 Task: Look for space in Jāmpur, Pakistan from 5th July, 2023 to 15th July, 2023 for 9 adults in price range Rs.15000 to Rs.25000. Place can be entire place with 5 bedrooms having 5 beds and 5 bathrooms. Property type can be house, flat, guest house. Booking option can be shelf check-in. Required host language is English.
Action: Mouse moved to (493, 79)
Screenshot: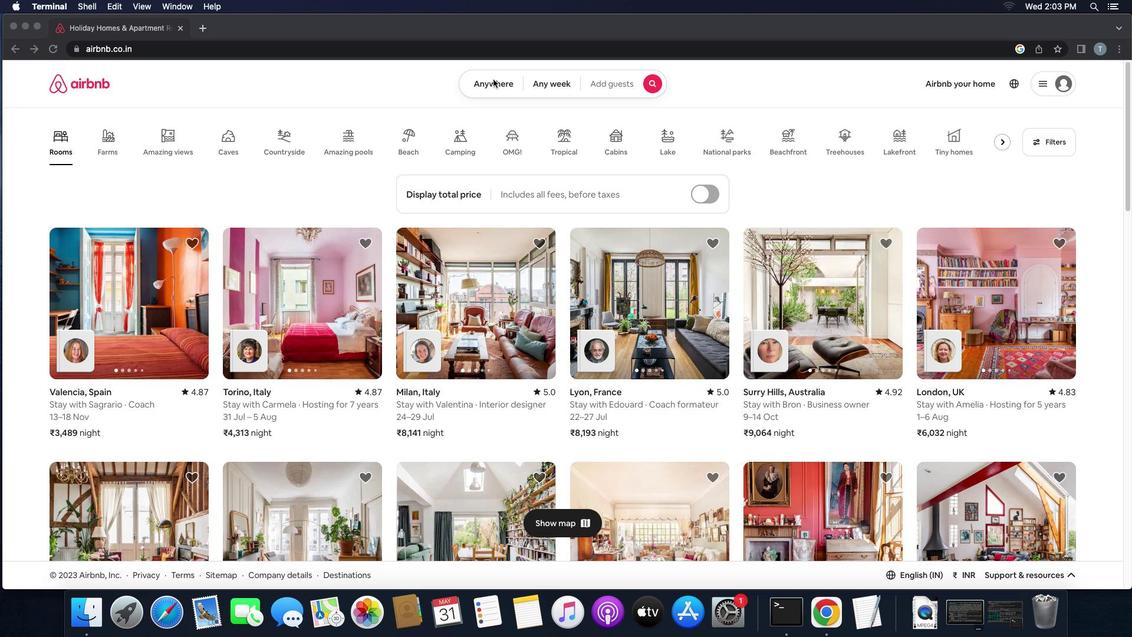 
Action: Mouse pressed left at (493, 79)
Screenshot: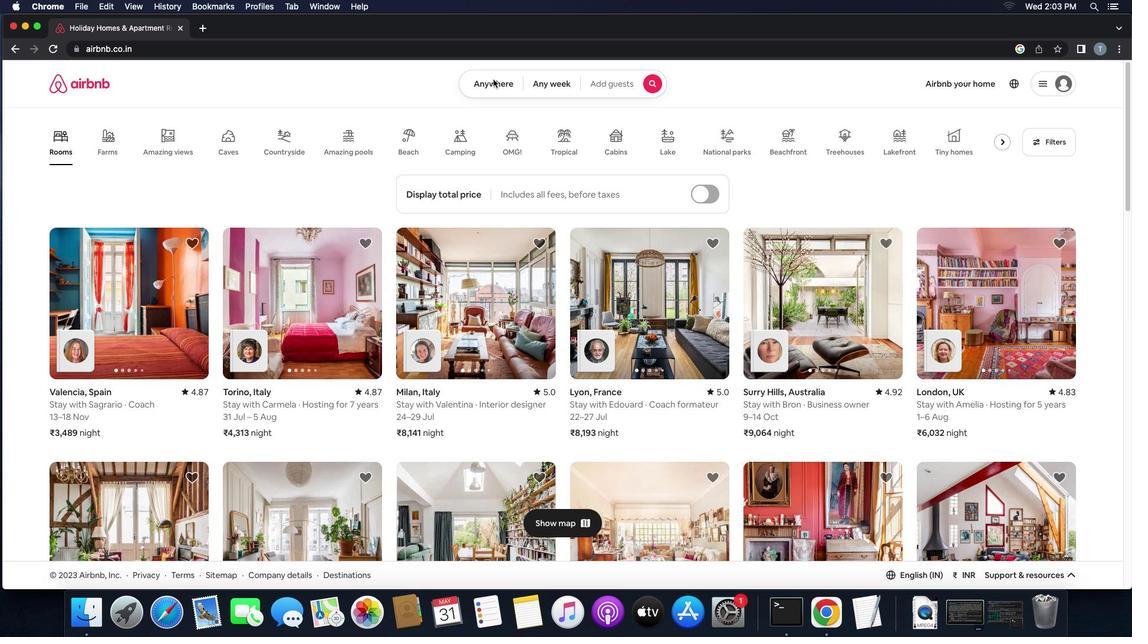 
Action: Mouse pressed left at (493, 79)
Screenshot: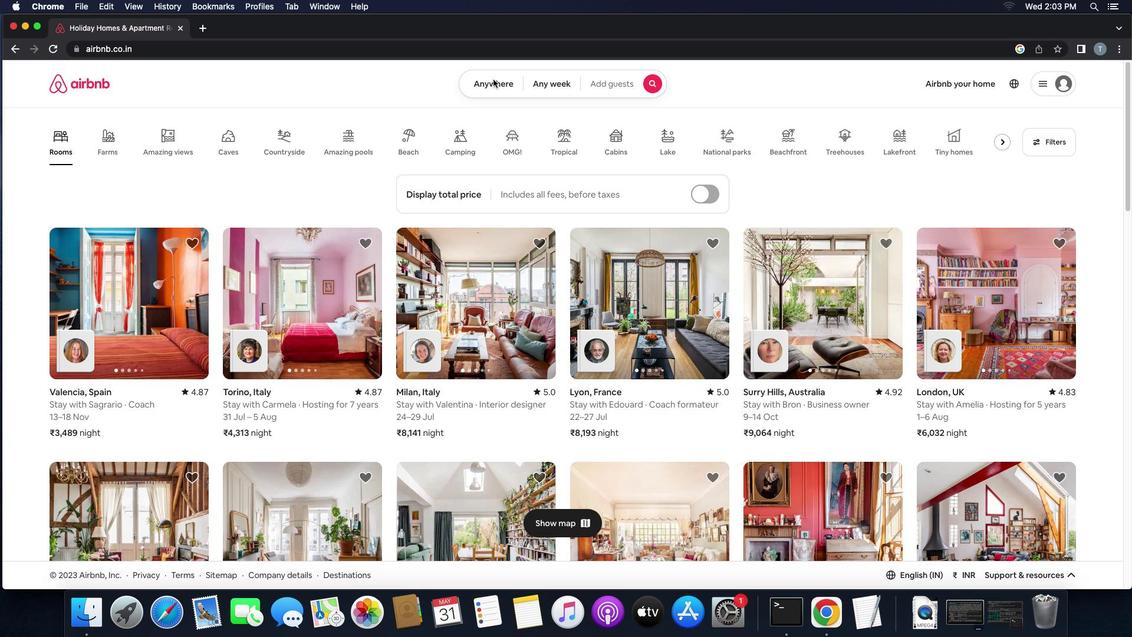 
Action: Mouse moved to (422, 133)
Screenshot: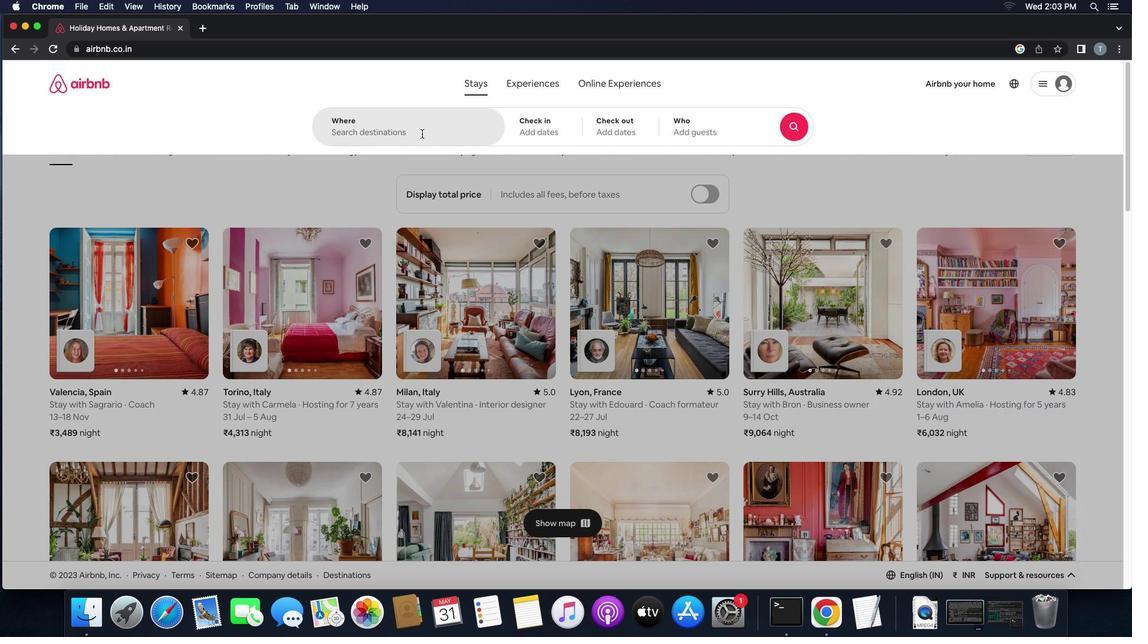 
Action: Mouse pressed left at (422, 133)
Screenshot: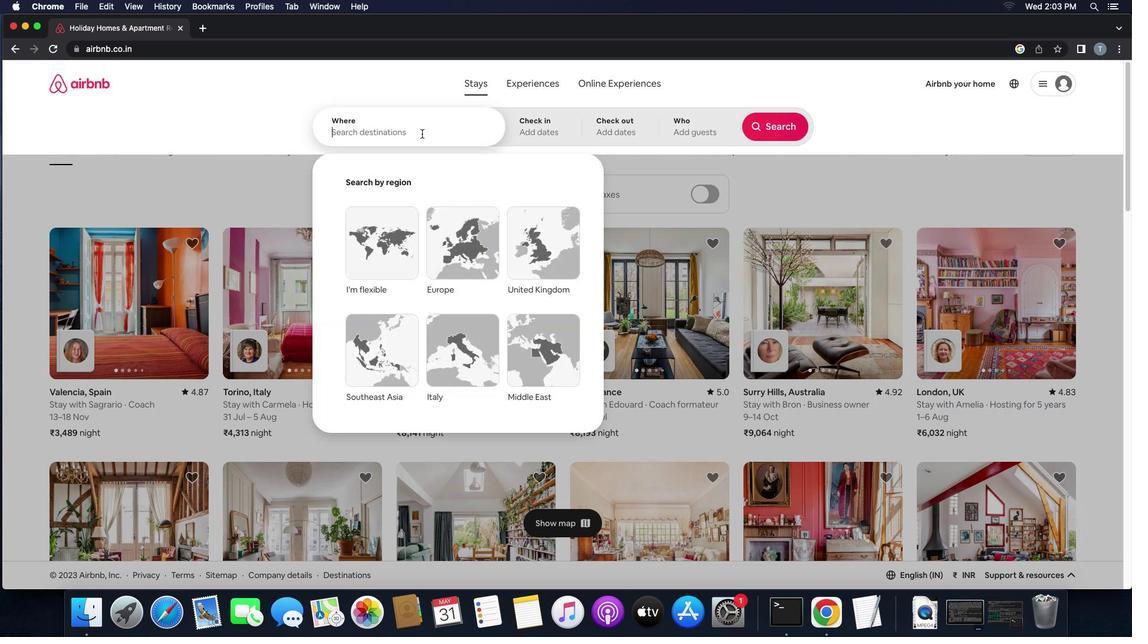 
Action: Mouse moved to (423, 132)
Screenshot: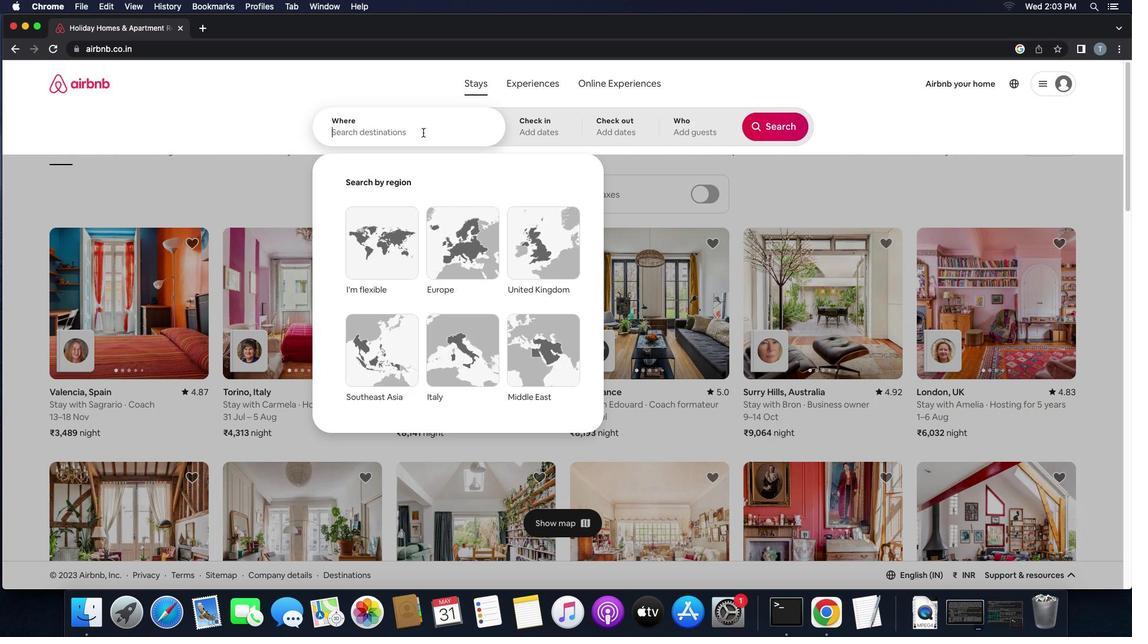 
Action: Key pressed 'j''a''m''p''u''r'','Key.space'p''a''k''i''s''t''a''n'
Screenshot: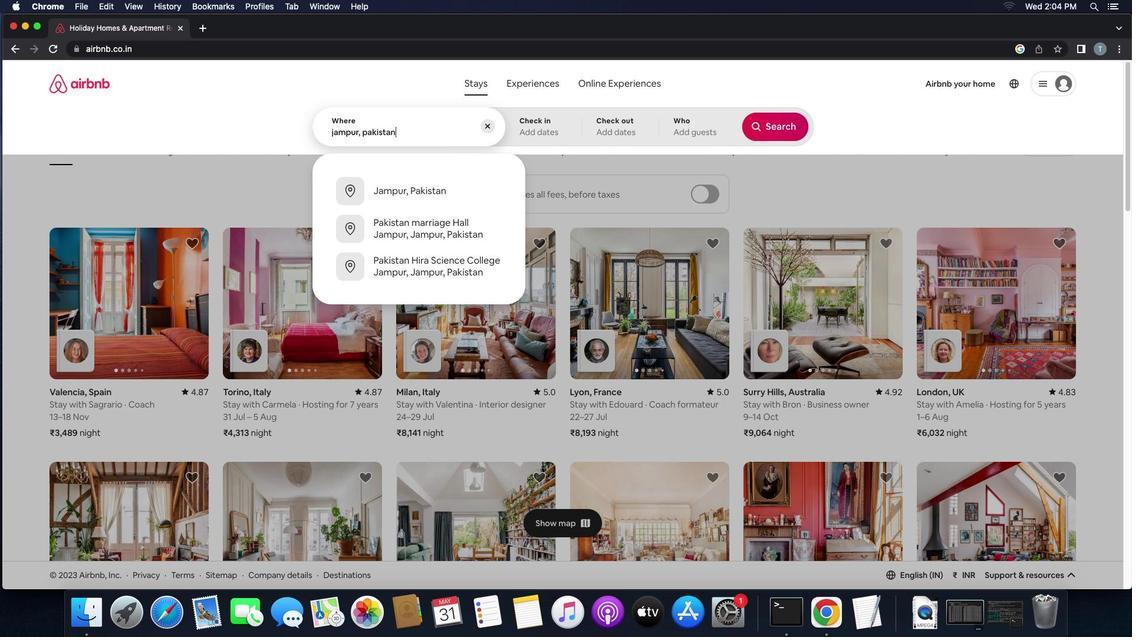 
Action: Mouse moved to (405, 191)
Screenshot: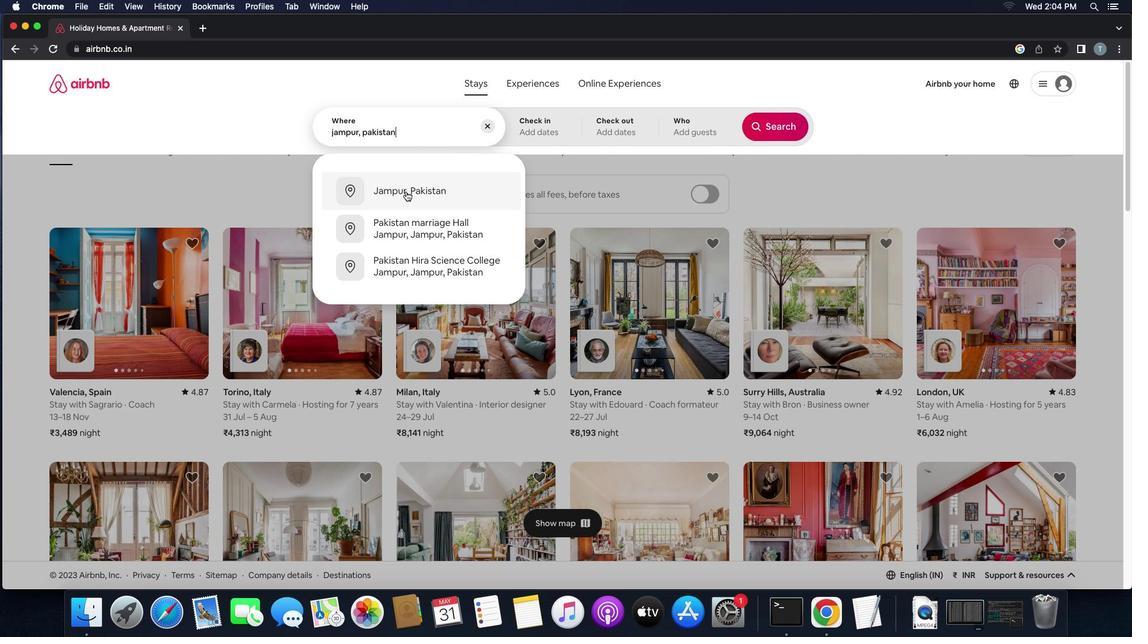 
Action: Mouse pressed left at (405, 191)
Screenshot: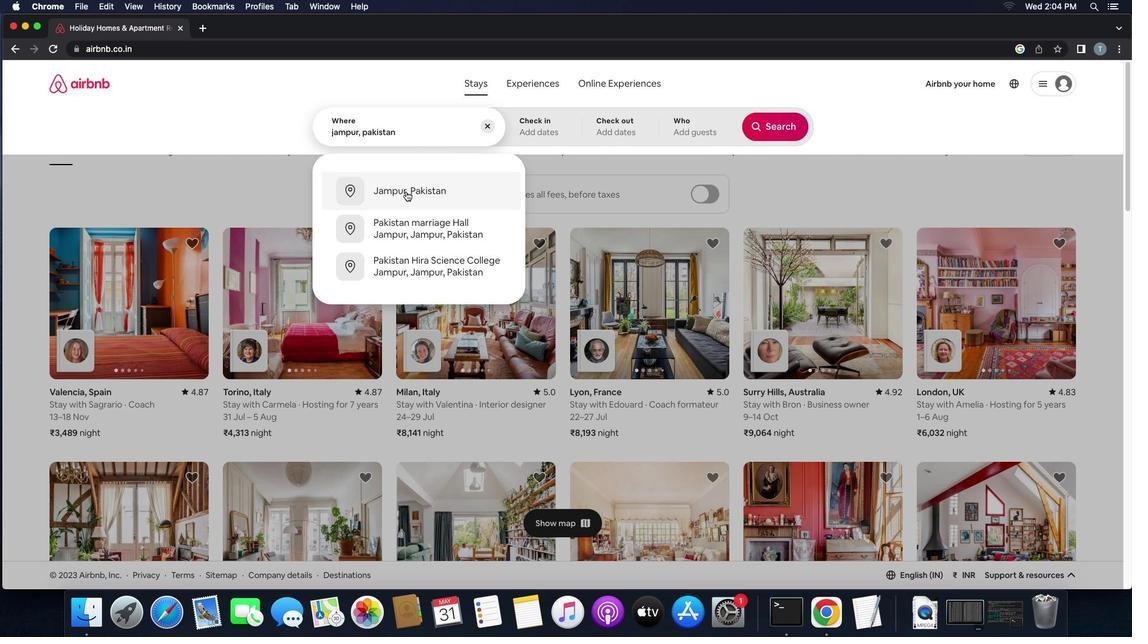 
Action: Mouse moved to (775, 226)
Screenshot: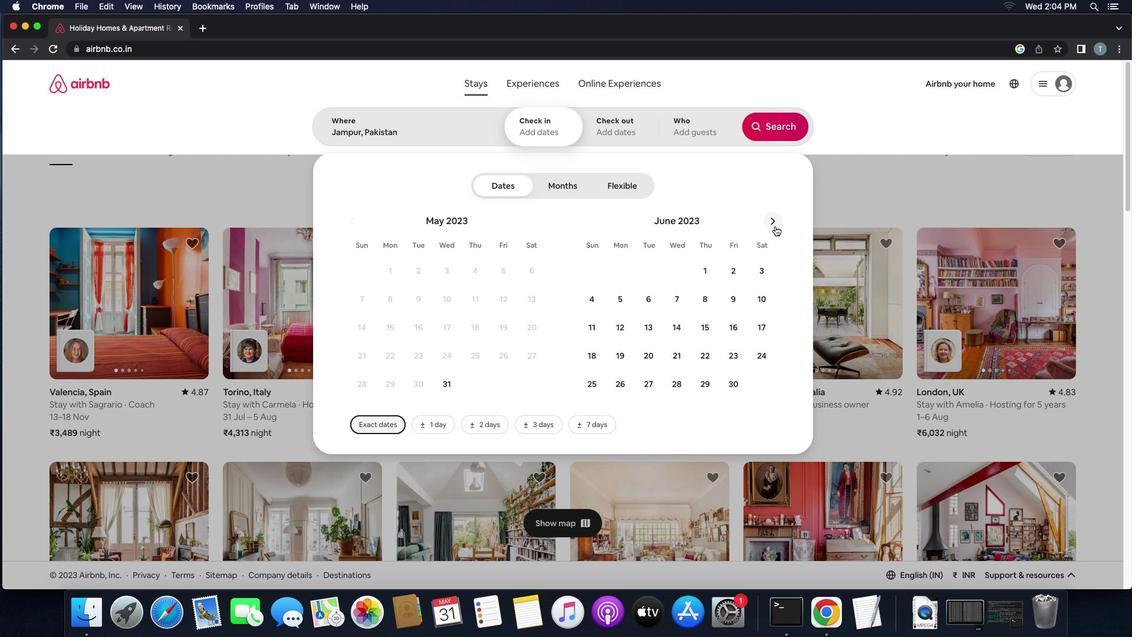 
Action: Mouse pressed left at (775, 226)
Screenshot: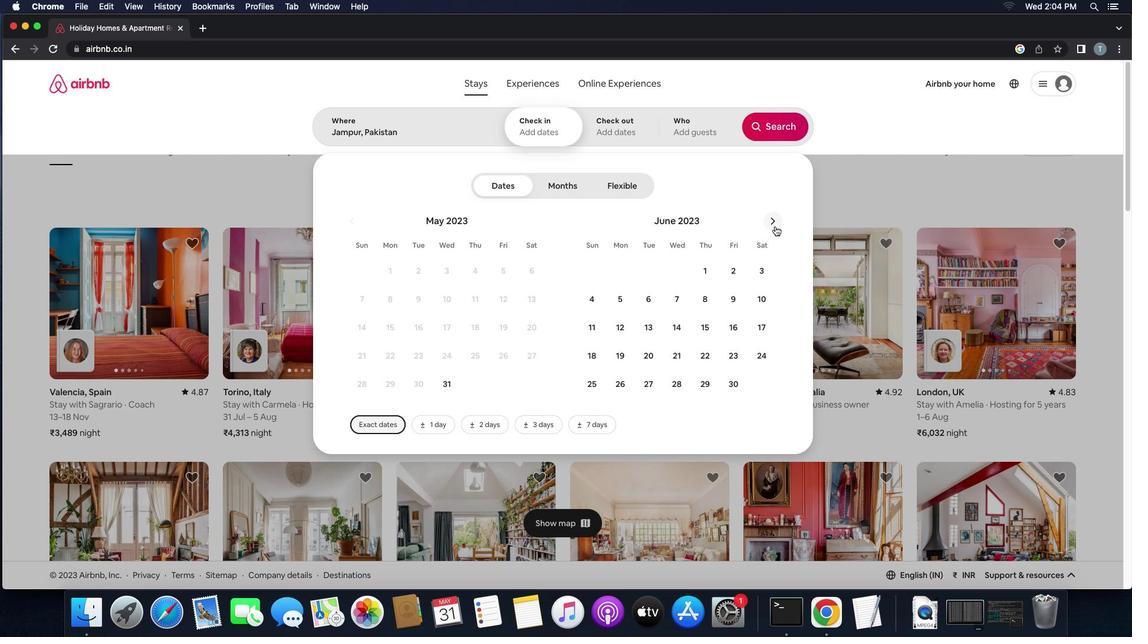 
Action: Mouse moved to (681, 297)
Screenshot: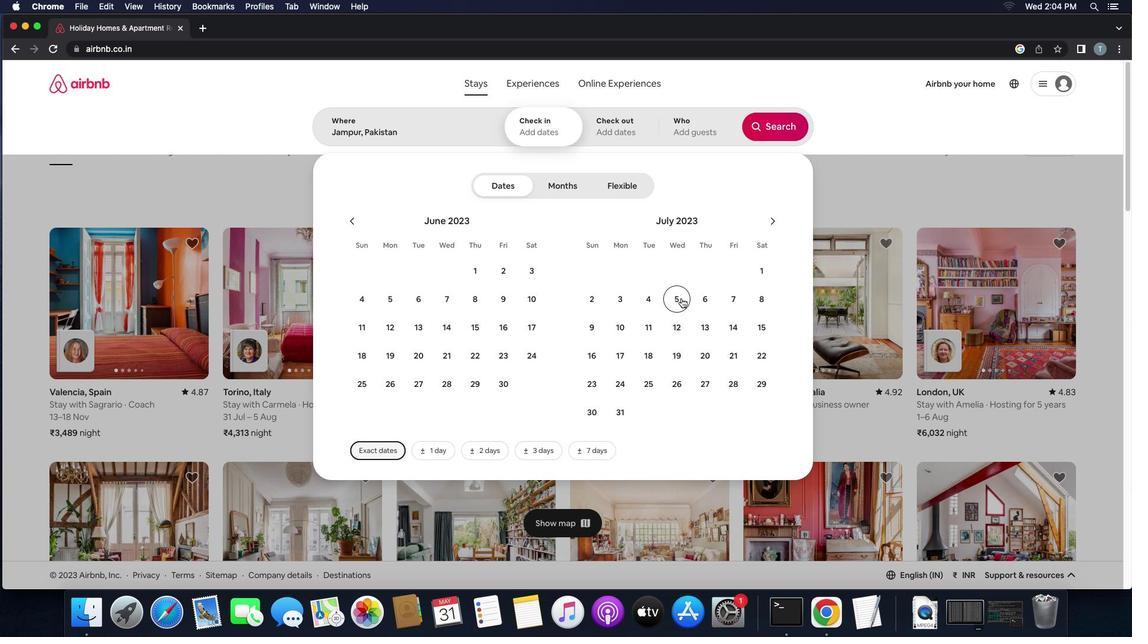 
Action: Mouse pressed left at (681, 297)
Screenshot: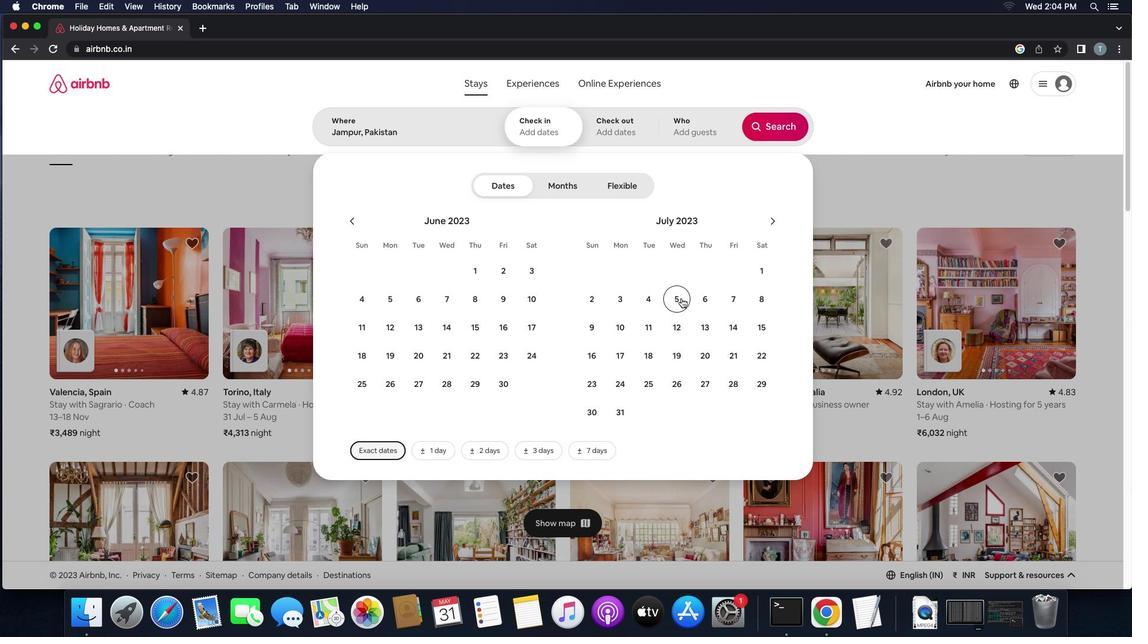 
Action: Mouse moved to (759, 327)
Screenshot: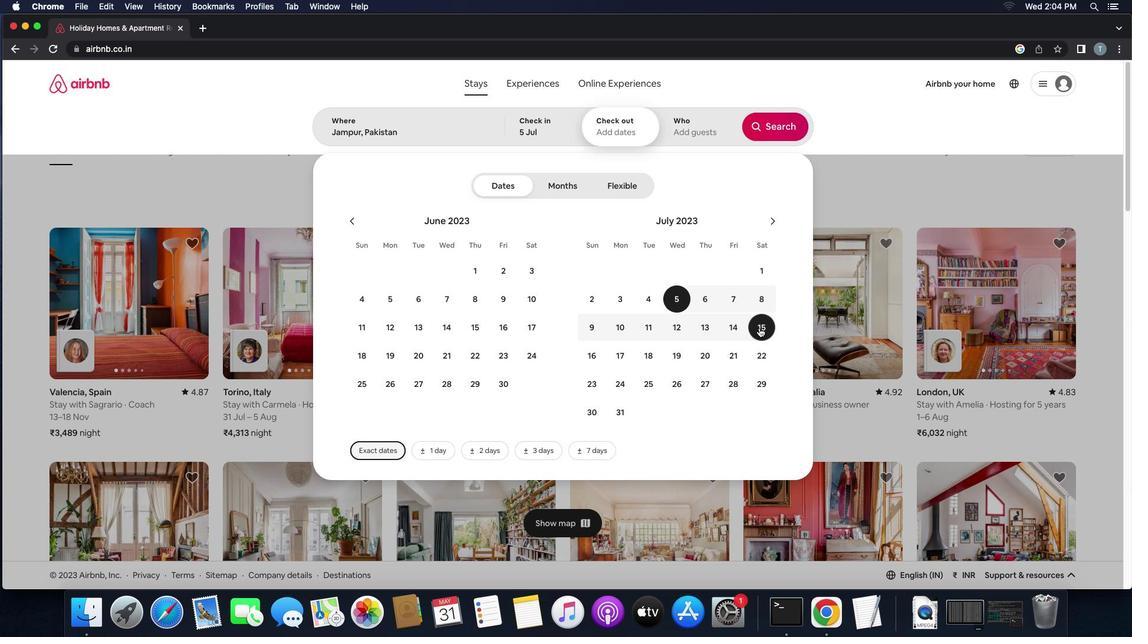 
Action: Mouse pressed left at (759, 327)
Screenshot: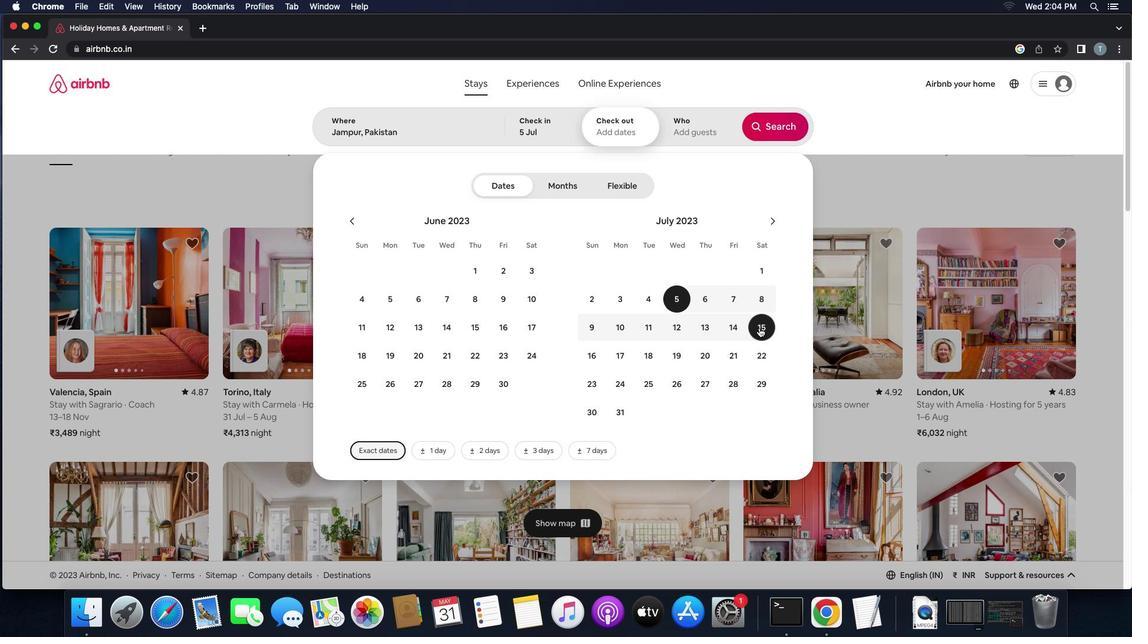 
Action: Mouse moved to (703, 115)
Screenshot: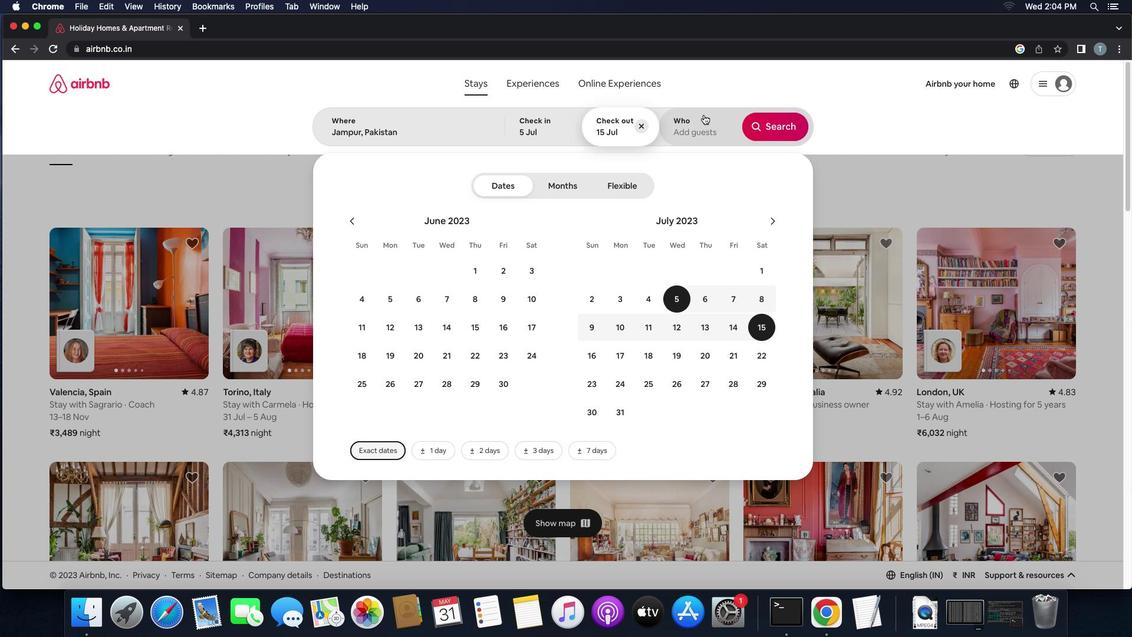 
Action: Mouse pressed left at (703, 115)
Screenshot: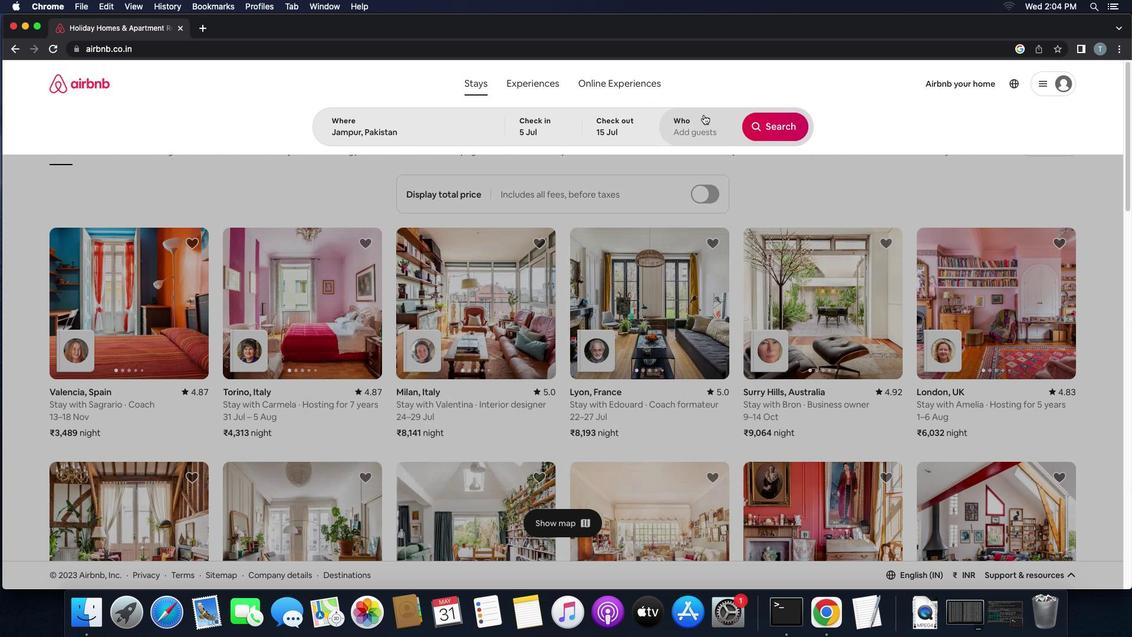 
Action: Mouse moved to (782, 184)
Screenshot: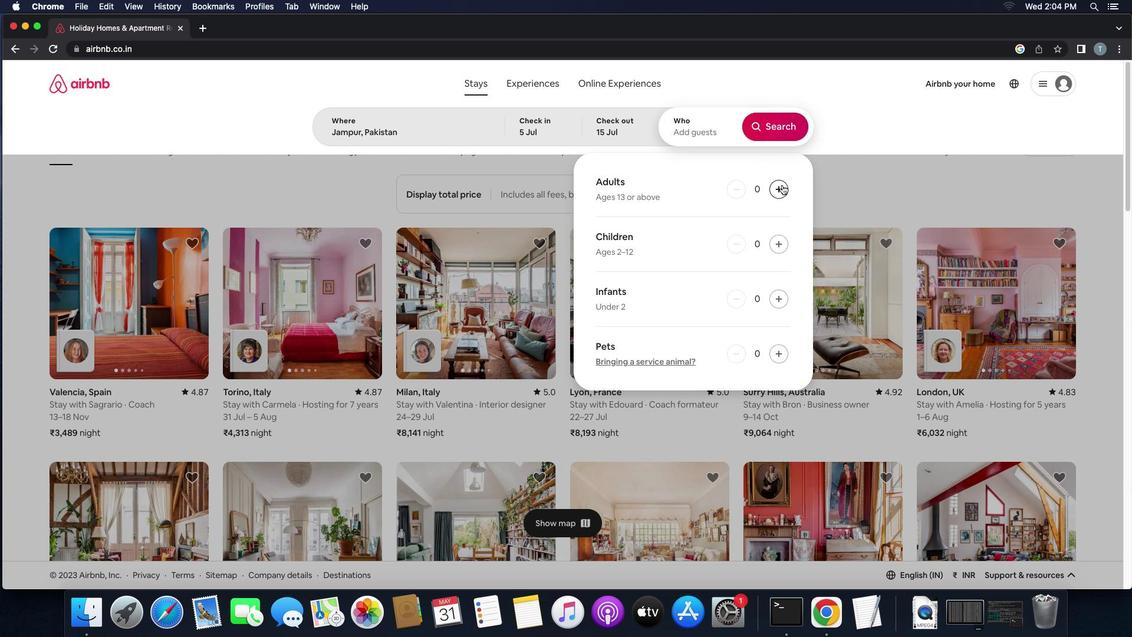 
Action: Mouse pressed left at (782, 184)
Screenshot: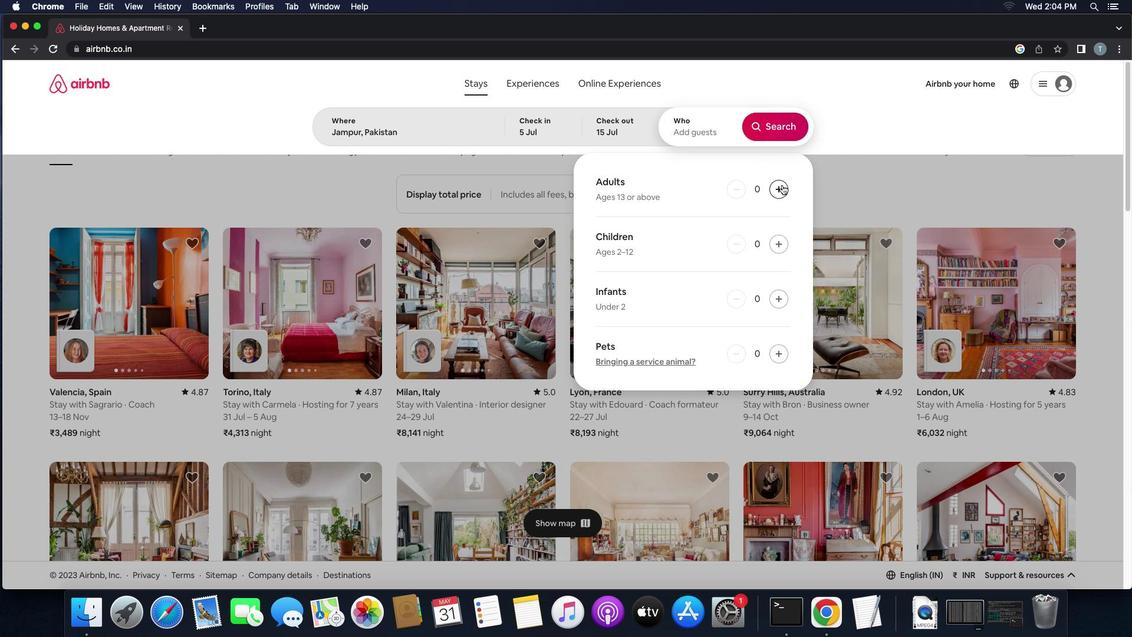 
Action: Mouse pressed left at (782, 184)
Screenshot: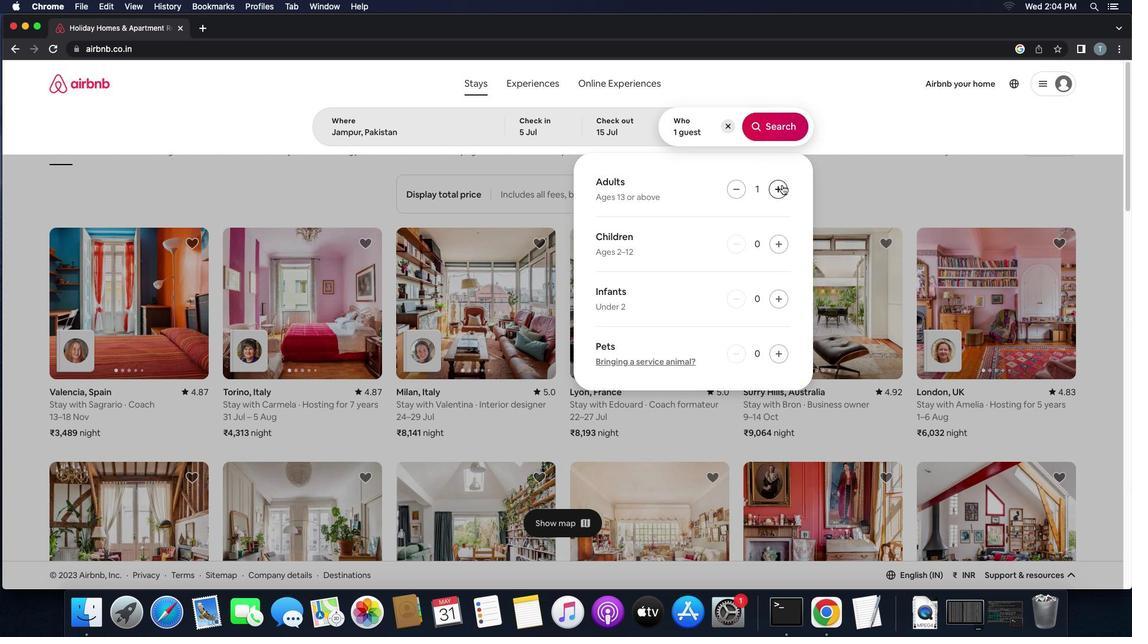 
Action: Mouse pressed left at (782, 184)
Screenshot: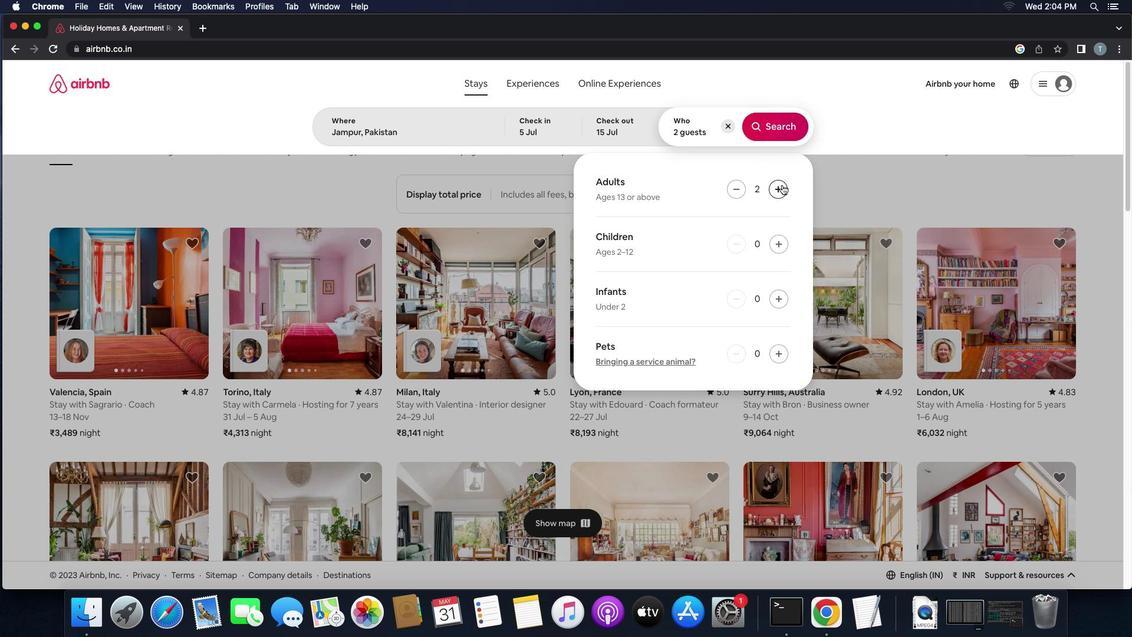 
Action: Mouse pressed left at (782, 184)
Screenshot: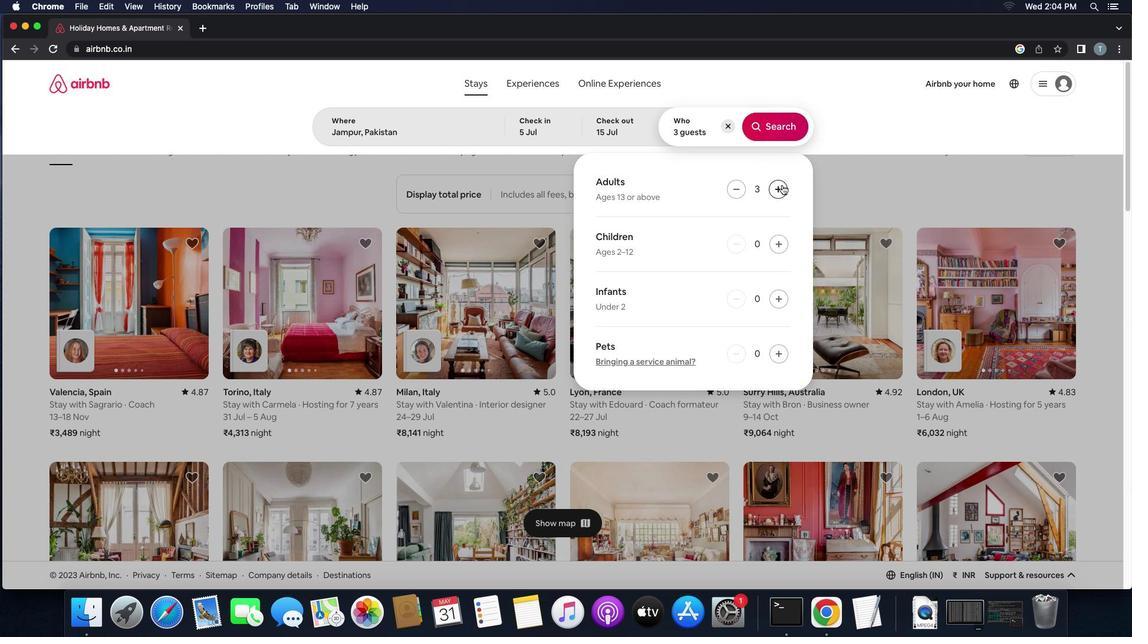 
Action: Mouse pressed left at (782, 184)
Screenshot: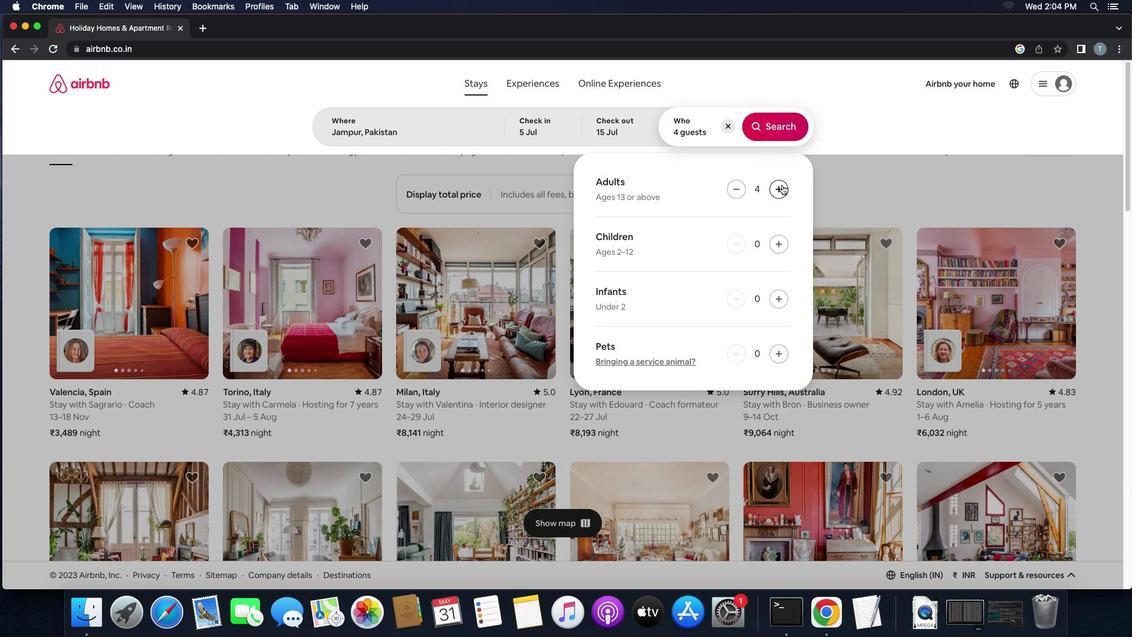 
Action: Mouse pressed left at (782, 184)
Screenshot: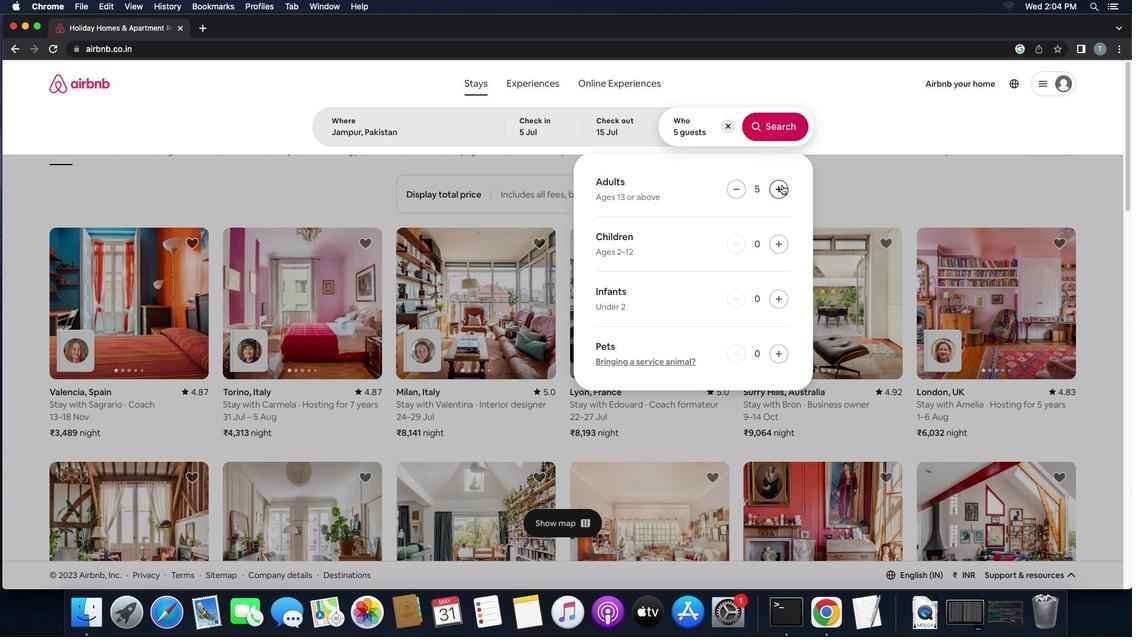 
Action: Mouse pressed left at (782, 184)
Screenshot: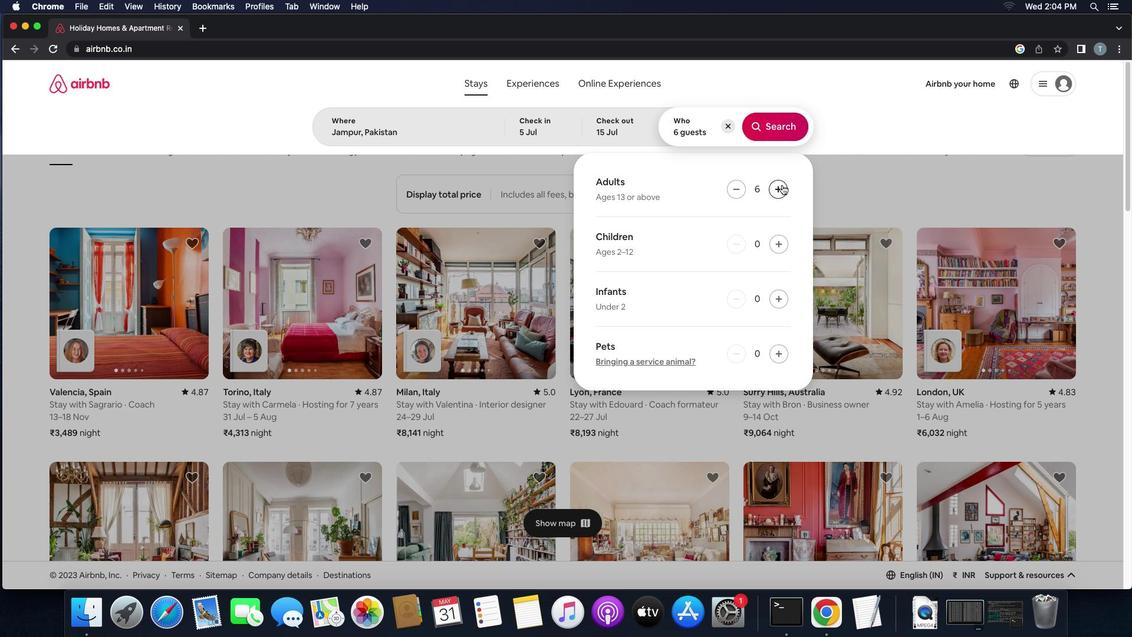 
Action: Mouse pressed left at (782, 184)
Screenshot: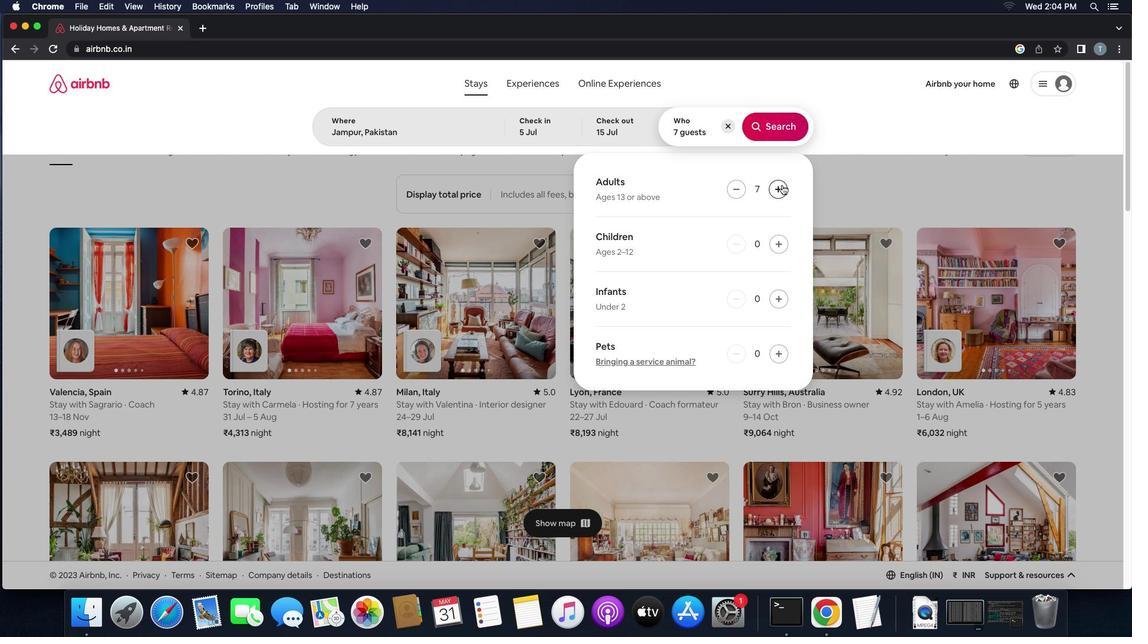 
Action: Mouse pressed left at (782, 184)
Screenshot: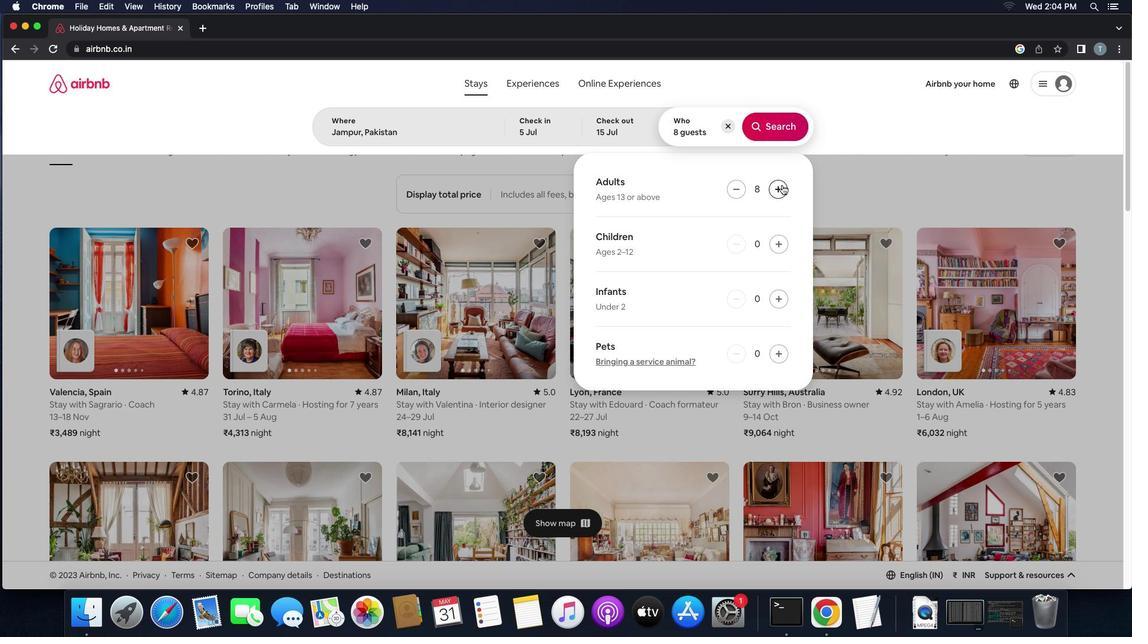 
Action: Mouse moved to (780, 129)
Screenshot: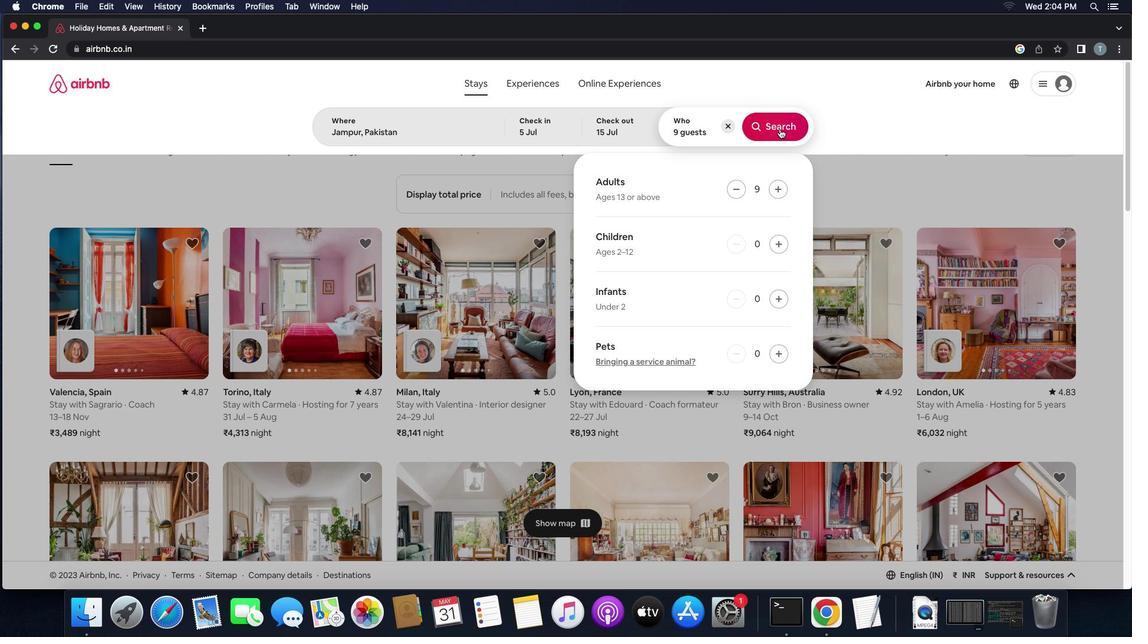 
Action: Mouse pressed left at (780, 129)
Screenshot: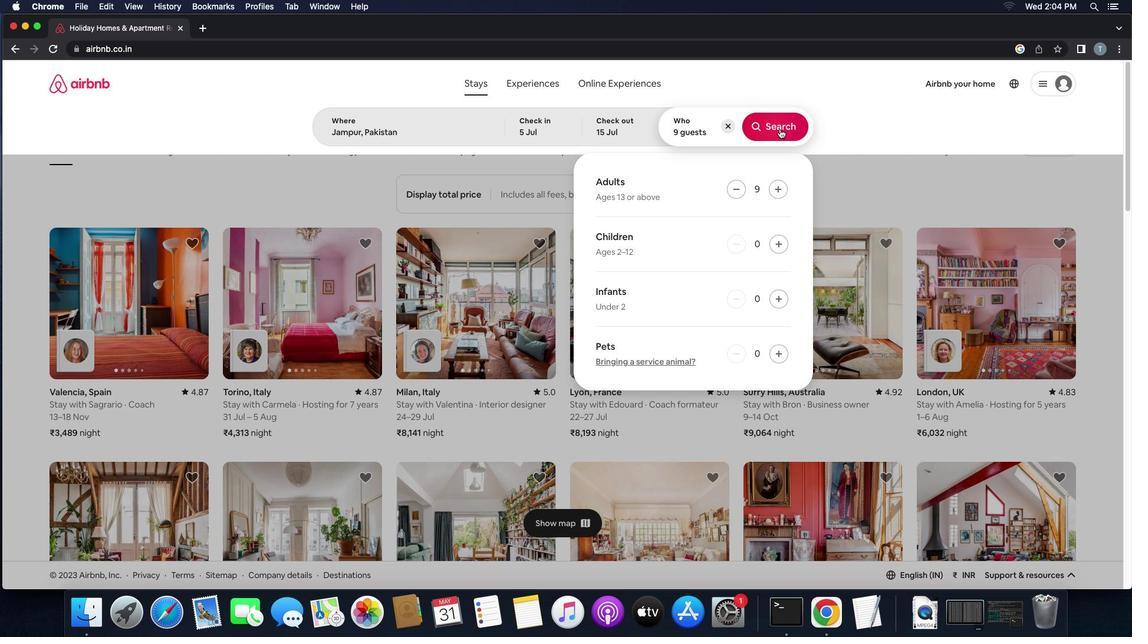 
Action: Mouse moved to (1092, 140)
Screenshot: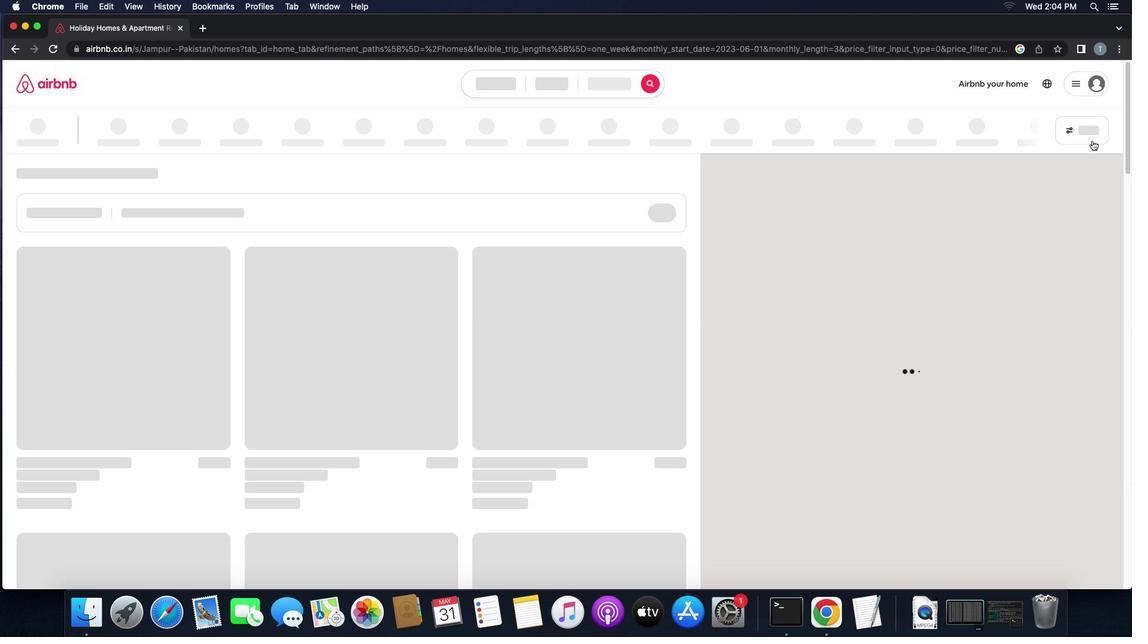 
Action: Mouse pressed left at (1092, 140)
Screenshot: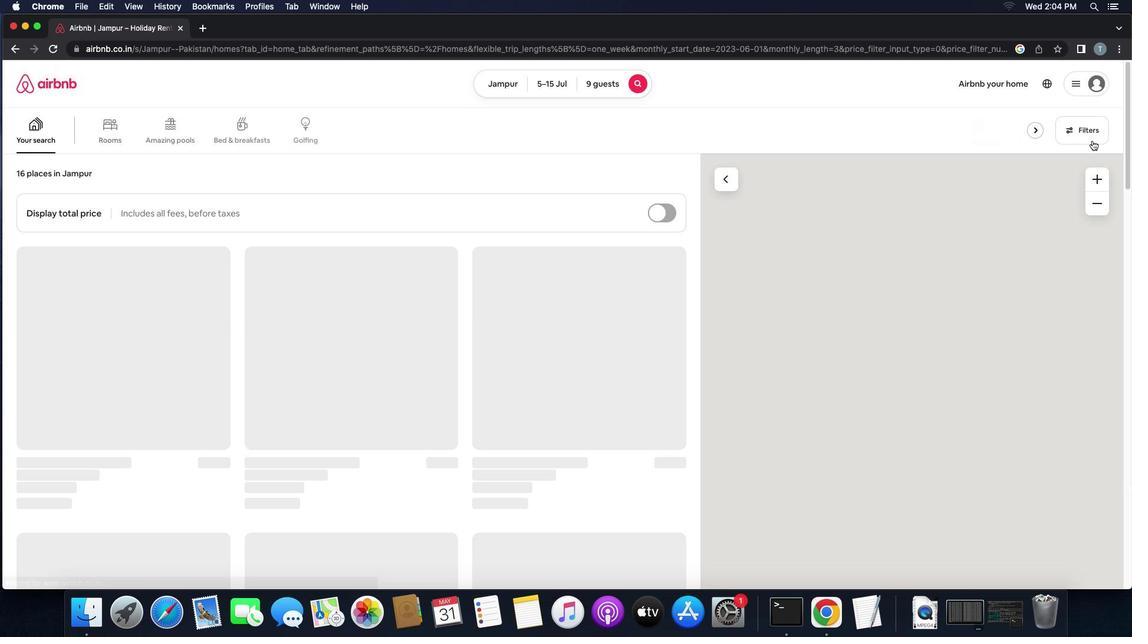 
Action: Mouse moved to (450, 280)
Screenshot: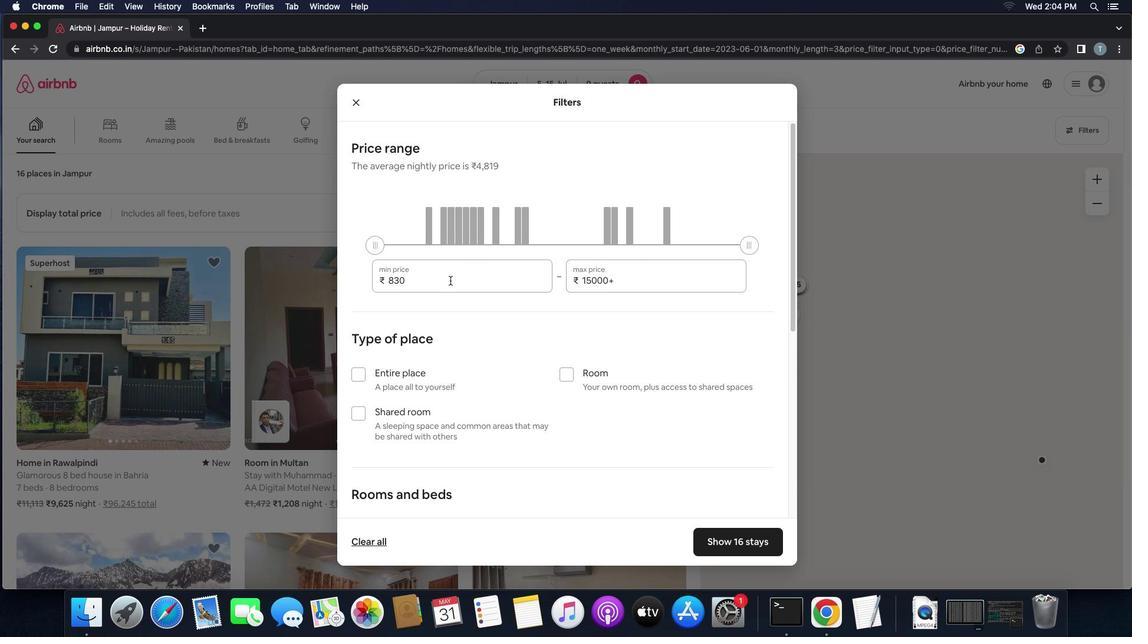 
Action: Mouse pressed left at (450, 280)
Screenshot: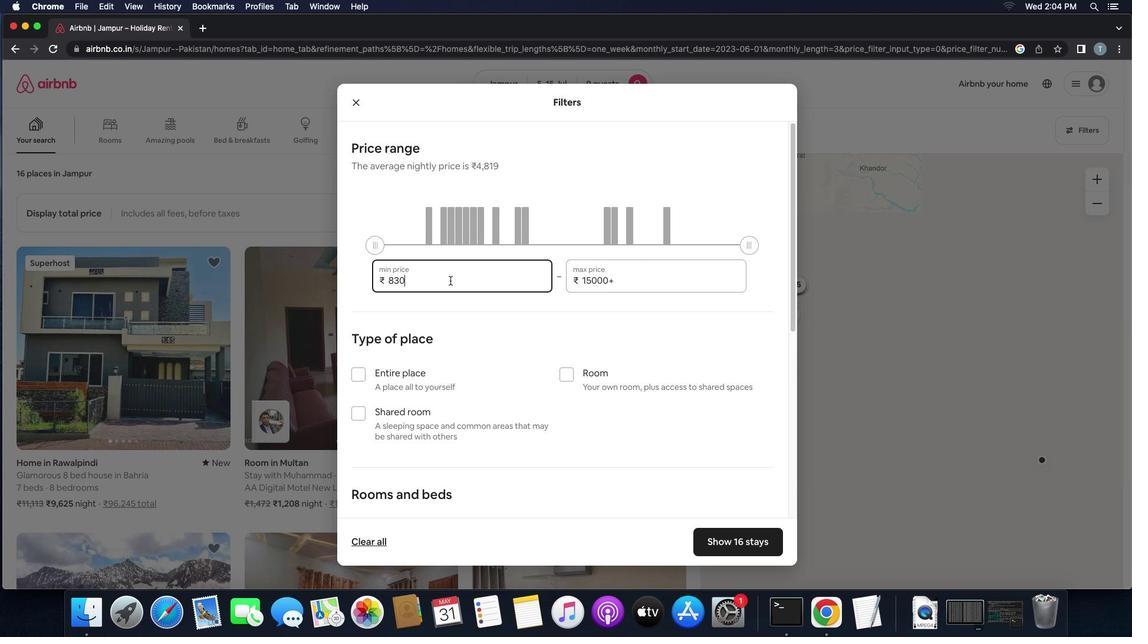 
Action: Key pressed Key.backspaceKey.backspaceKey.backspaceKey.backspace
Screenshot: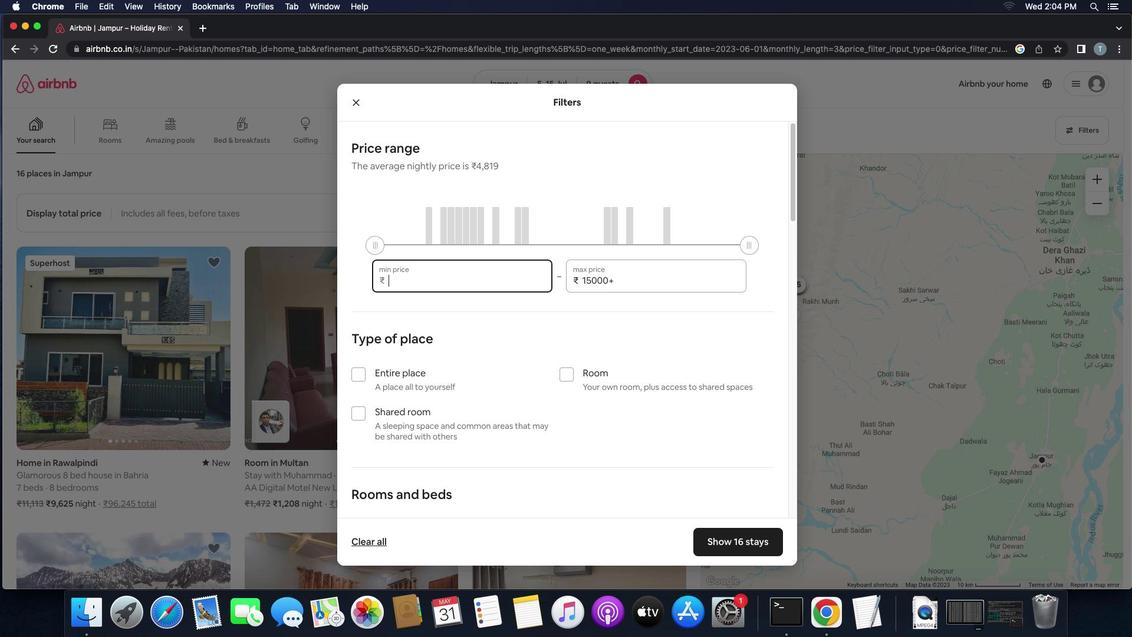 
Action: Mouse moved to (450, 280)
Screenshot: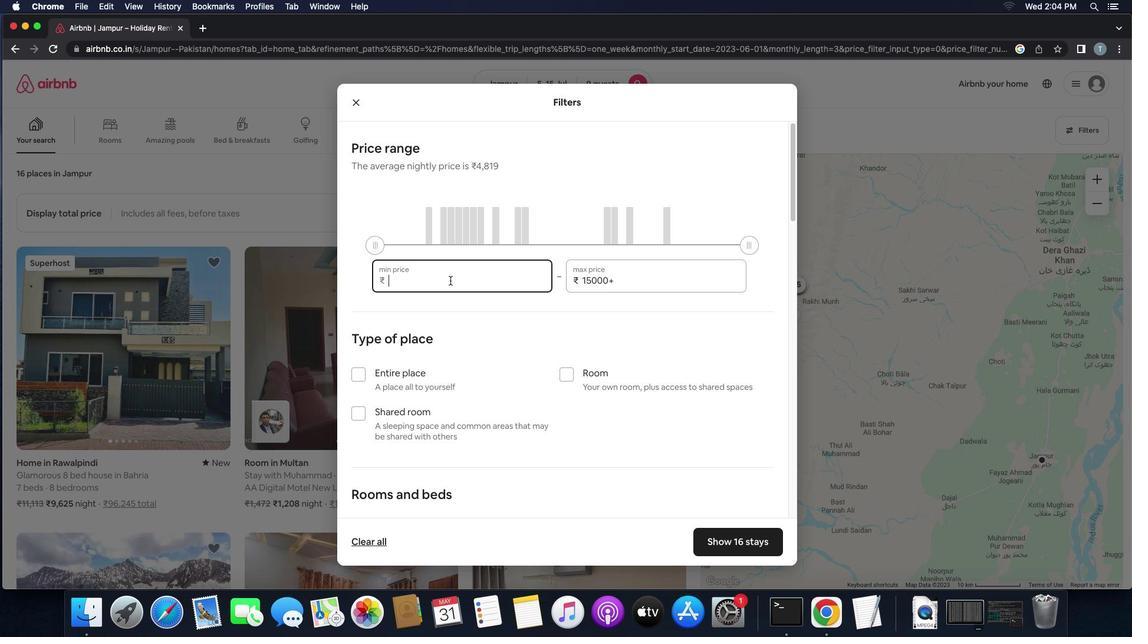 
Action: Key pressed '1''5''0''0''0'
Screenshot: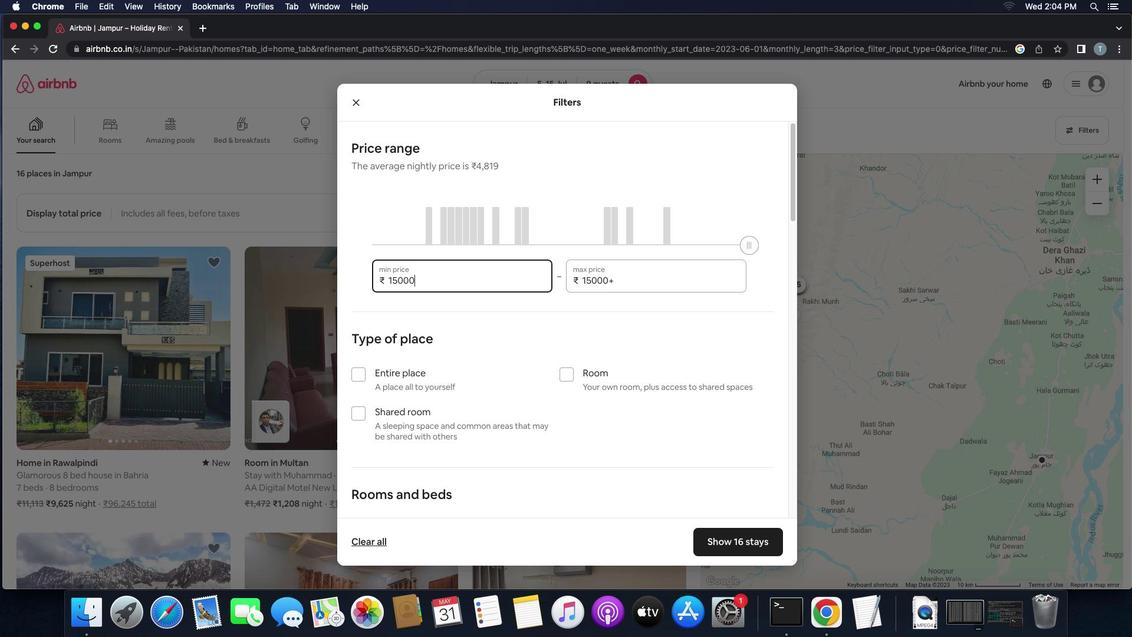 
Action: Mouse moved to (641, 285)
Screenshot: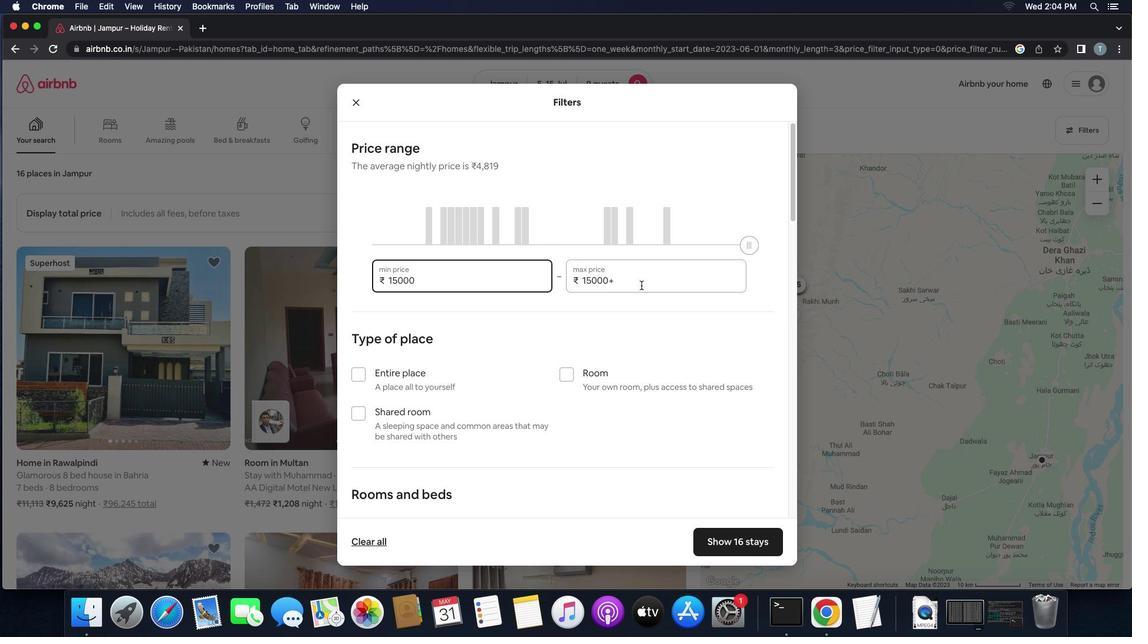
Action: Mouse pressed left at (641, 285)
Screenshot: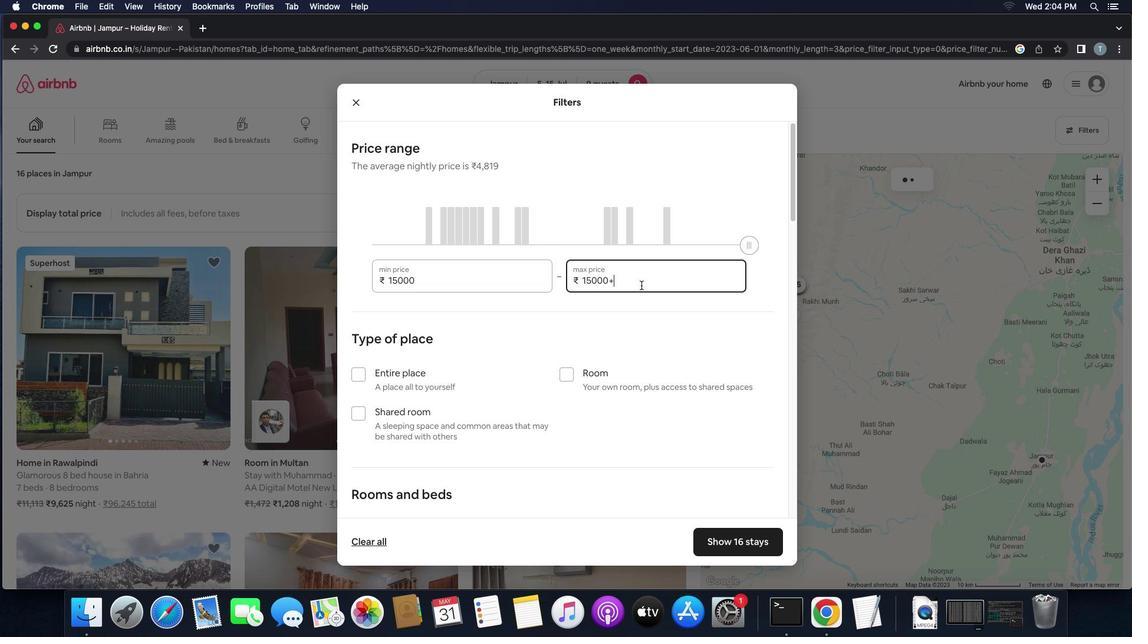 
Action: Mouse moved to (641, 284)
Screenshot: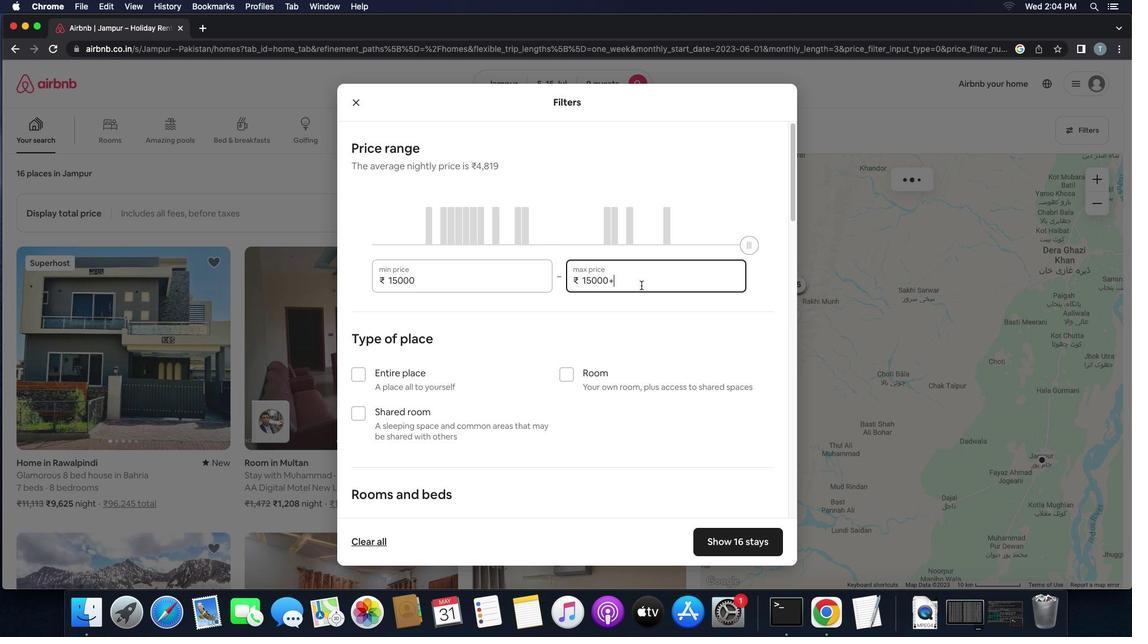 
Action: Key pressed Key.backspaceKey.backspaceKey.backspaceKey.backspaceKey.backspaceKey.backspaceKey.backspace'2''5''0''0''0'
Screenshot: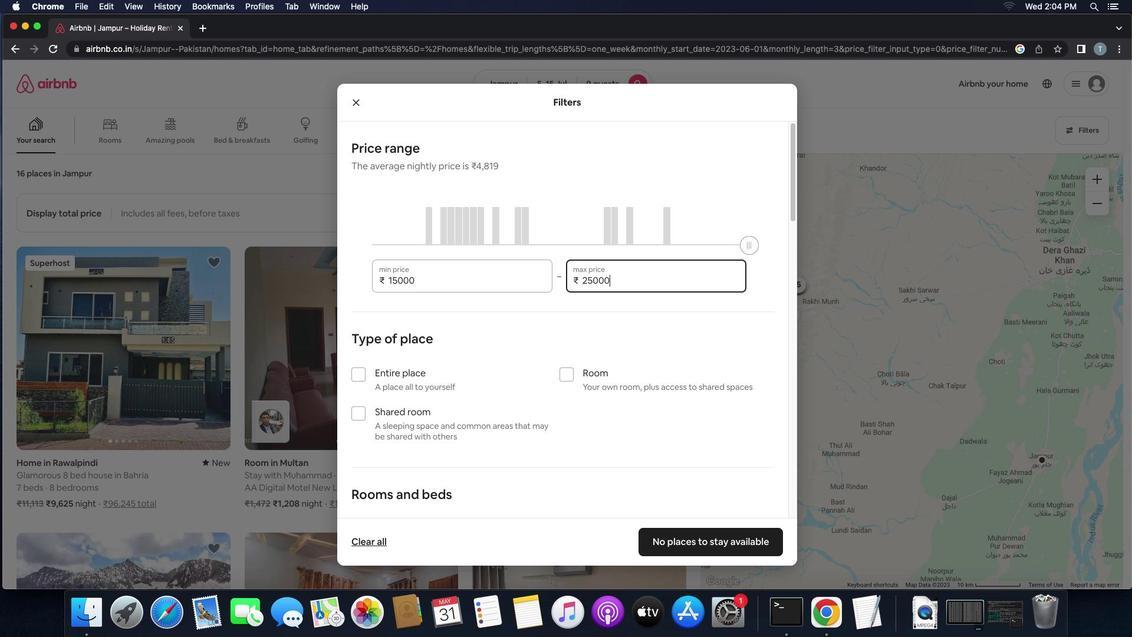 
Action: Mouse moved to (604, 289)
Screenshot: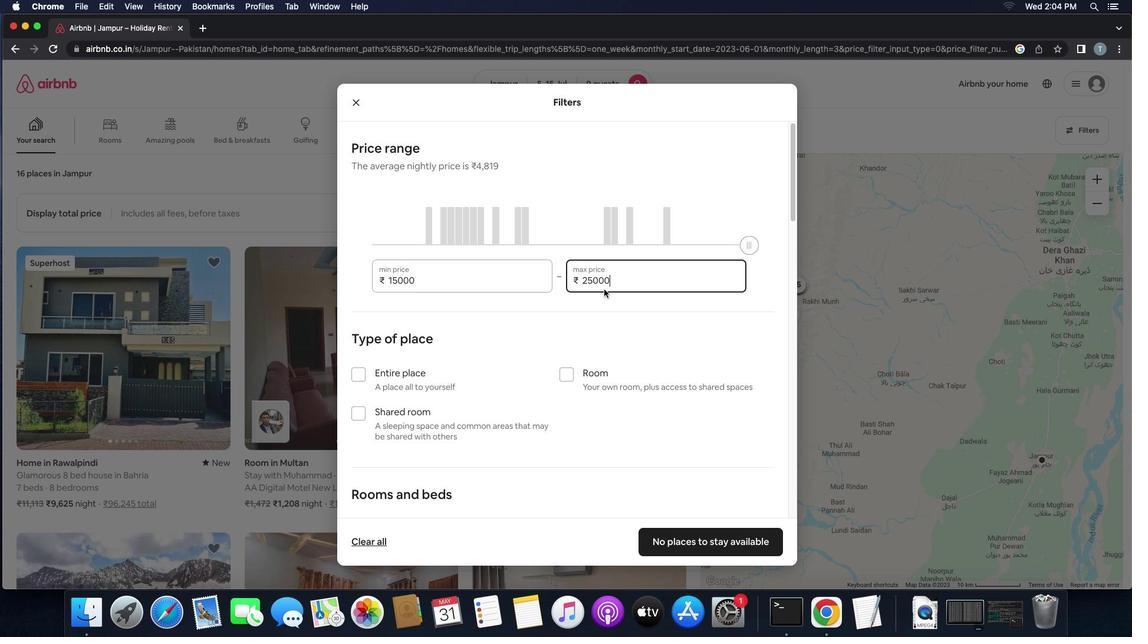 
Action: Mouse scrolled (604, 289) with delta (0, 0)
Screenshot: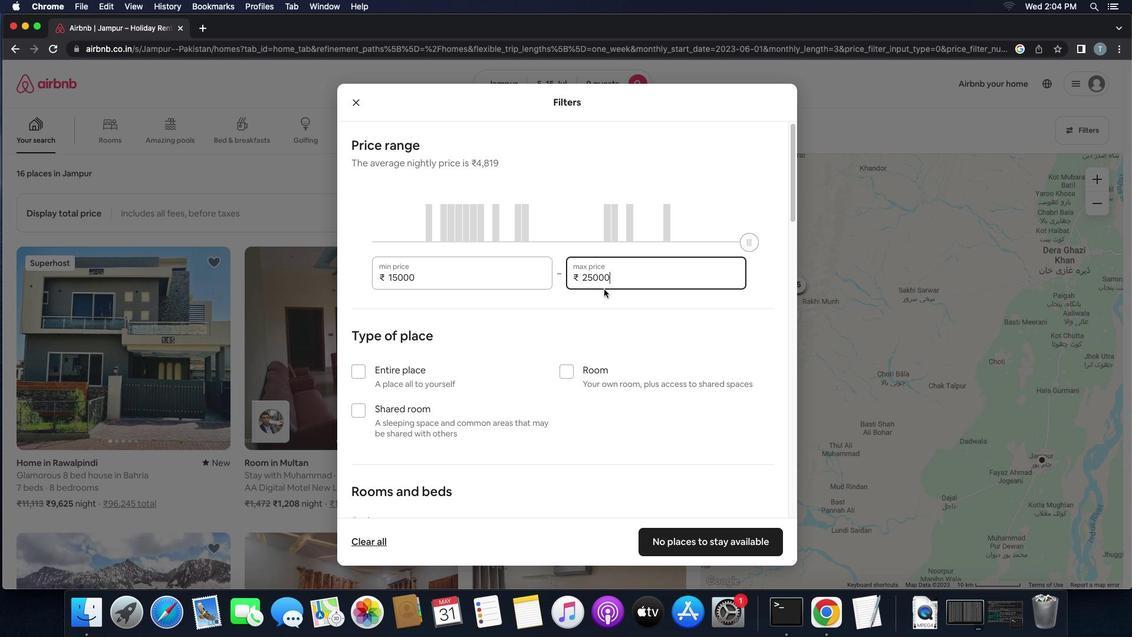 
Action: Mouse scrolled (604, 289) with delta (0, 0)
Screenshot: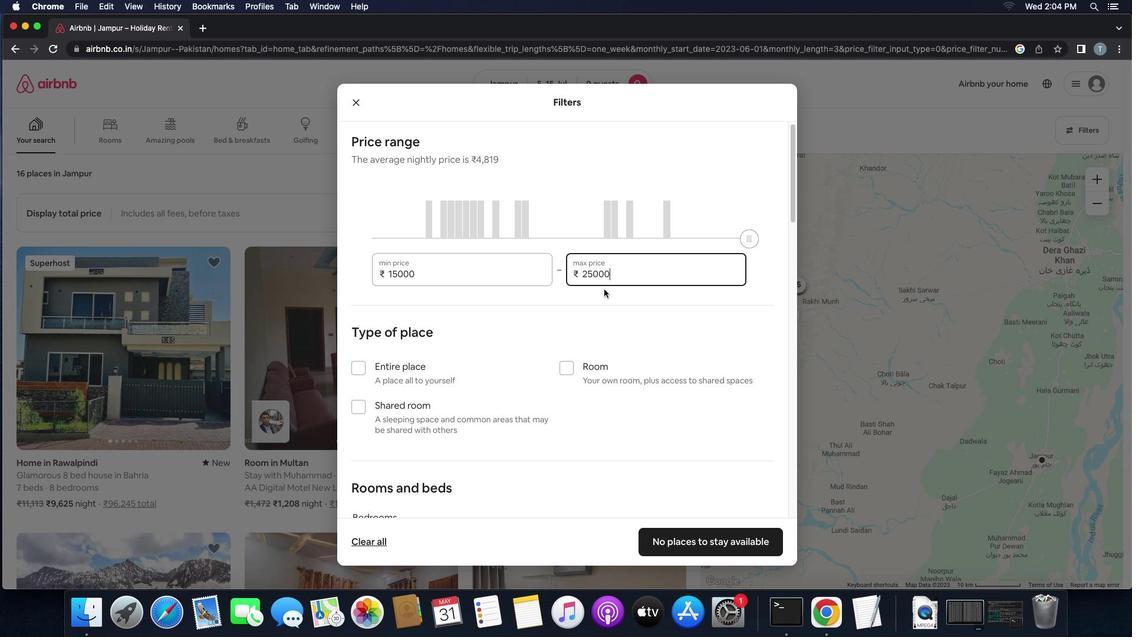 
Action: Mouse scrolled (604, 289) with delta (0, 0)
Screenshot: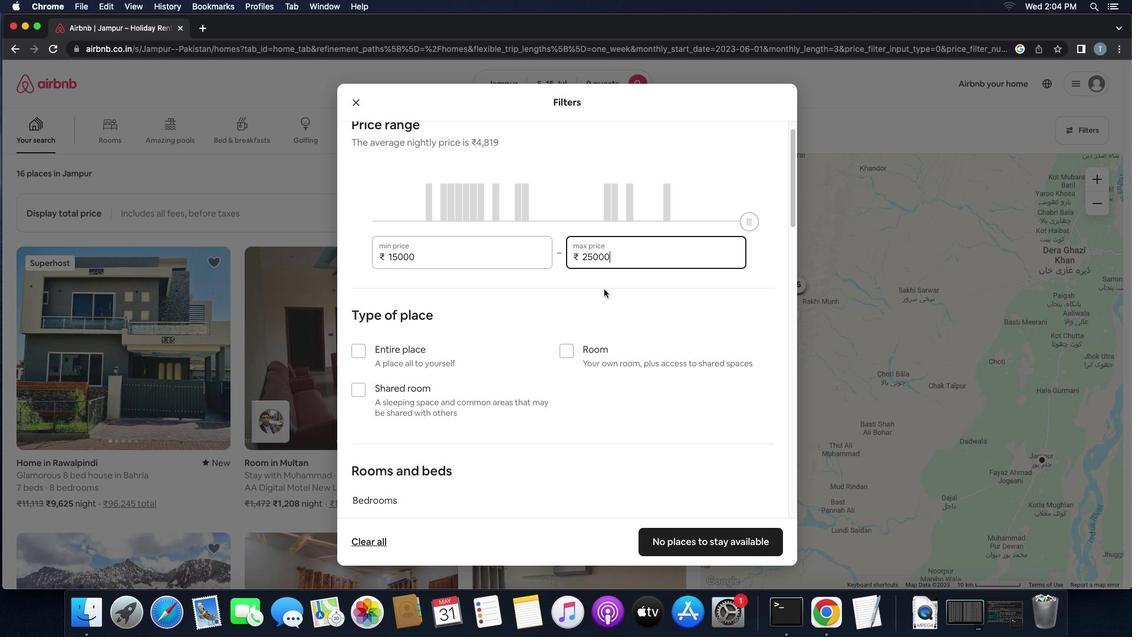 
Action: Mouse moved to (603, 289)
Screenshot: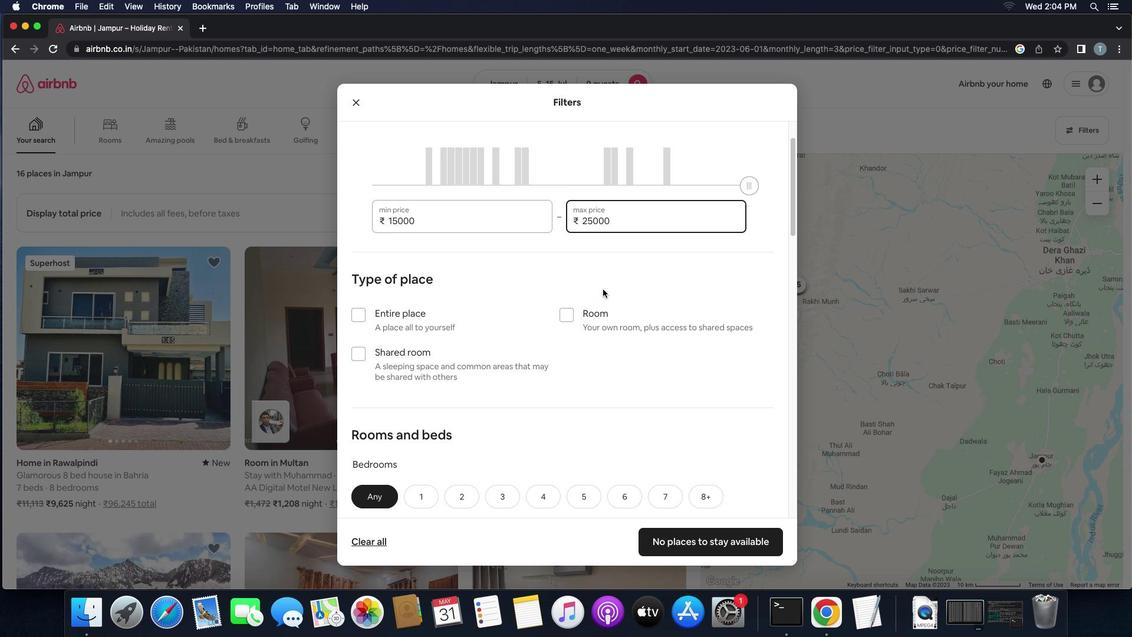
Action: Mouse scrolled (603, 289) with delta (0, 0)
Screenshot: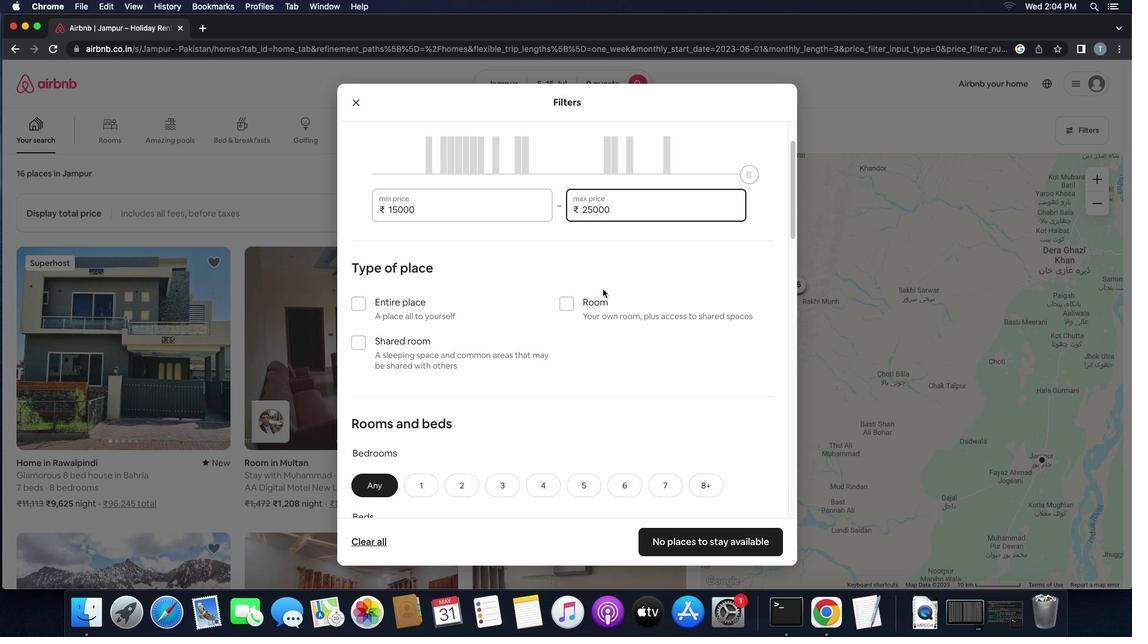 
Action: Mouse scrolled (603, 289) with delta (0, 0)
Screenshot: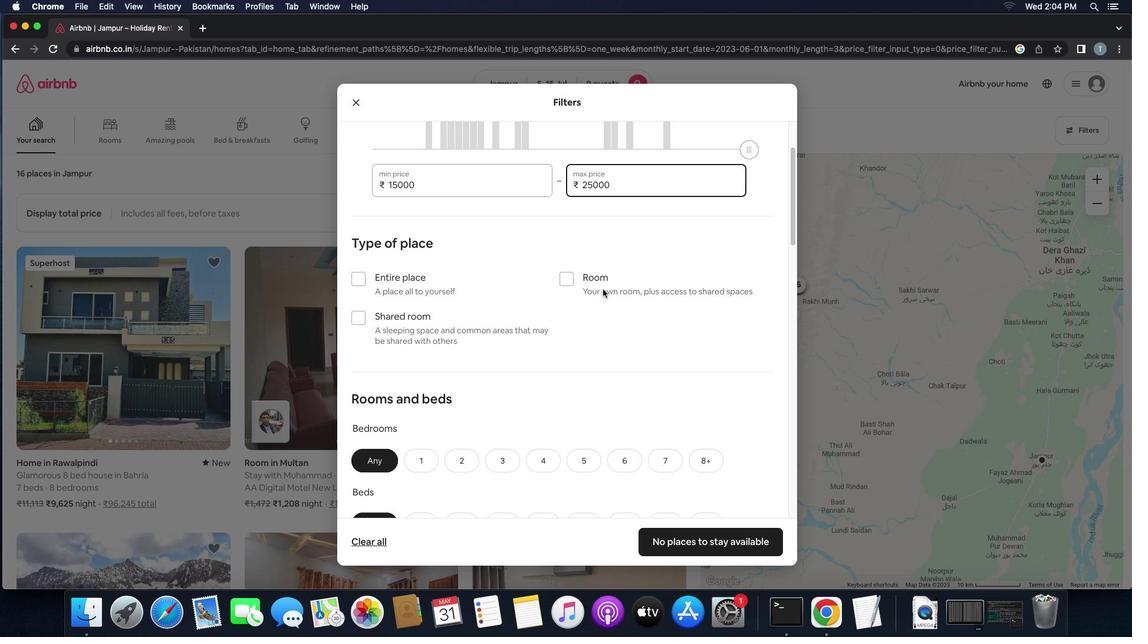 
Action: Mouse scrolled (603, 289) with delta (0, -1)
Screenshot: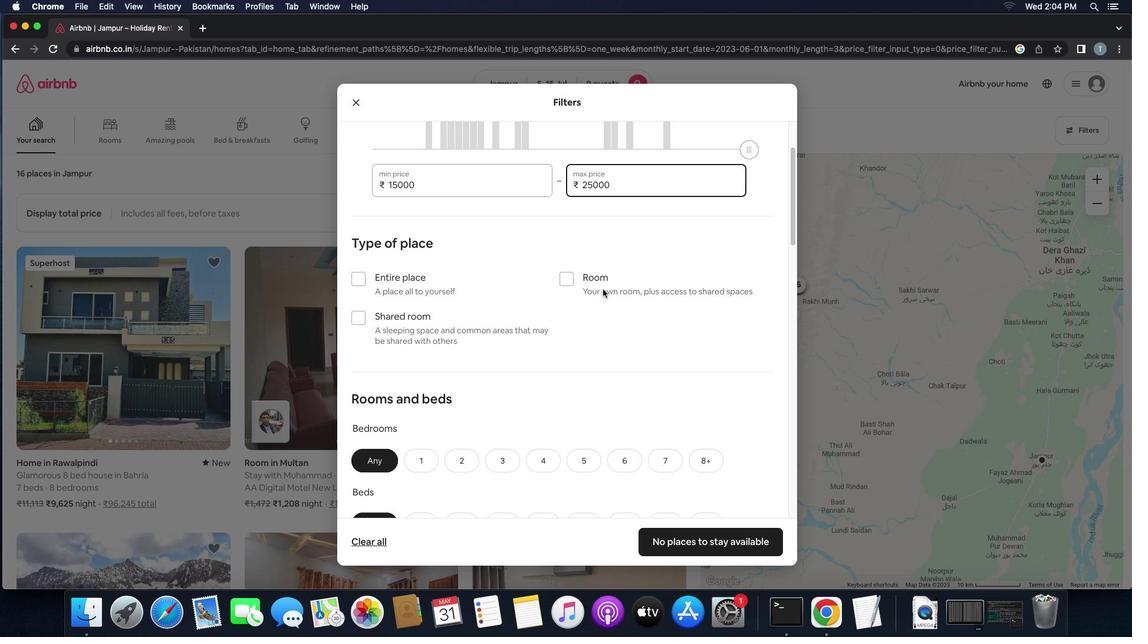 
Action: Mouse moved to (362, 205)
Screenshot: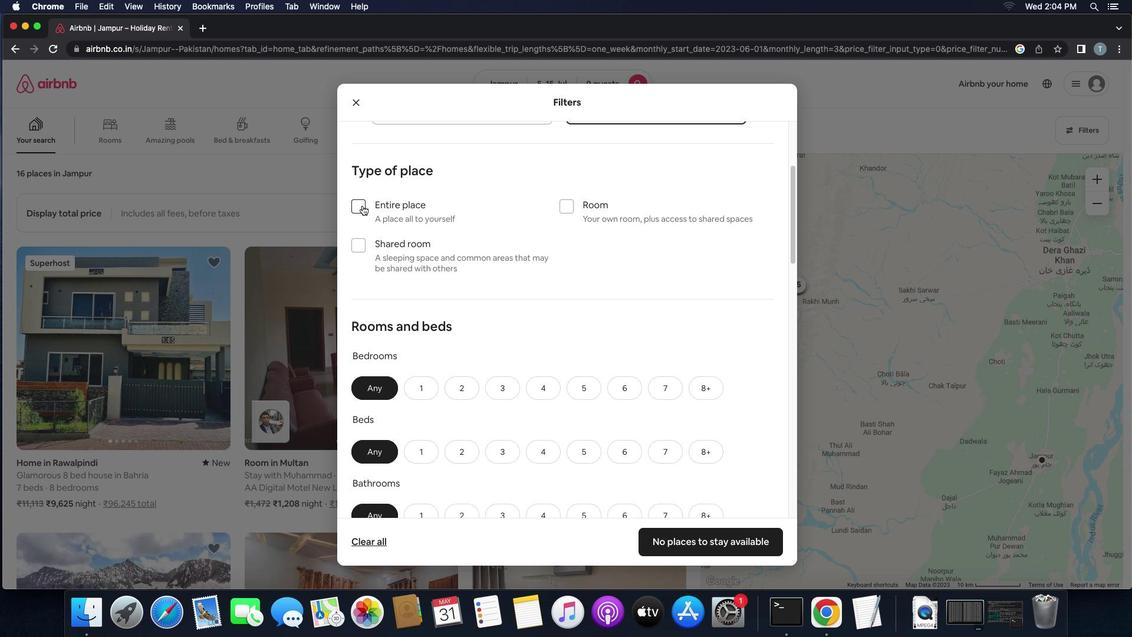 
Action: Mouse pressed left at (362, 205)
Screenshot: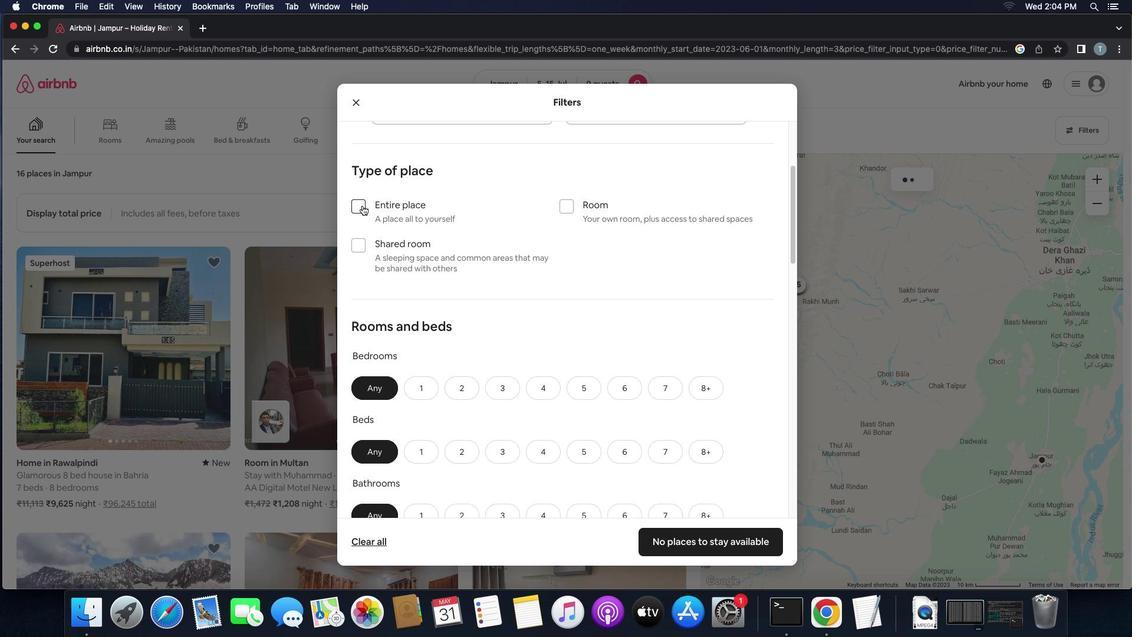 
Action: Mouse moved to (502, 257)
Screenshot: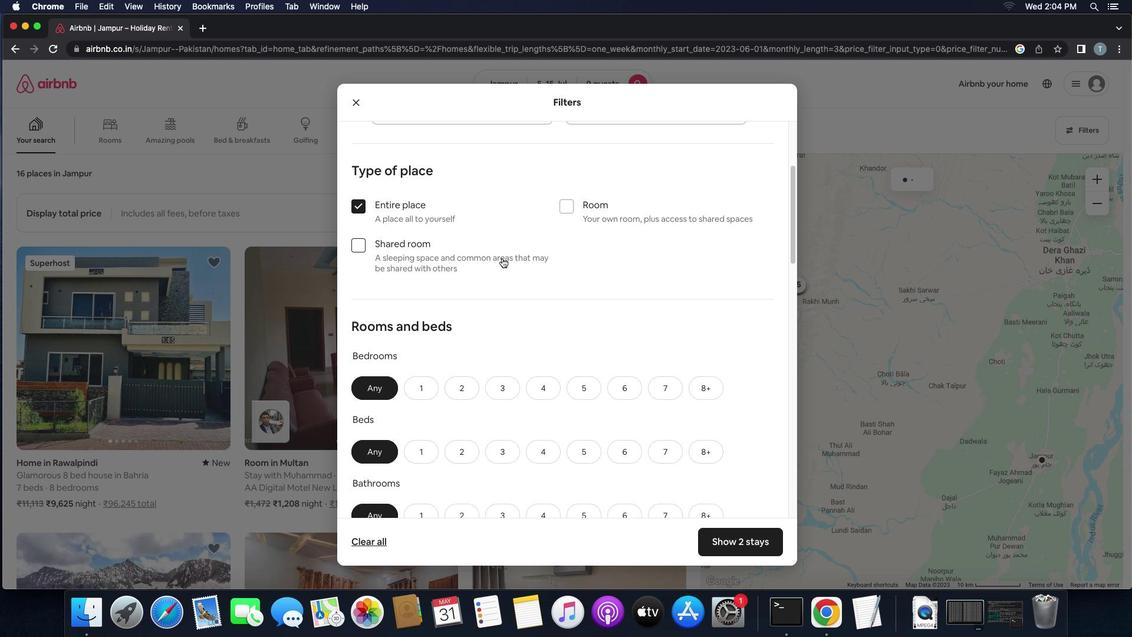 
Action: Mouse scrolled (502, 257) with delta (0, 0)
Screenshot: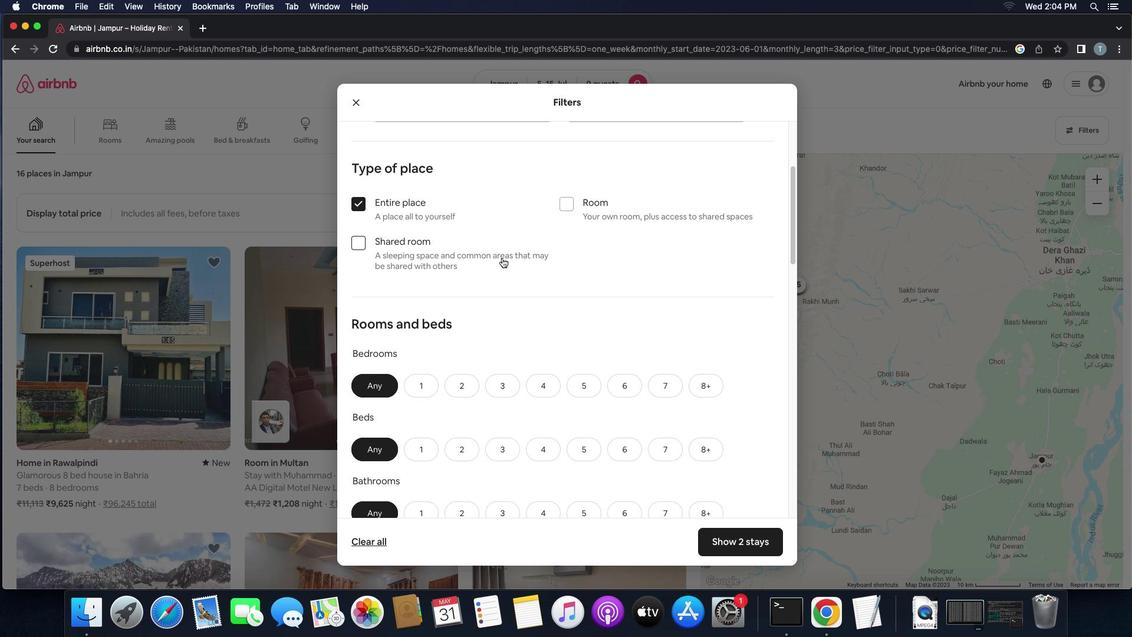 
Action: Mouse scrolled (502, 257) with delta (0, 0)
Screenshot: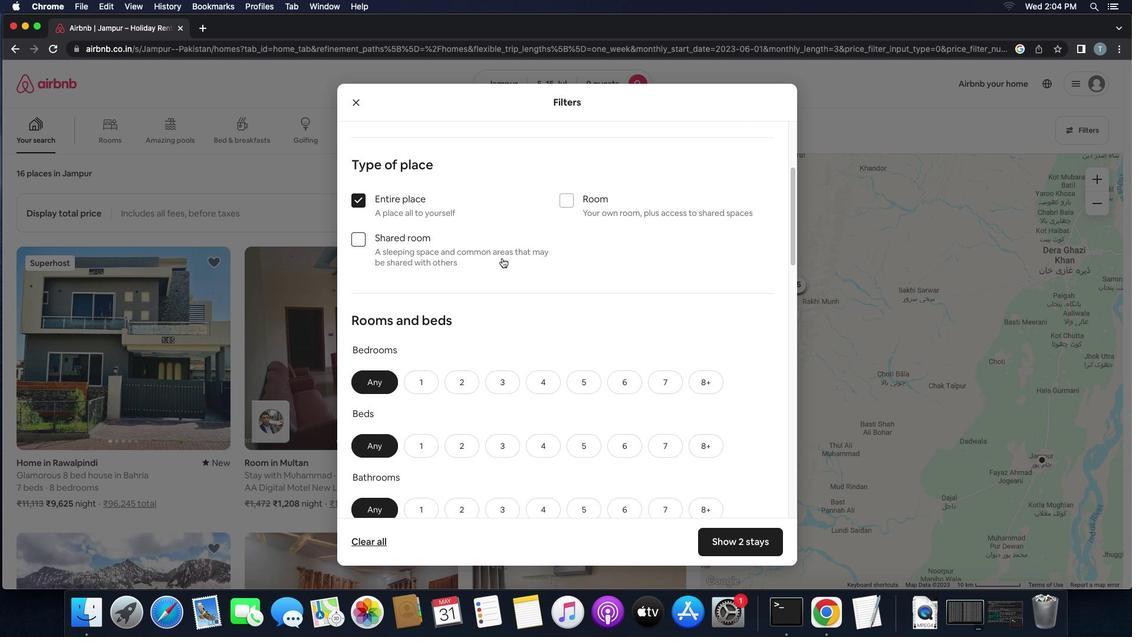 
Action: Mouse scrolled (502, 257) with delta (0, -1)
Screenshot: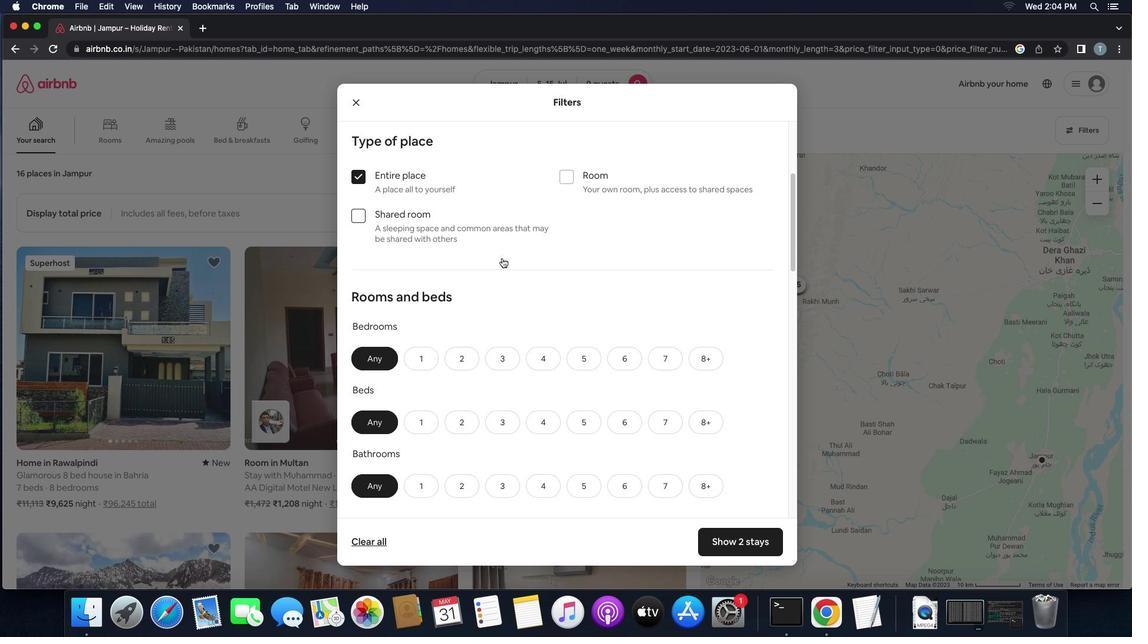 
Action: Mouse scrolled (502, 257) with delta (0, 0)
Screenshot: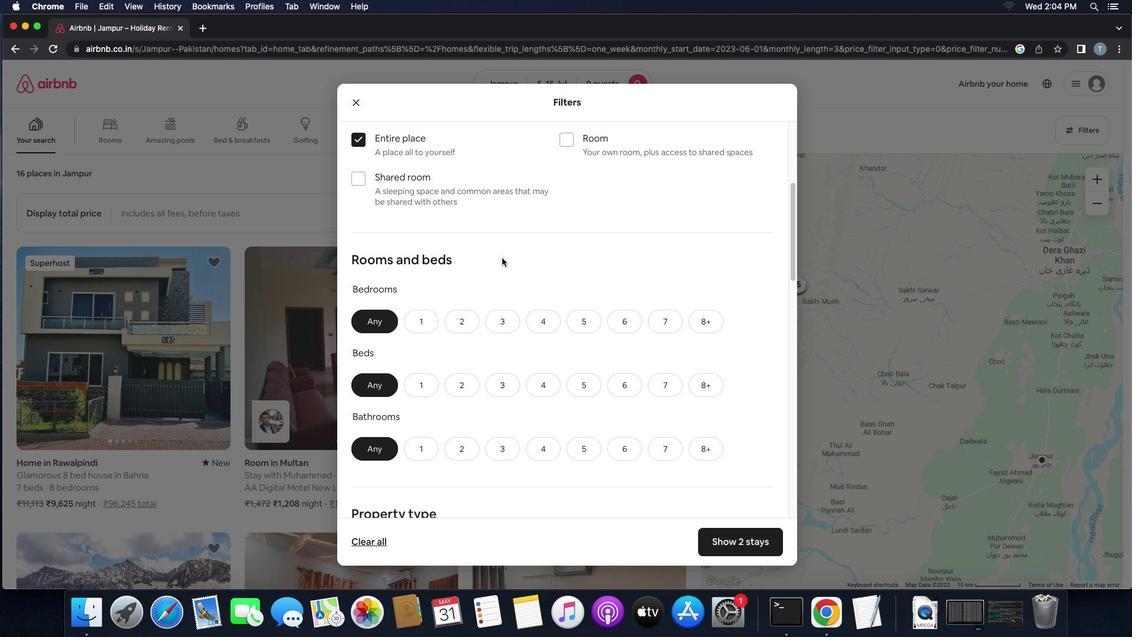 
Action: Mouse scrolled (502, 257) with delta (0, 0)
Screenshot: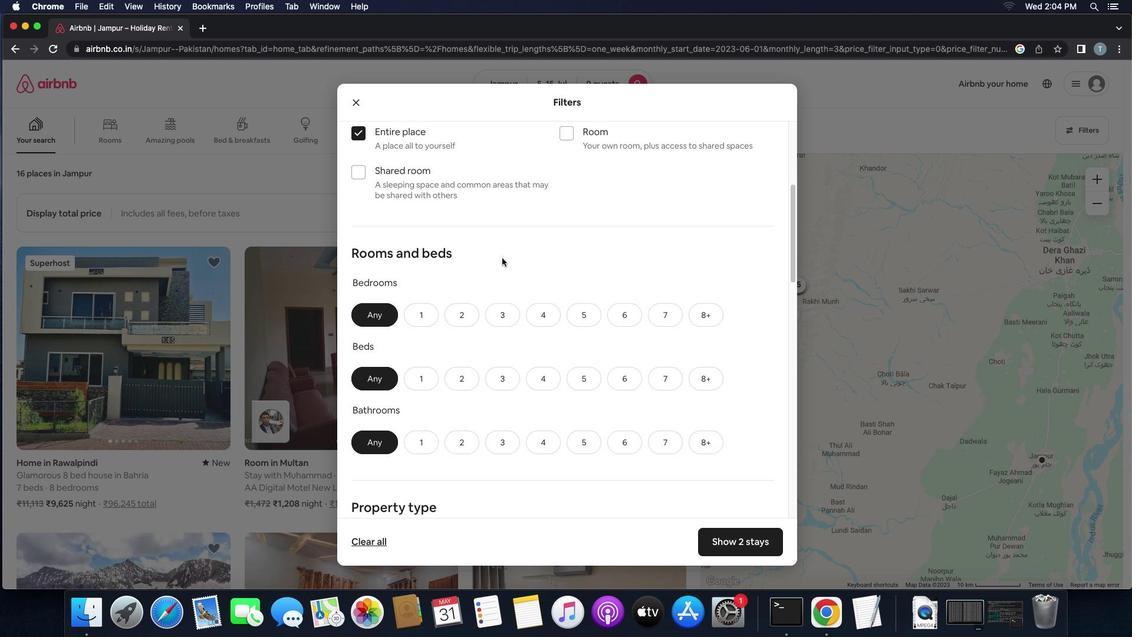 
Action: Mouse scrolled (502, 257) with delta (0, 0)
Screenshot: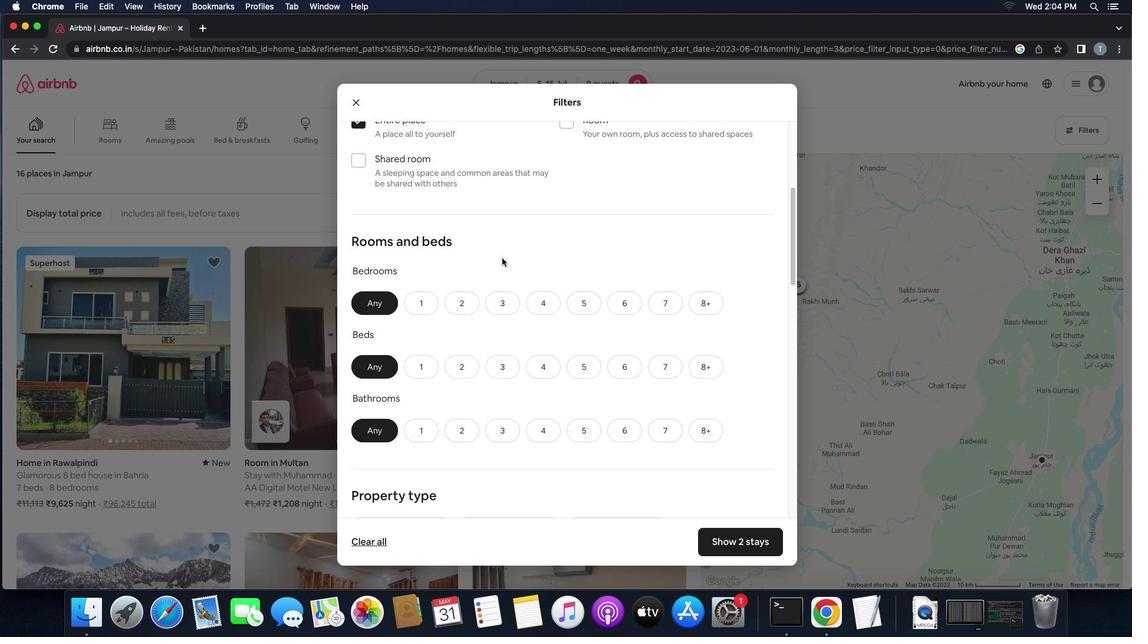 
Action: Mouse scrolled (502, 257) with delta (0, 0)
Screenshot: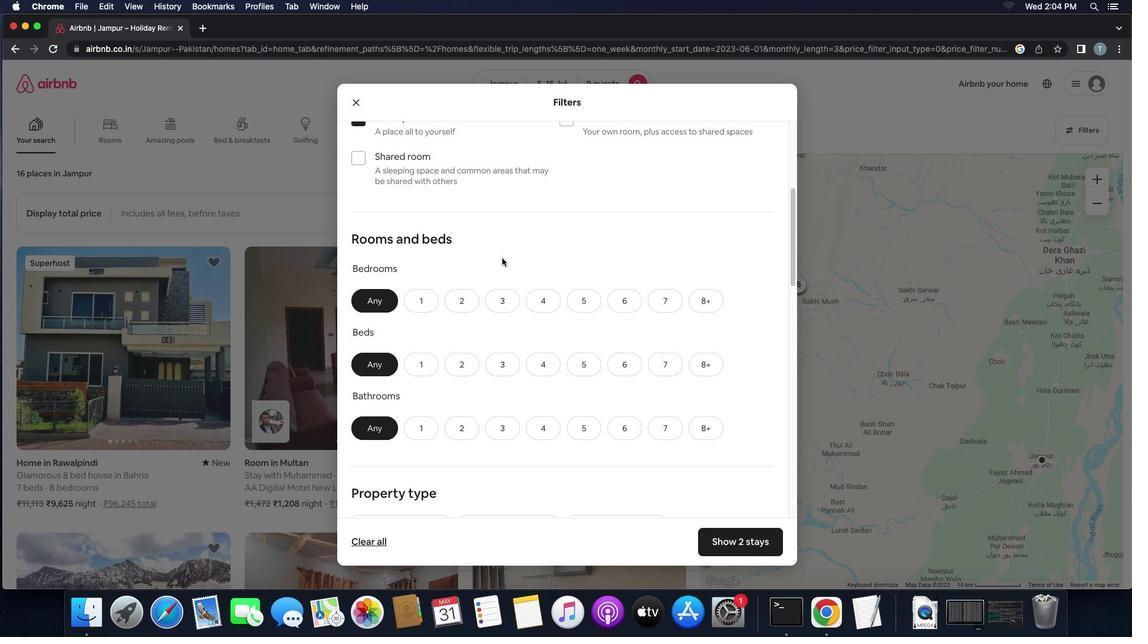 
Action: Mouse scrolled (502, 257) with delta (0, 0)
Screenshot: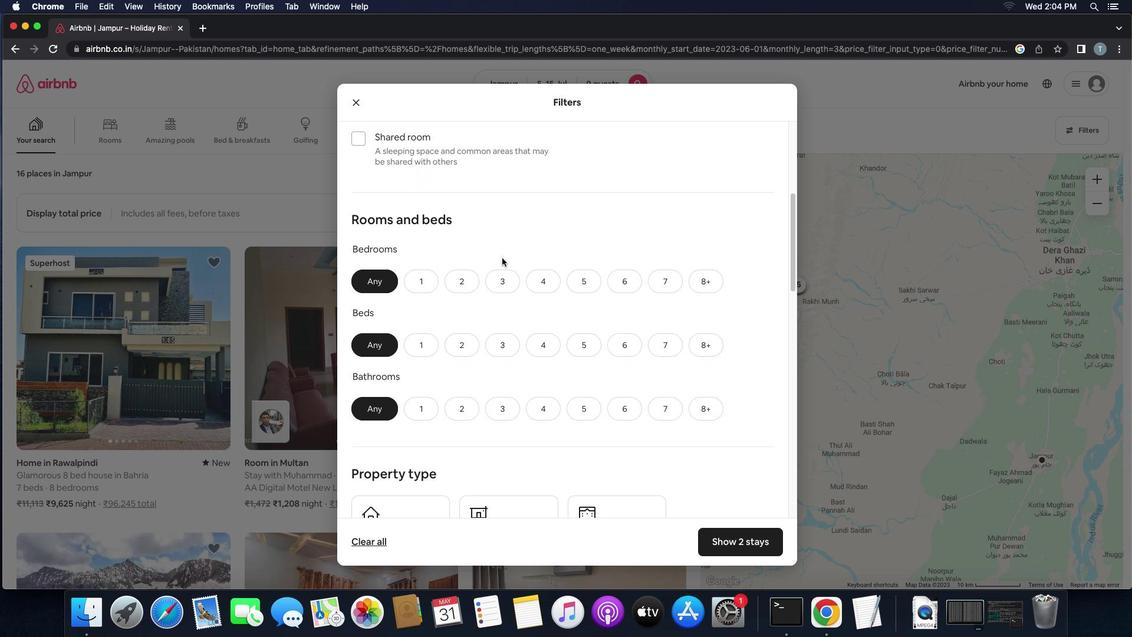 
Action: Mouse moved to (581, 247)
Screenshot: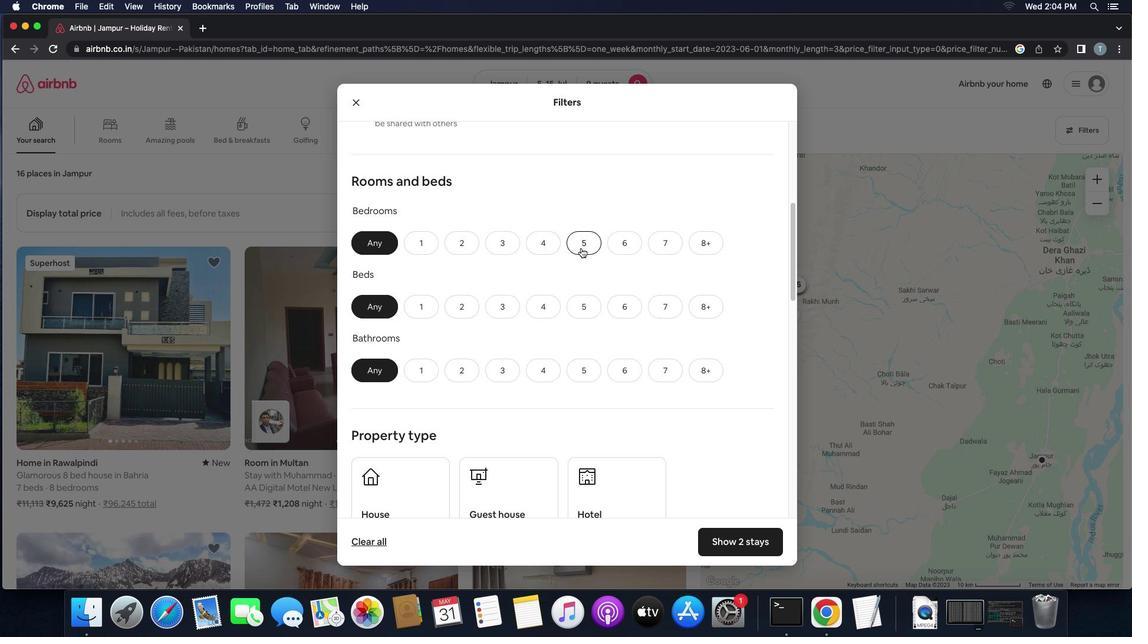 
Action: Mouse pressed left at (581, 247)
Screenshot: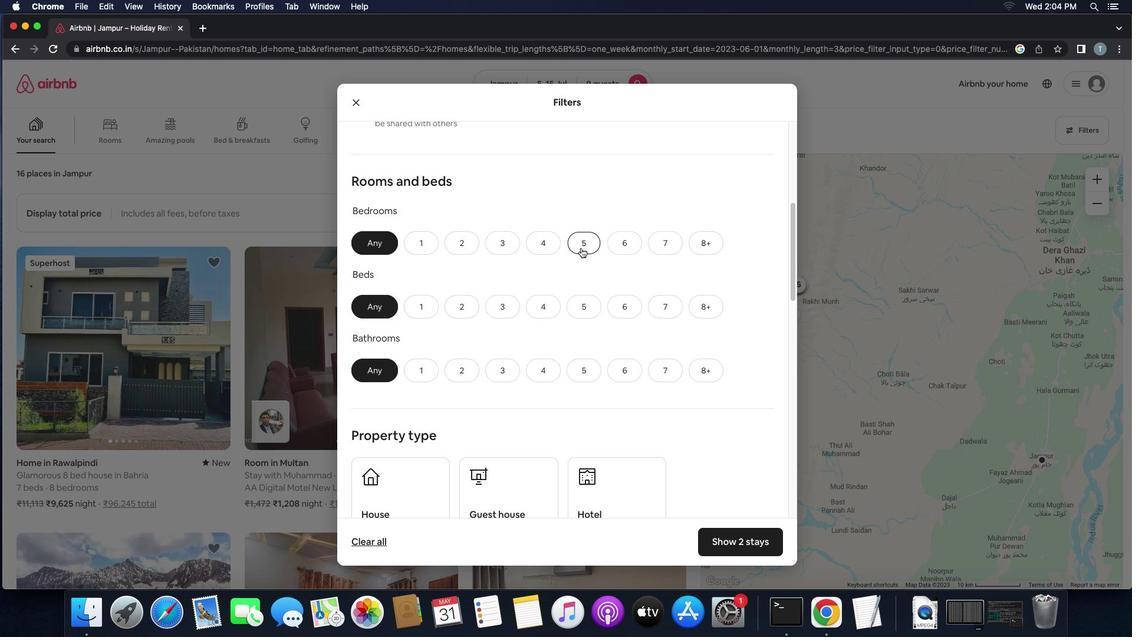 
Action: Mouse moved to (568, 276)
Screenshot: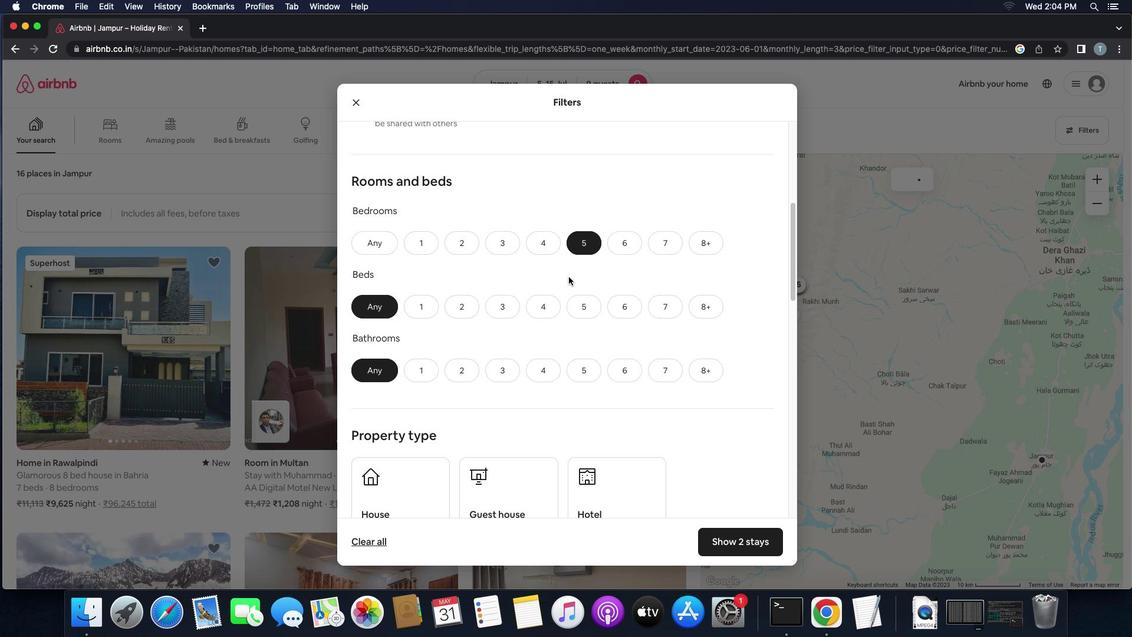 
Action: Mouse scrolled (568, 276) with delta (0, 0)
Screenshot: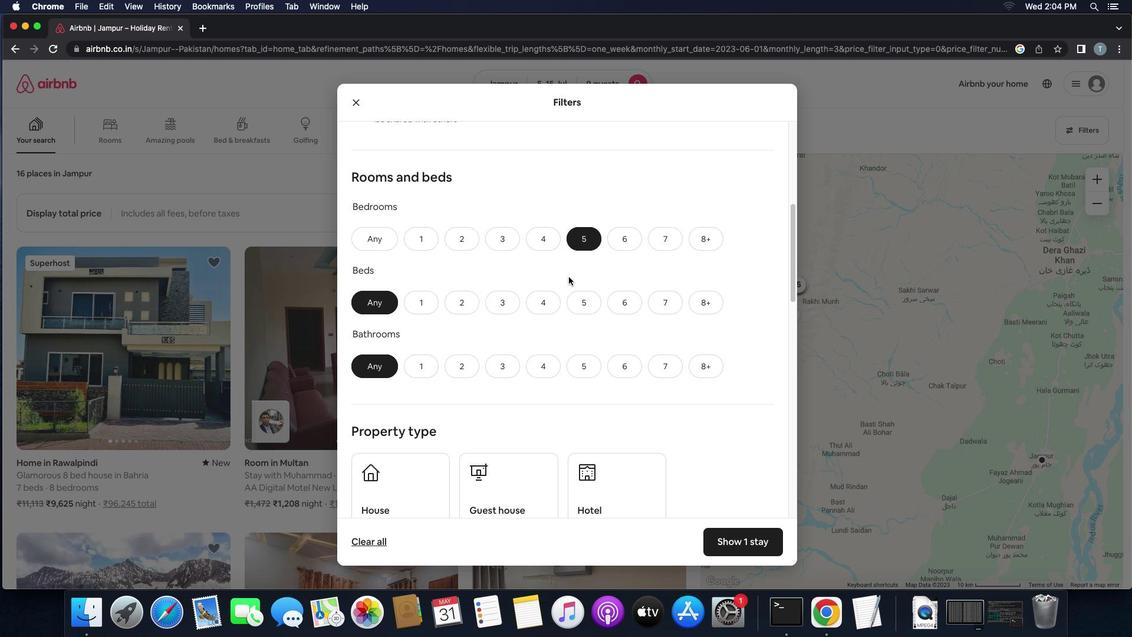 
Action: Mouse scrolled (568, 276) with delta (0, 0)
Screenshot: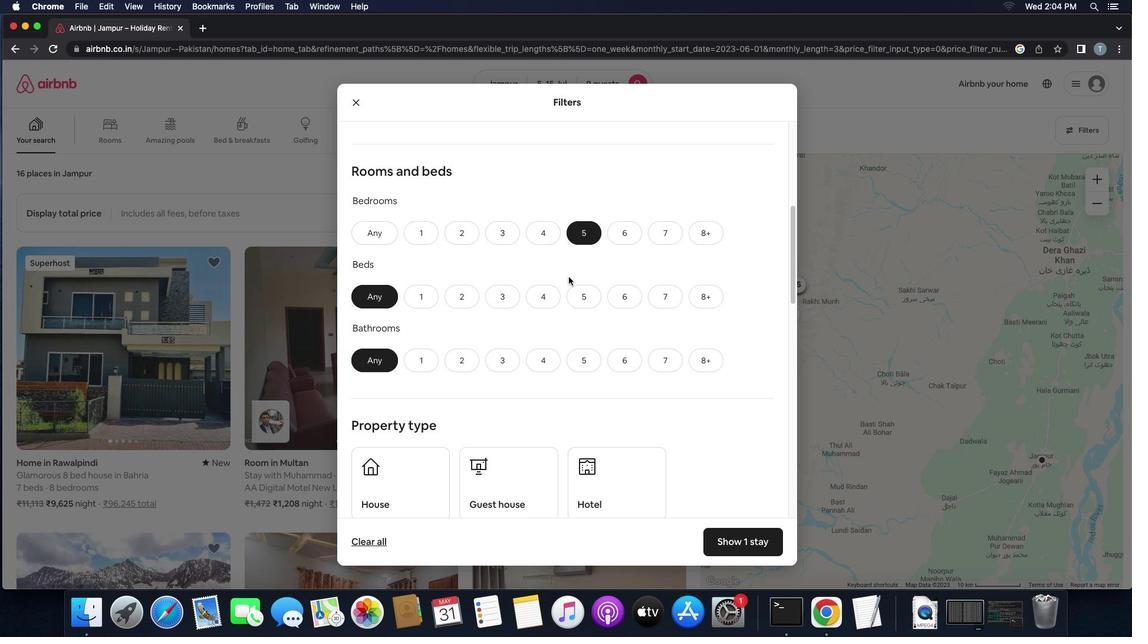 
Action: Mouse scrolled (568, 276) with delta (0, -1)
Screenshot: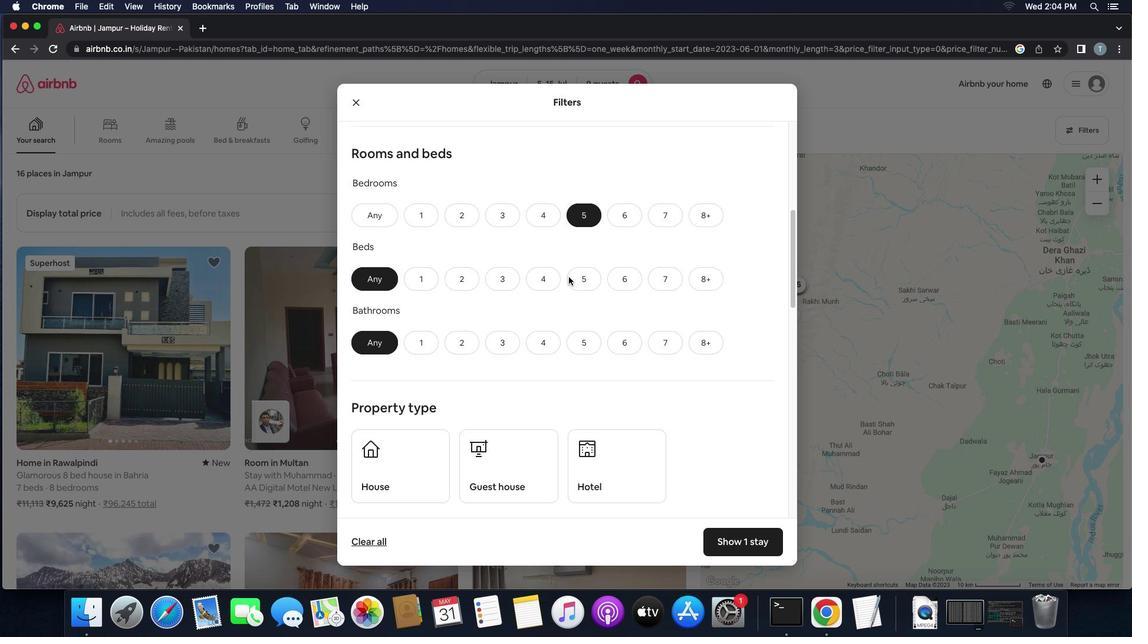 
Action: Mouse scrolled (568, 276) with delta (0, 0)
Screenshot: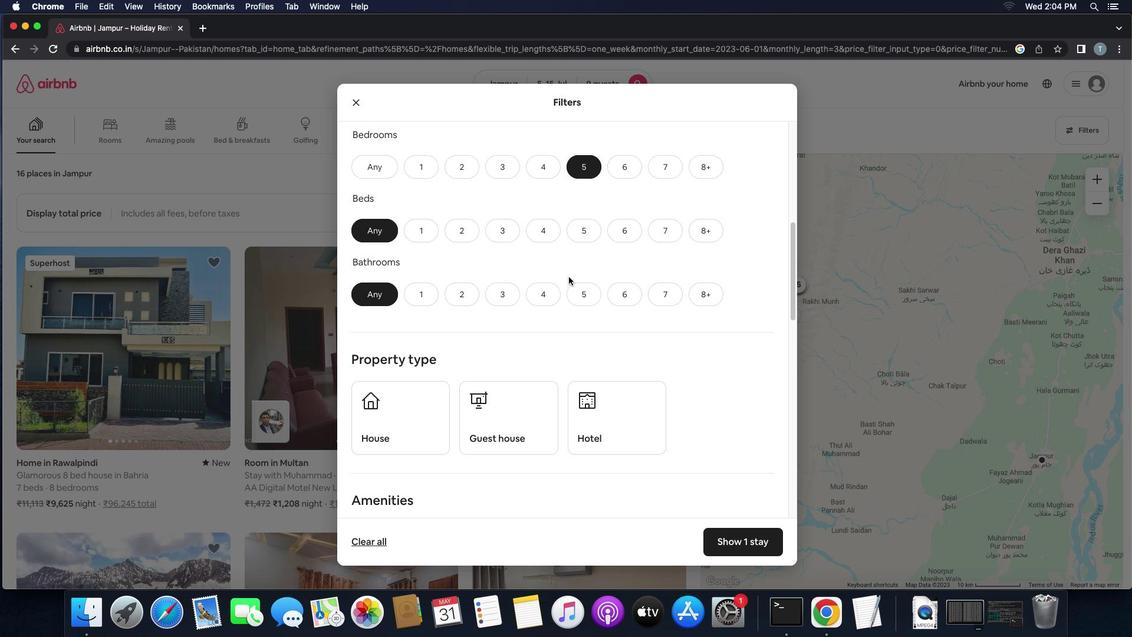 
Action: Mouse scrolled (568, 276) with delta (0, 0)
Screenshot: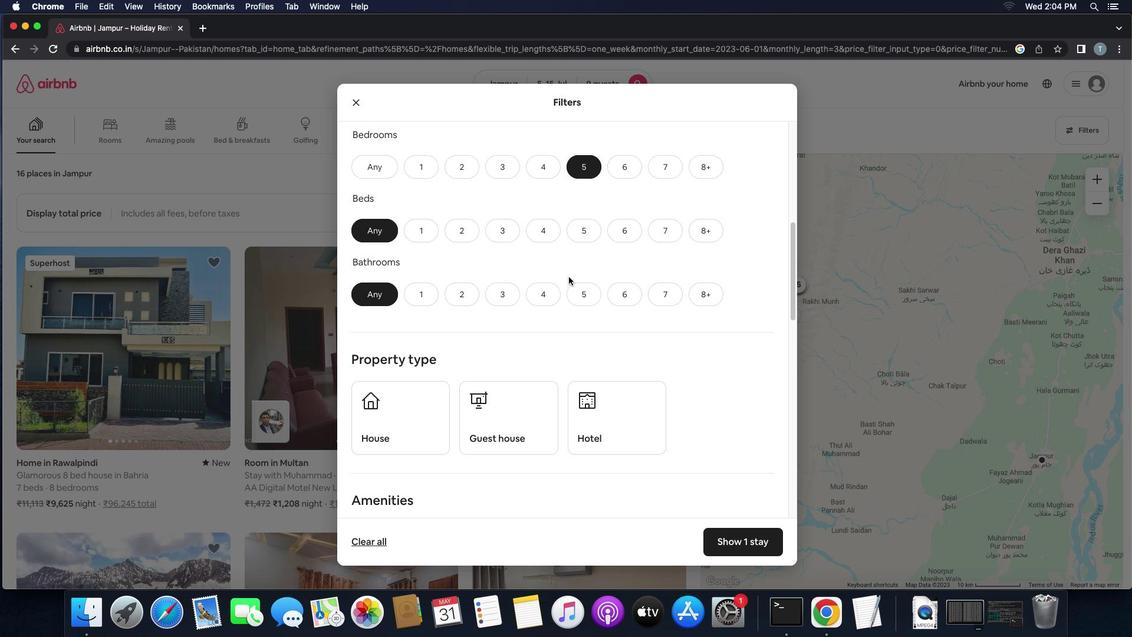 
Action: Mouse moved to (587, 223)
Screenshot: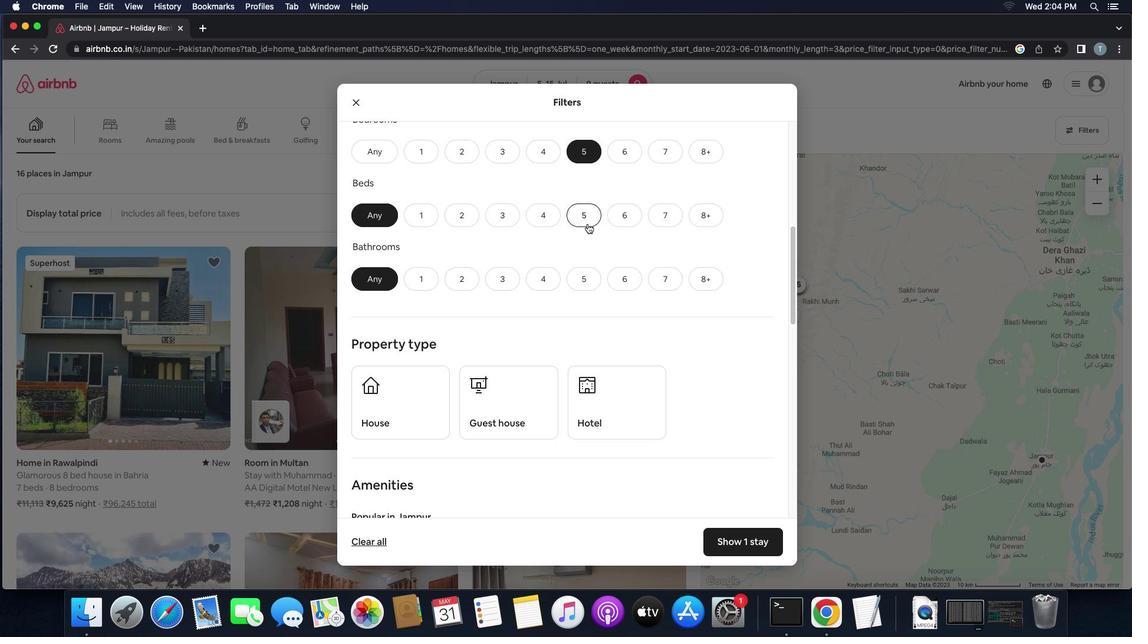 
Action: Mouse pressed left at (587, 223)
Screenshot: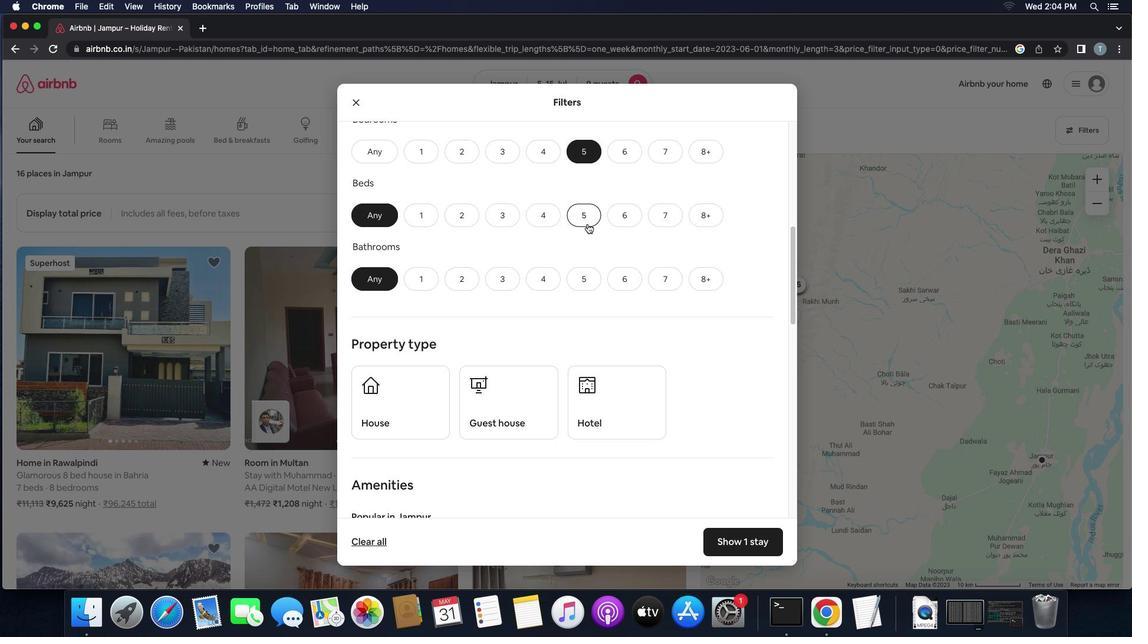 
Action: Mouse moved to (600, 245)
Screenshot: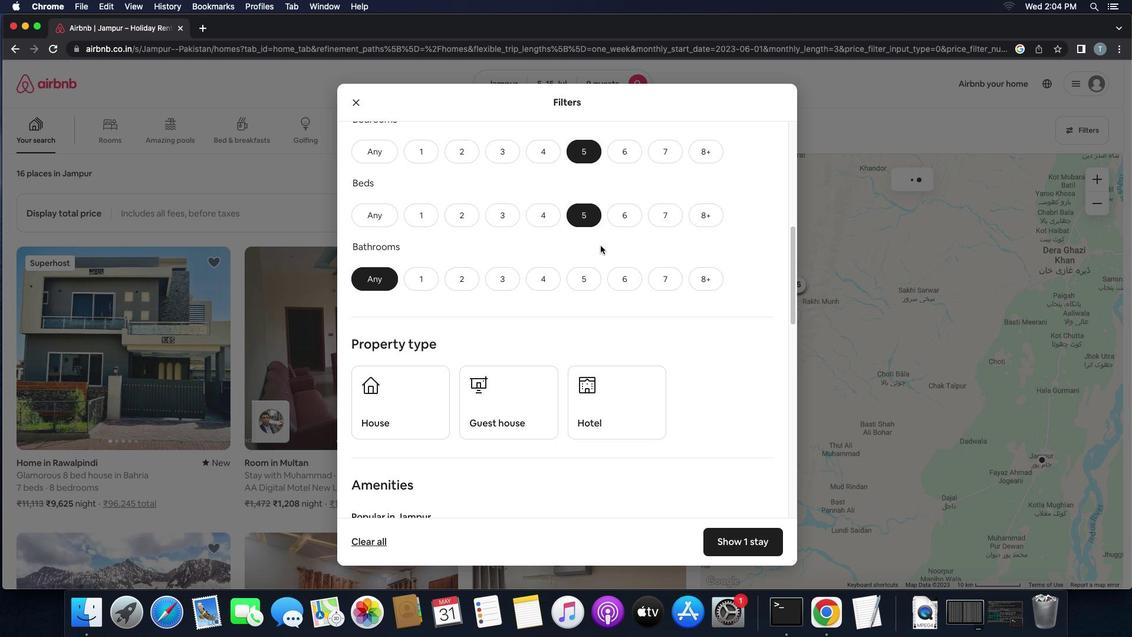 
Action: Mouse scrolled (600, 245) with delta (0, 0)
Screenshot: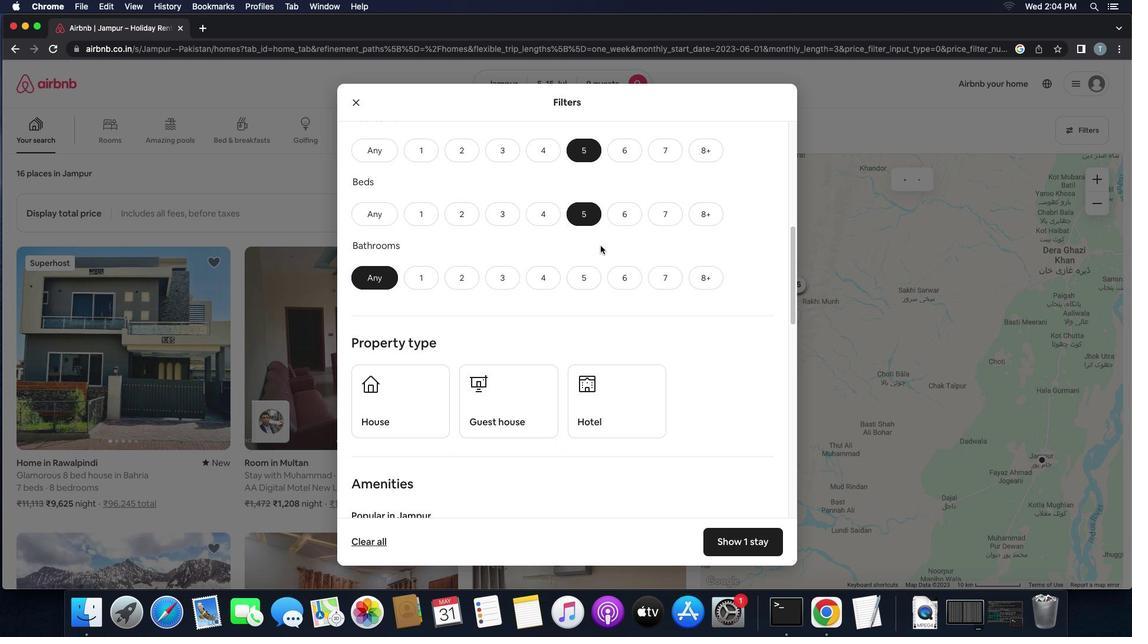 
Action: Mouse scrolled (600, 245) with delta (0, 0)
Screenshot: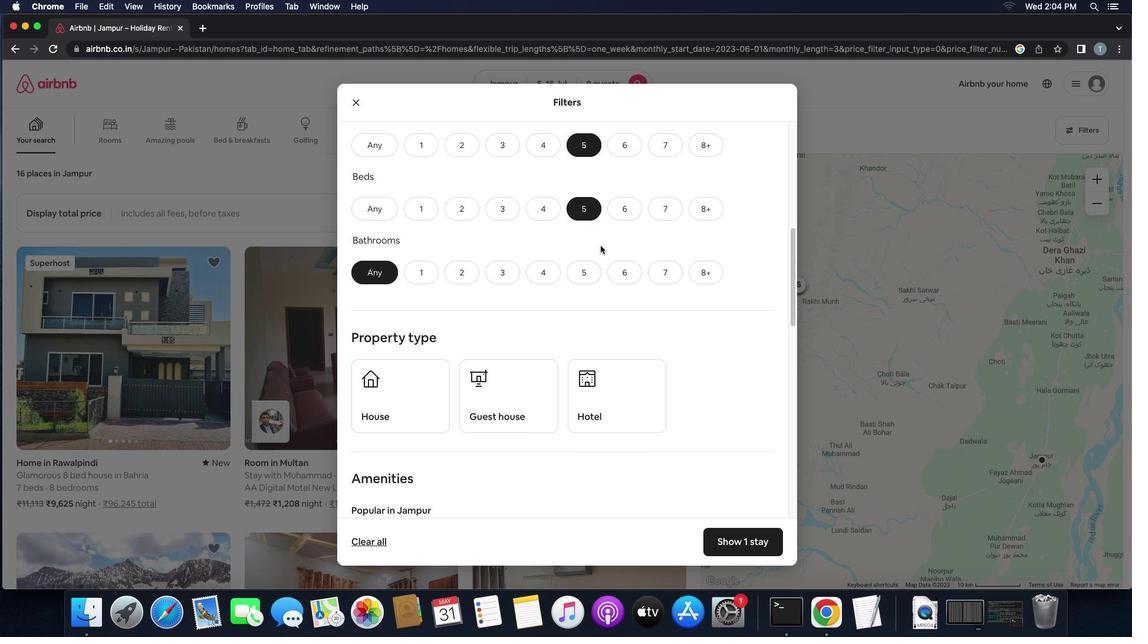 
Action: Mouse scrolled (600, 245) with delta (0, 0)
Screenshot: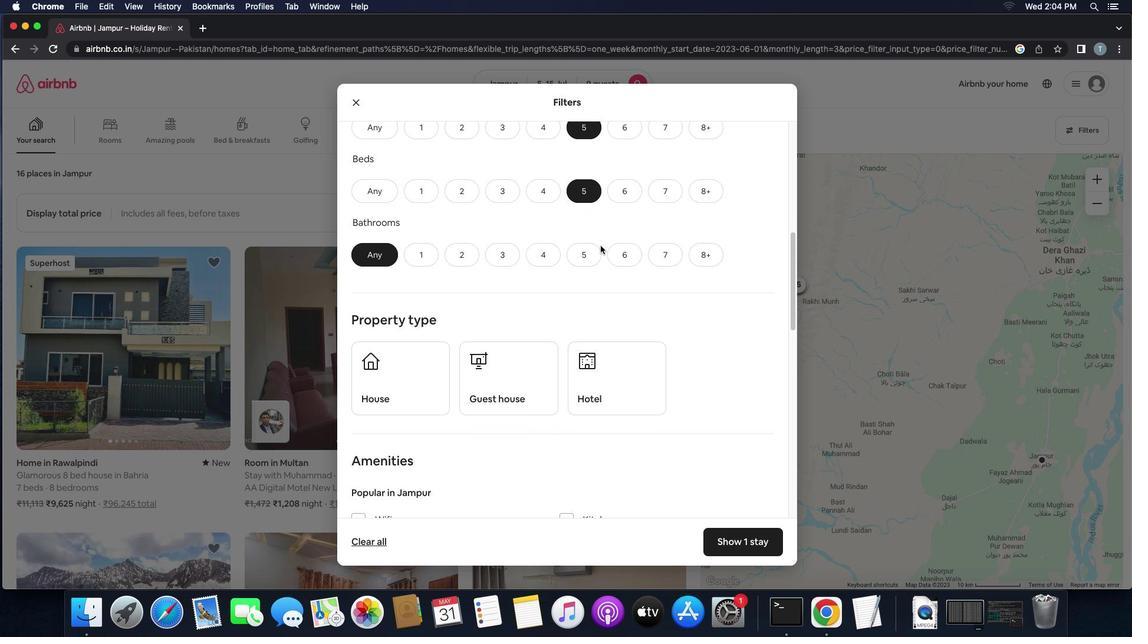 
Action: Mouse moved to (587, 231)
Screenshot: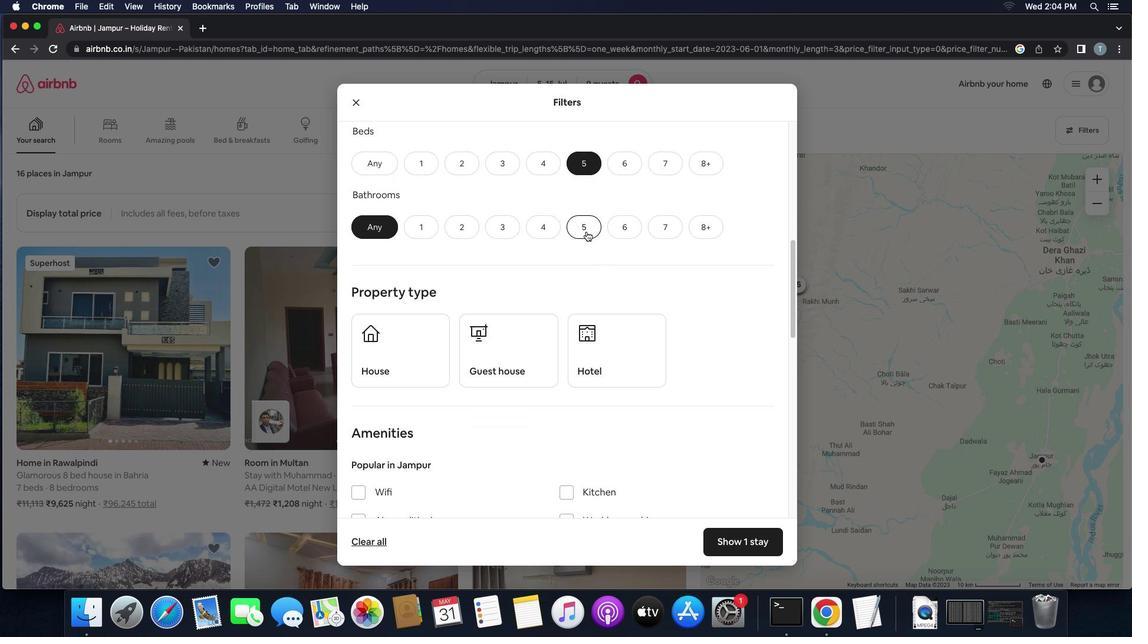 
Action: Mouse pressed left at (587, 231)
Screenshot: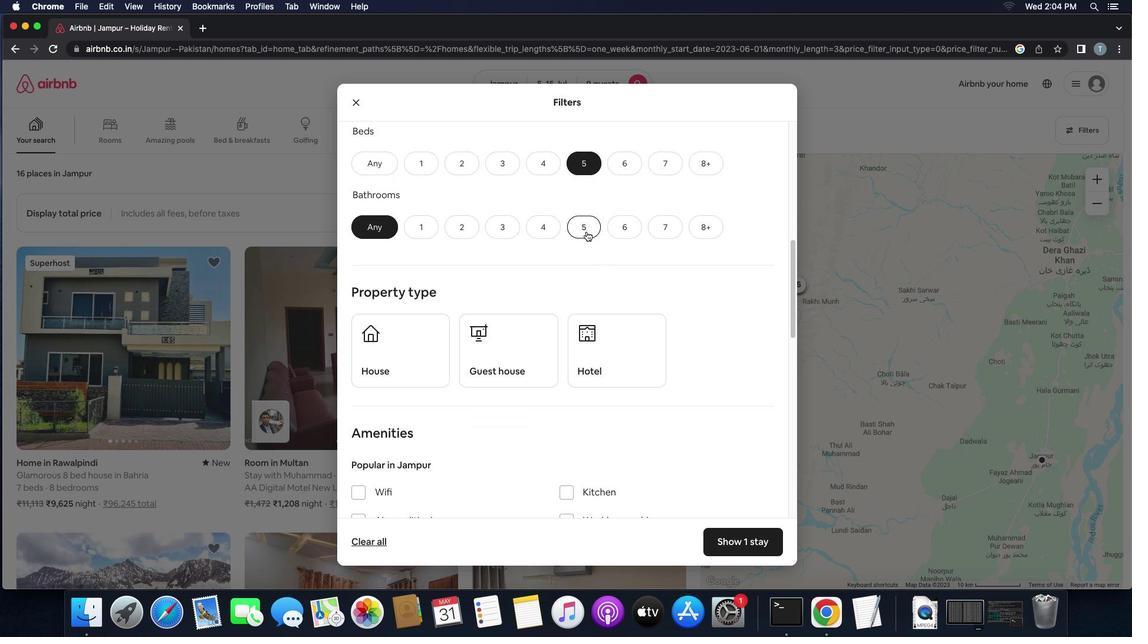 
Action: Mouse moved to (599, 256)
Screenshot: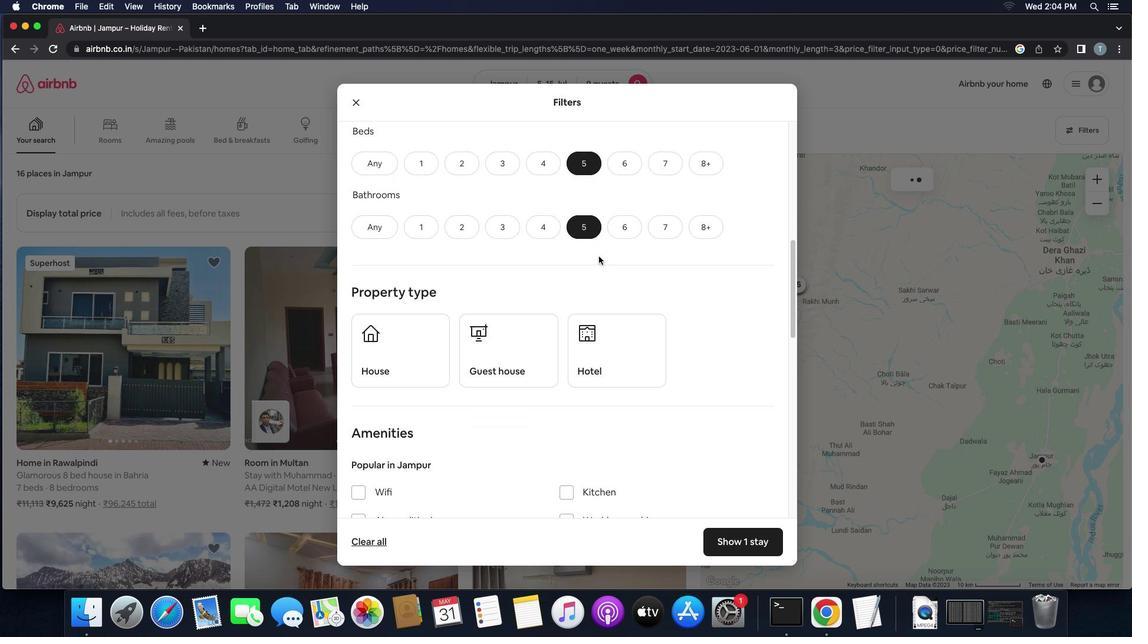 
Action: Mouse scrolled (599, 256) with delta (0, 0)
Screenshot: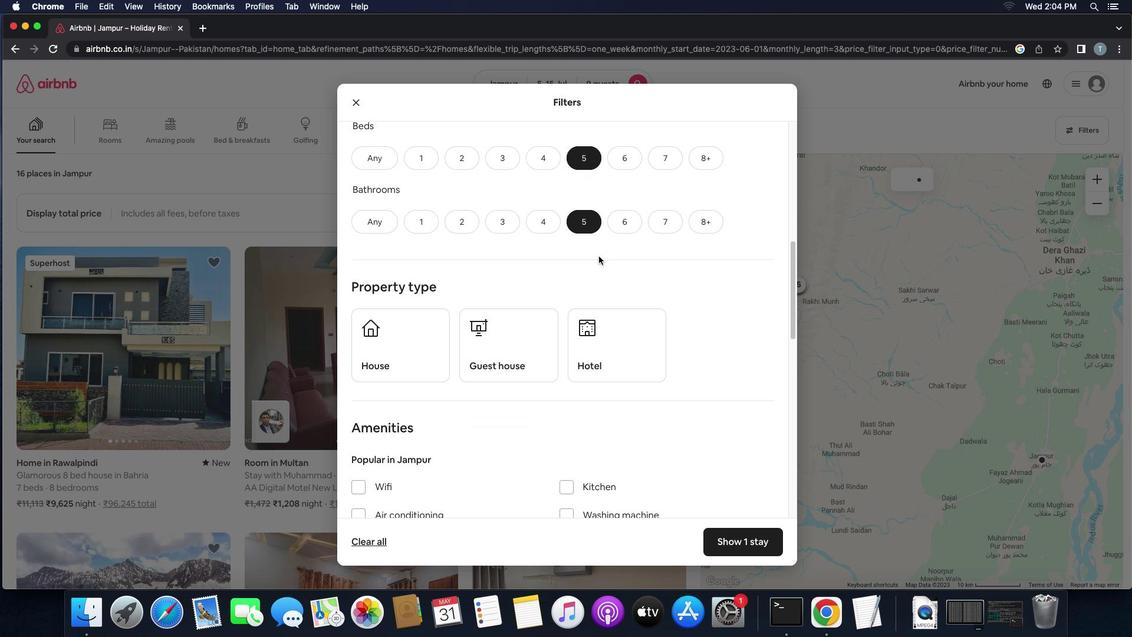 
Action: Mouse scrolled (599, 256) with delta (0, 0)
Screenshot: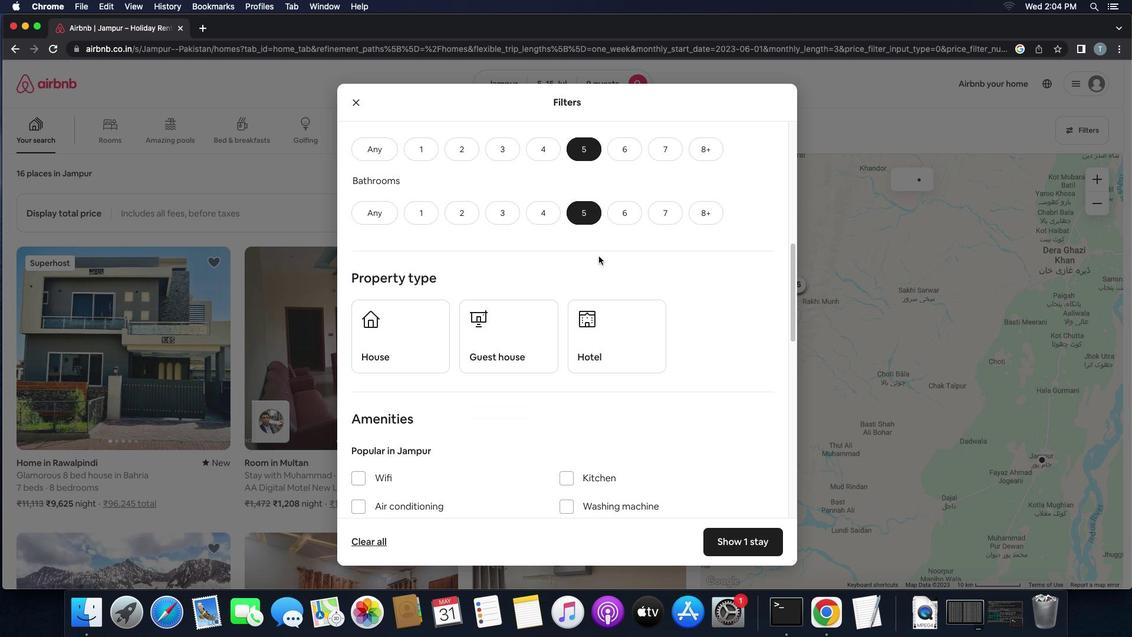 
Action: Mouse scrolled (599, 256) with delta (0, -1)
Screenshot: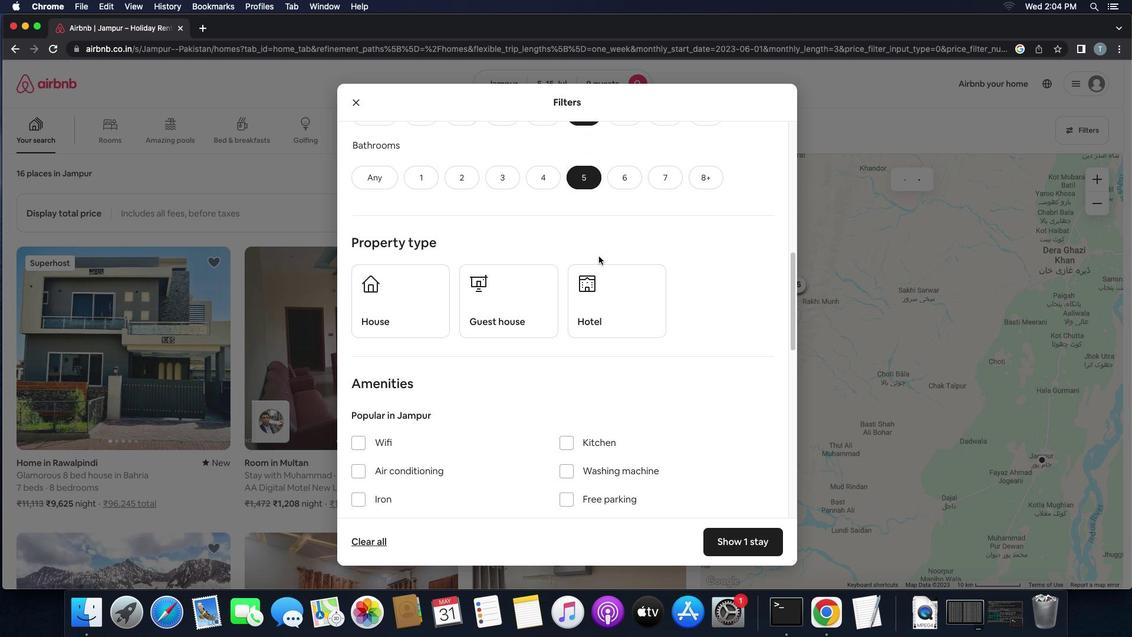 
Action: Mouse moved to (599, 256)
Screenshot: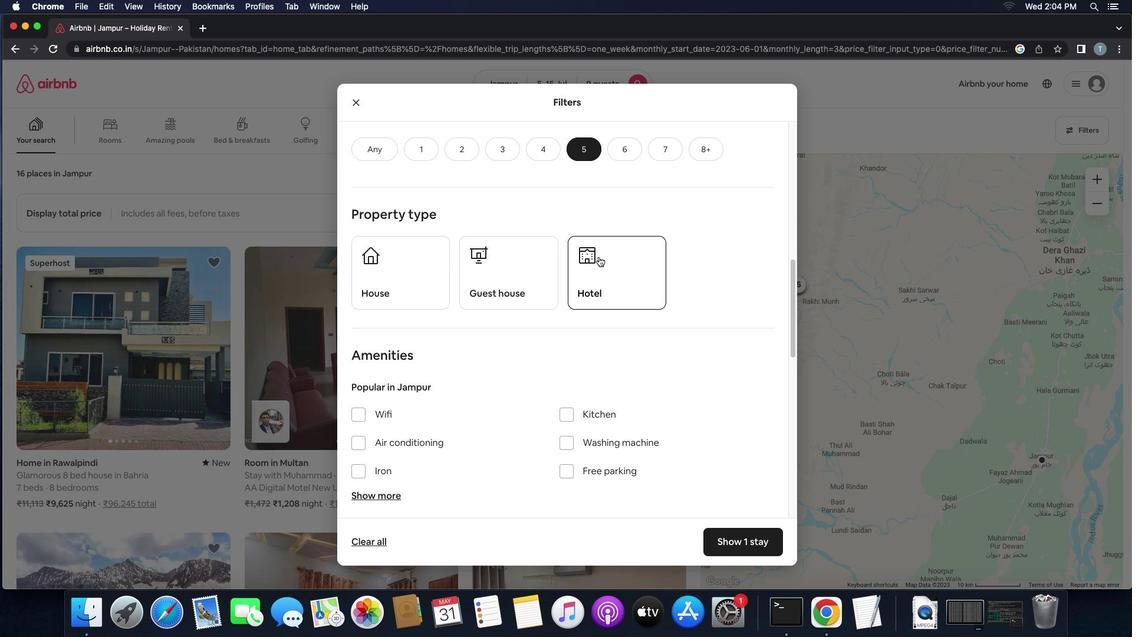 
Action: Mouse scrolled (599, 256) with delta (0, 0)
Screenshot: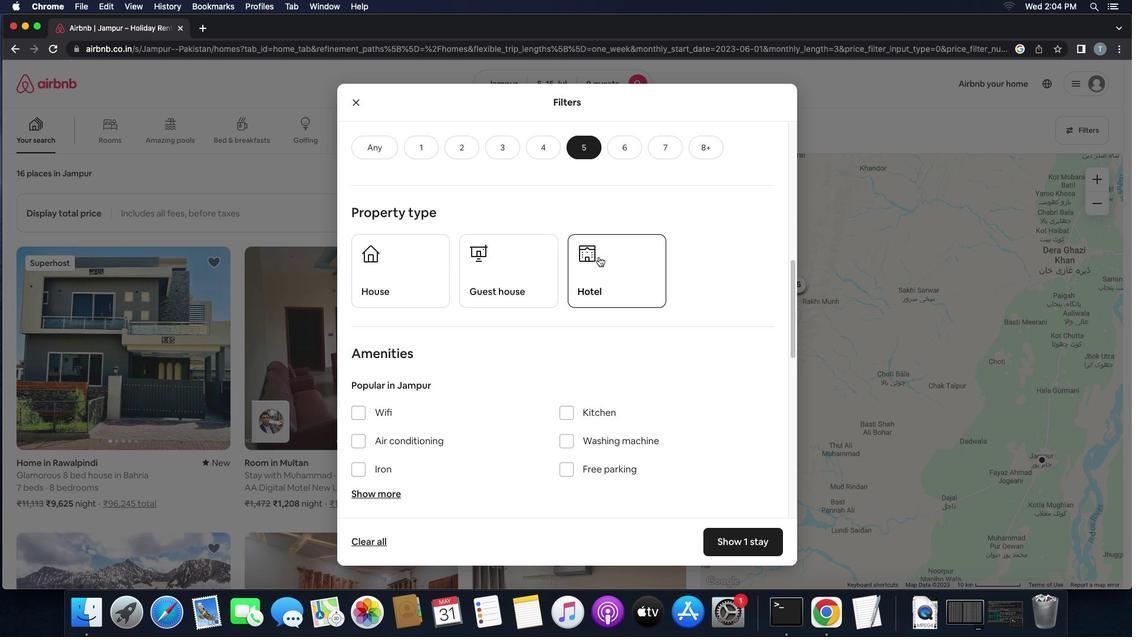 
Action: Mouse scrolled (599, 256) with delta (0, 0)
Screenshot: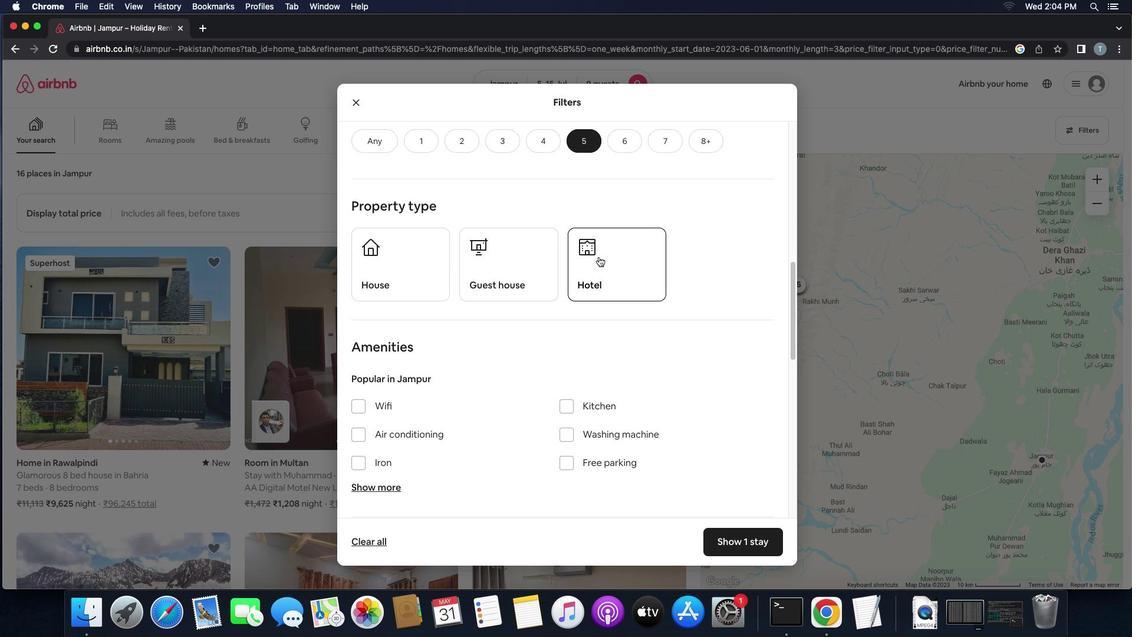 
Action: Mouse scrolled (599, 256) with delta (0, 0)
Screenshot: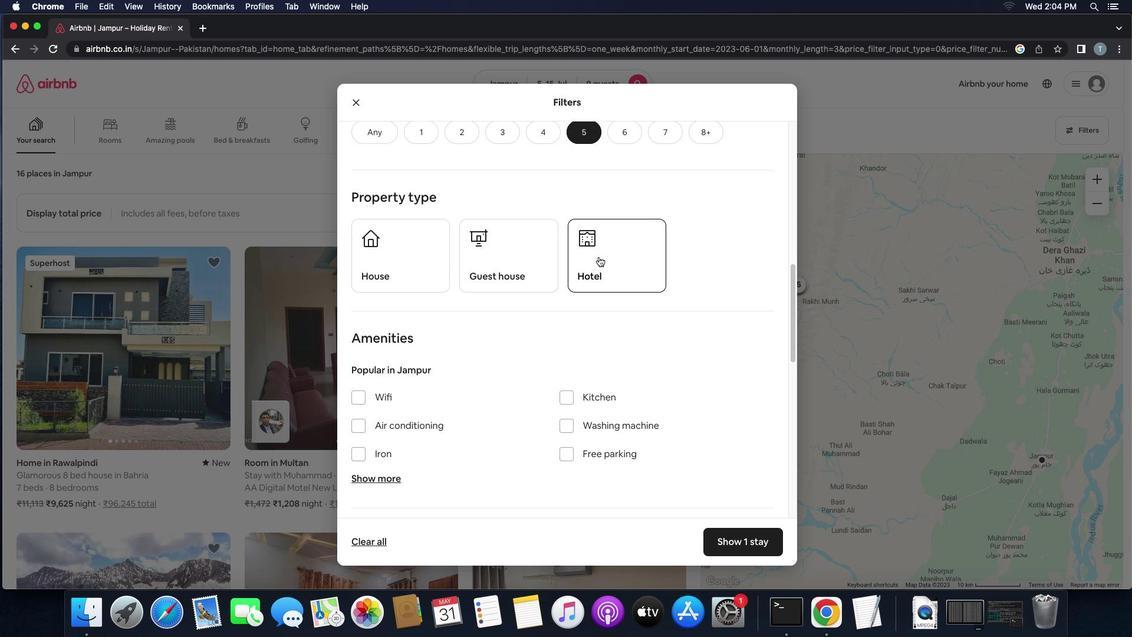 
Action: Mouse moved to (598, 256)
Screenshot: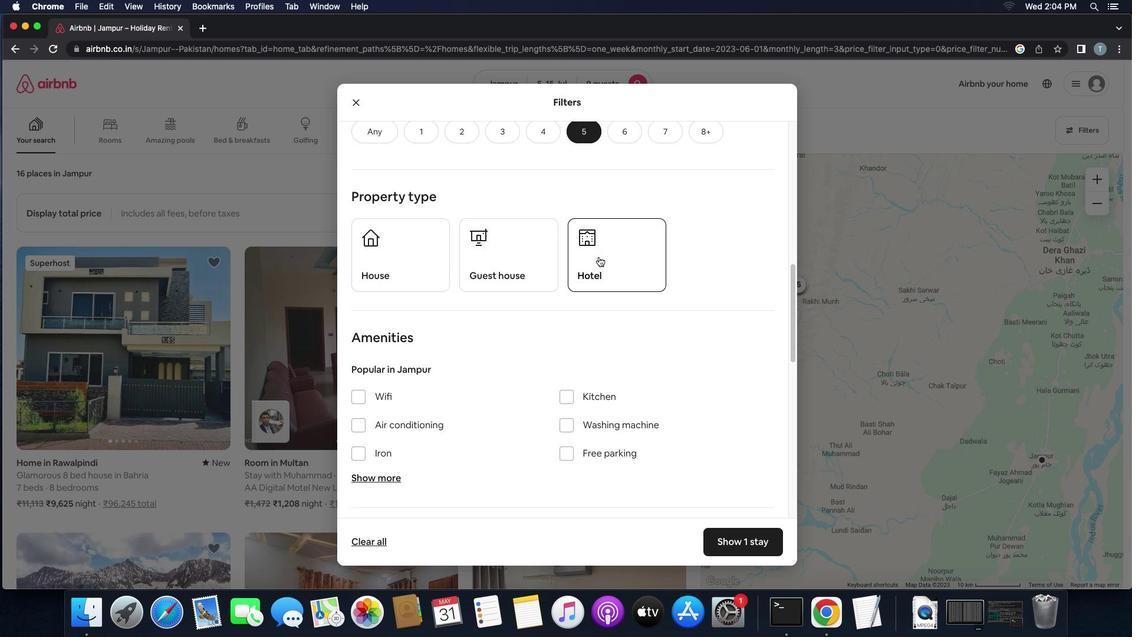 
Action: Mouse scrolled (598, 256) with delta (0, 0)
Screenshot: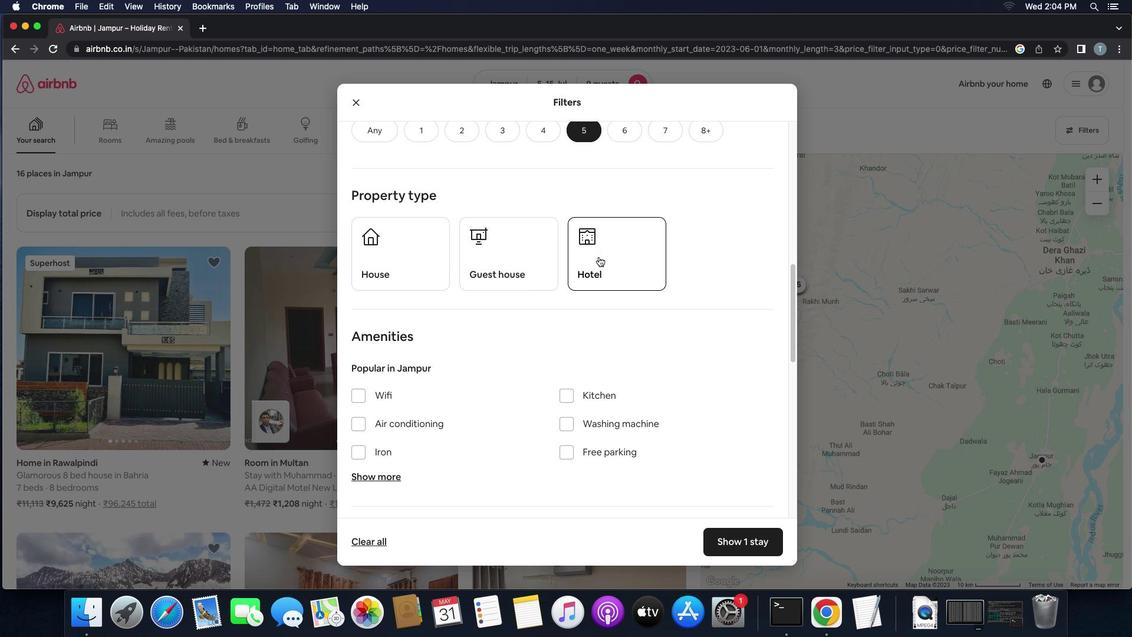 
Action: Mouse scrolled (598, 256) with delta (0, 0)
Screenshot: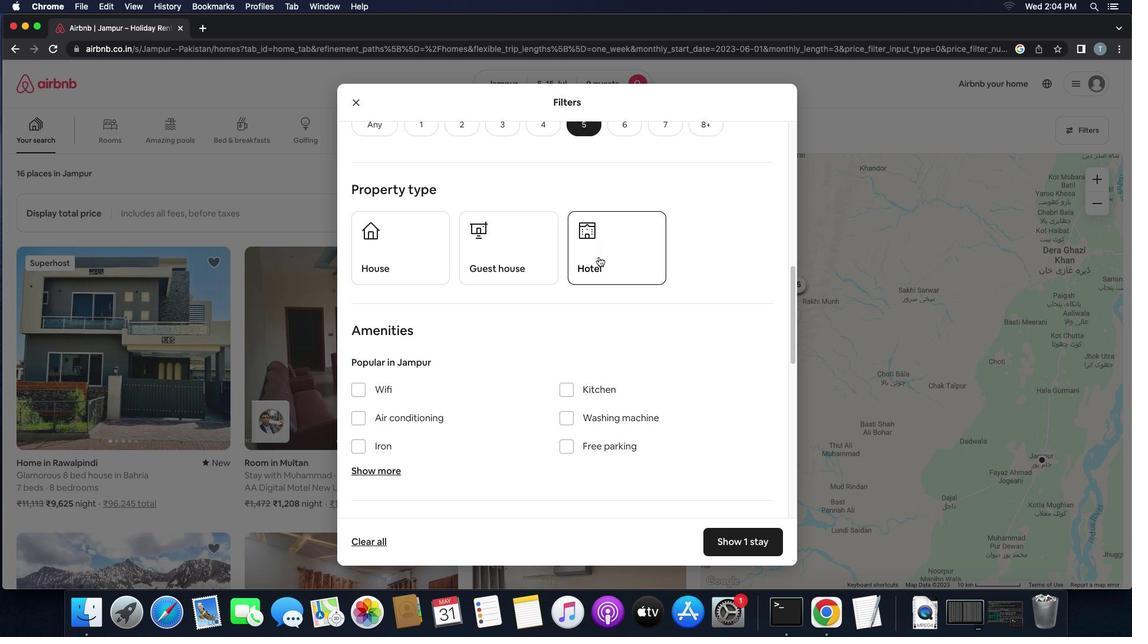 
Action: Mouse moved to (436, 240)
Screenshot: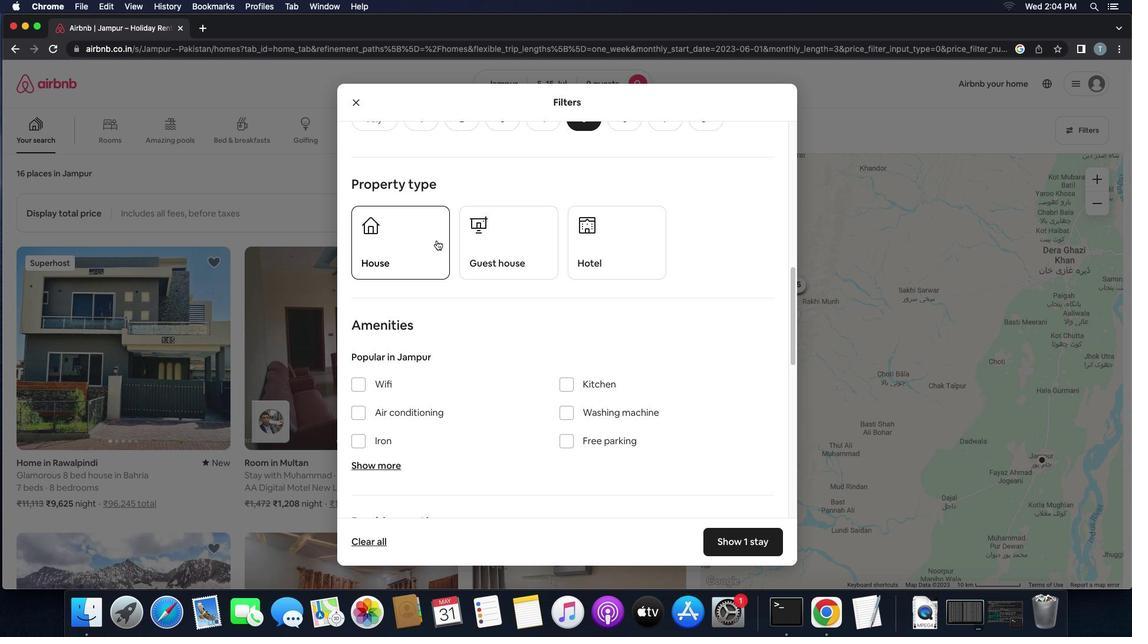 
Action: Mouse pressed left at (436, 240)
Screenshot: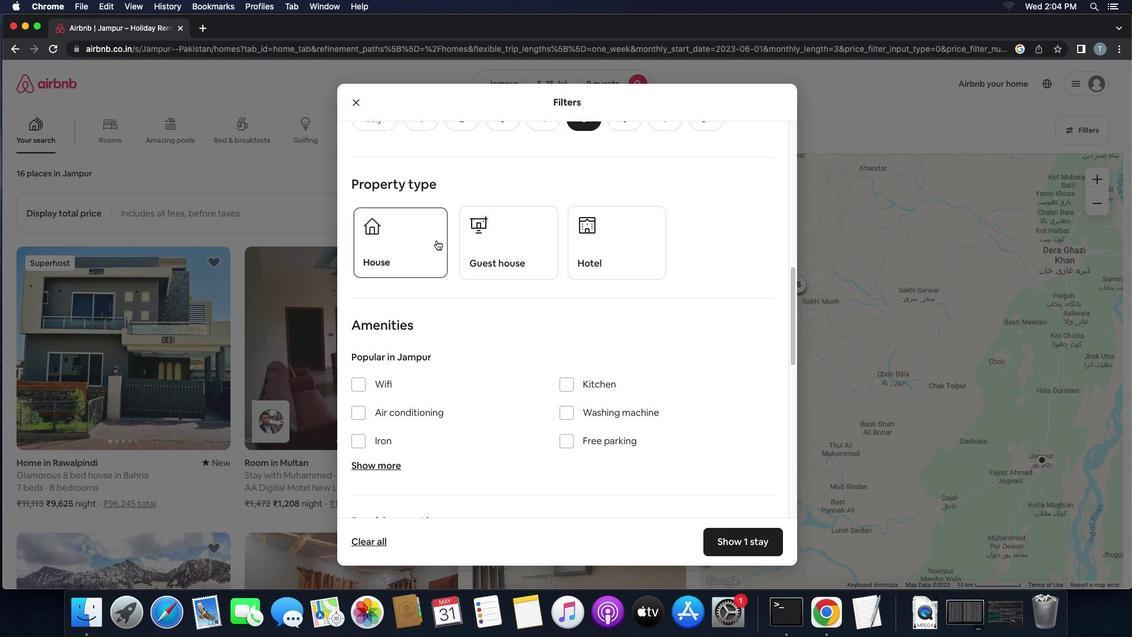 
Action: Mouse moved to (519, 240)
Screenshot: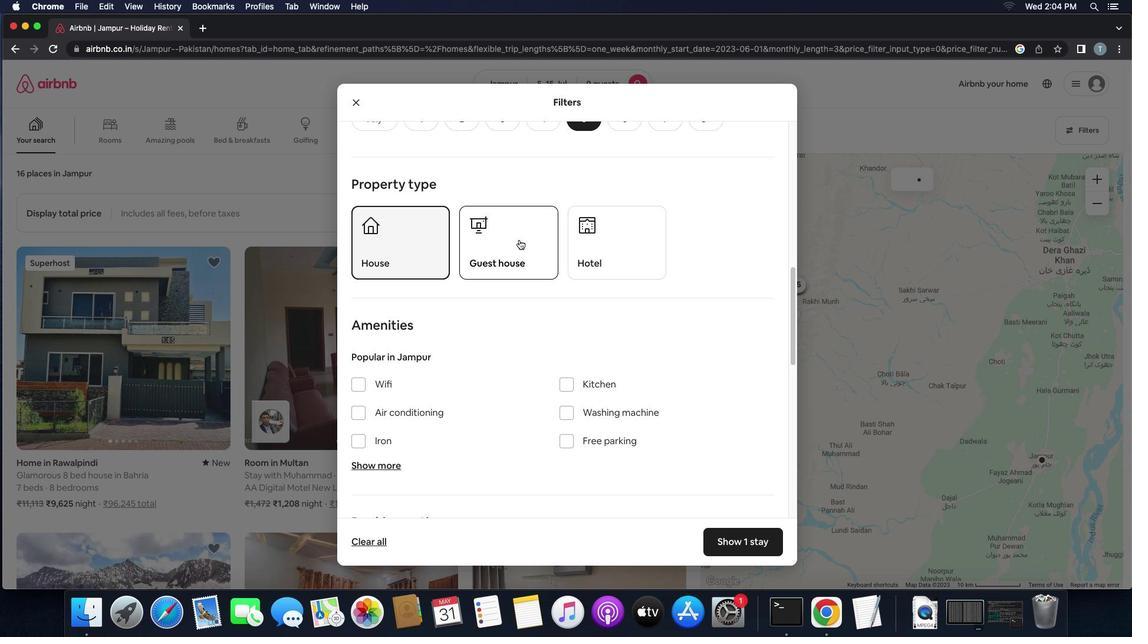 
Action: Mouse pressed left at (519, 240)
Screenshot: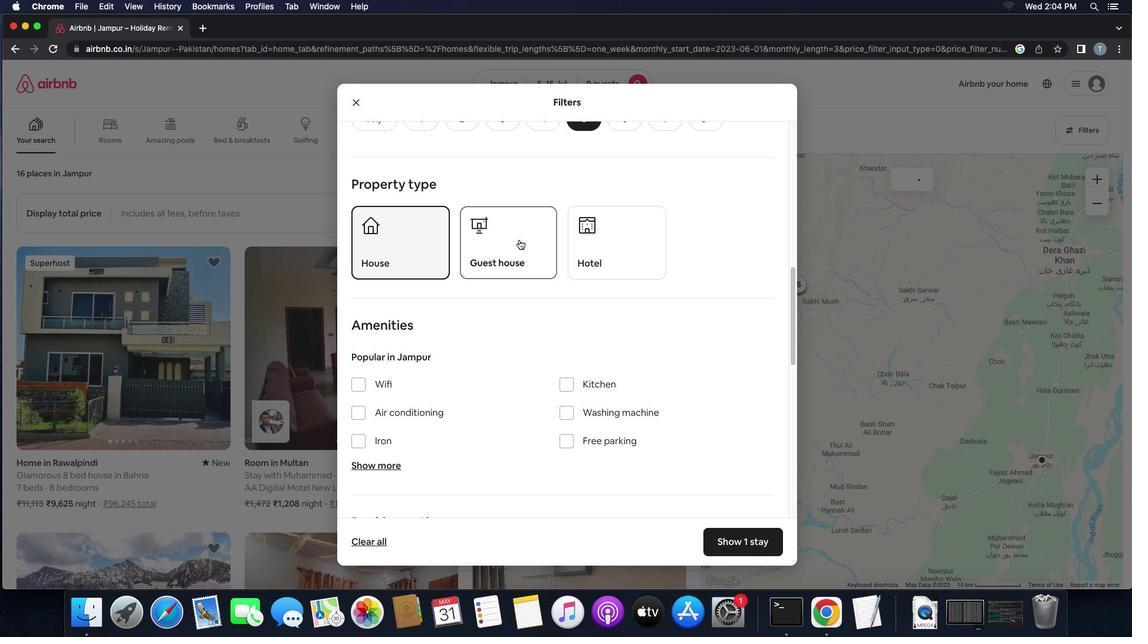 
Action: Mouse moved to (525, 272)
Screenshot: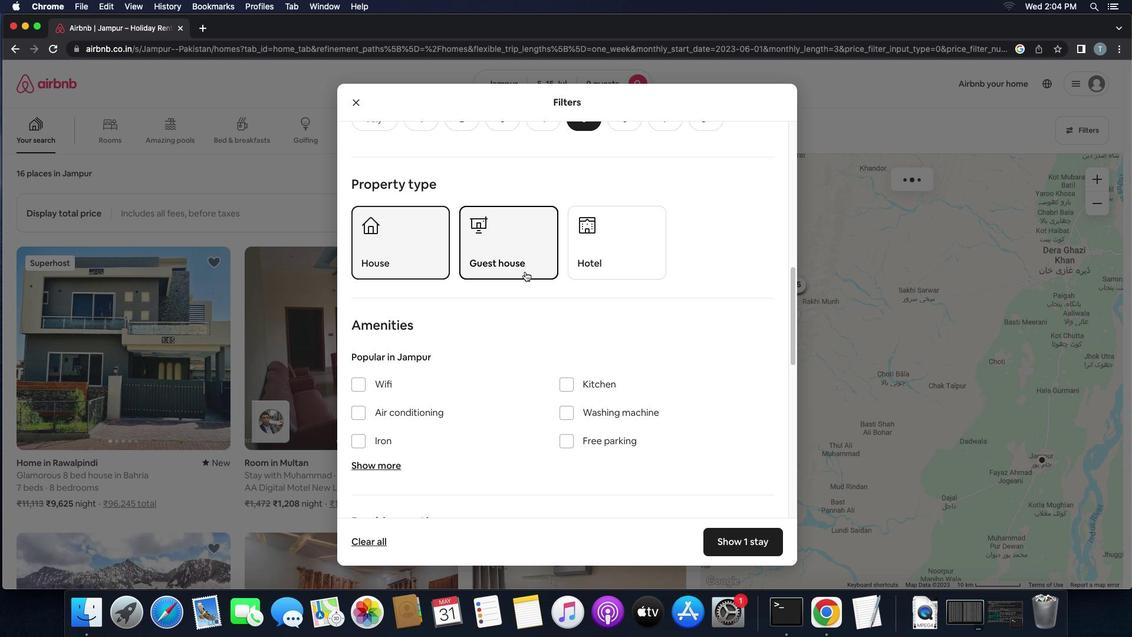 
Action: Mouse scrolled (525, 272) with delta (0, 0)
Screenshot: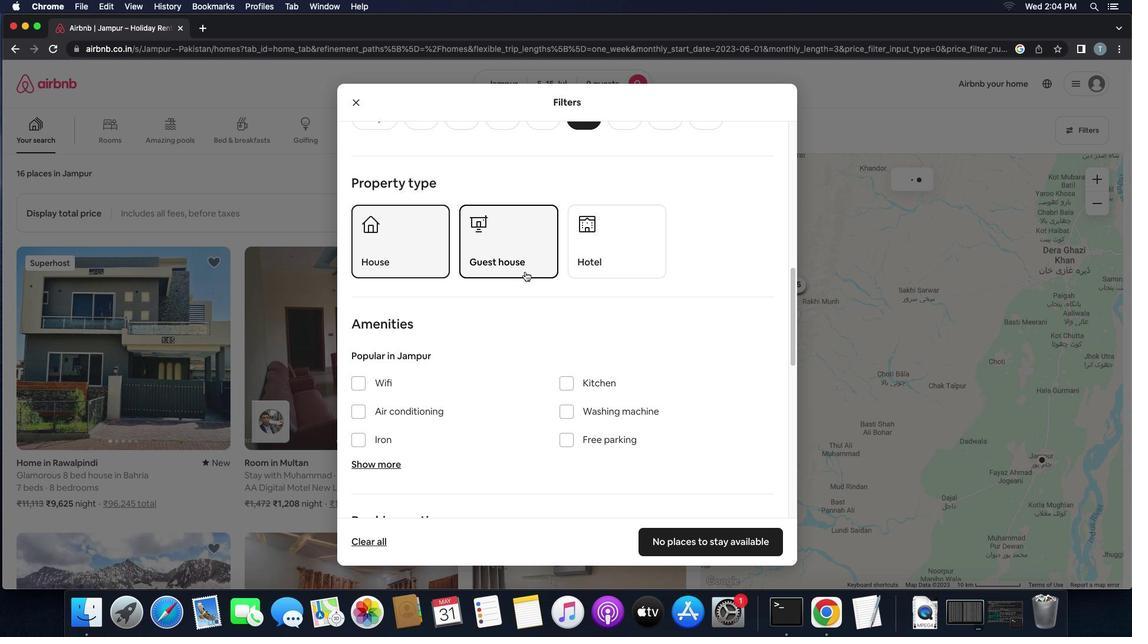 
Action: Mouse scrolled (525, 272) with delta (0, 0)
Screenshot: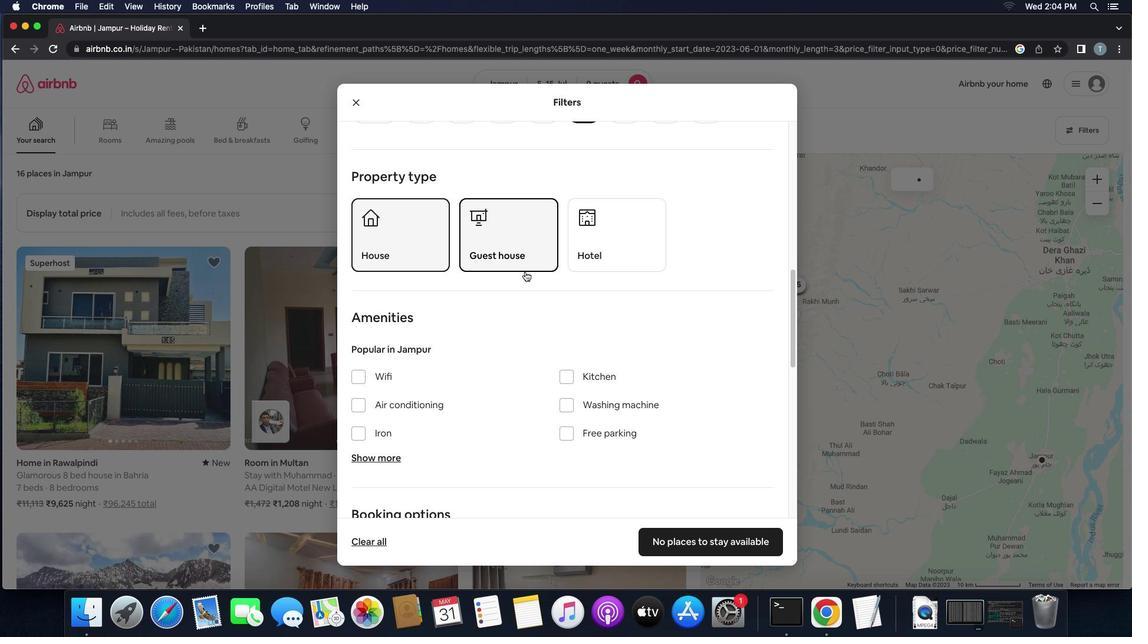 
Action: Mouse scrolled (525, 272) with delta (0, 0)
Screenshot: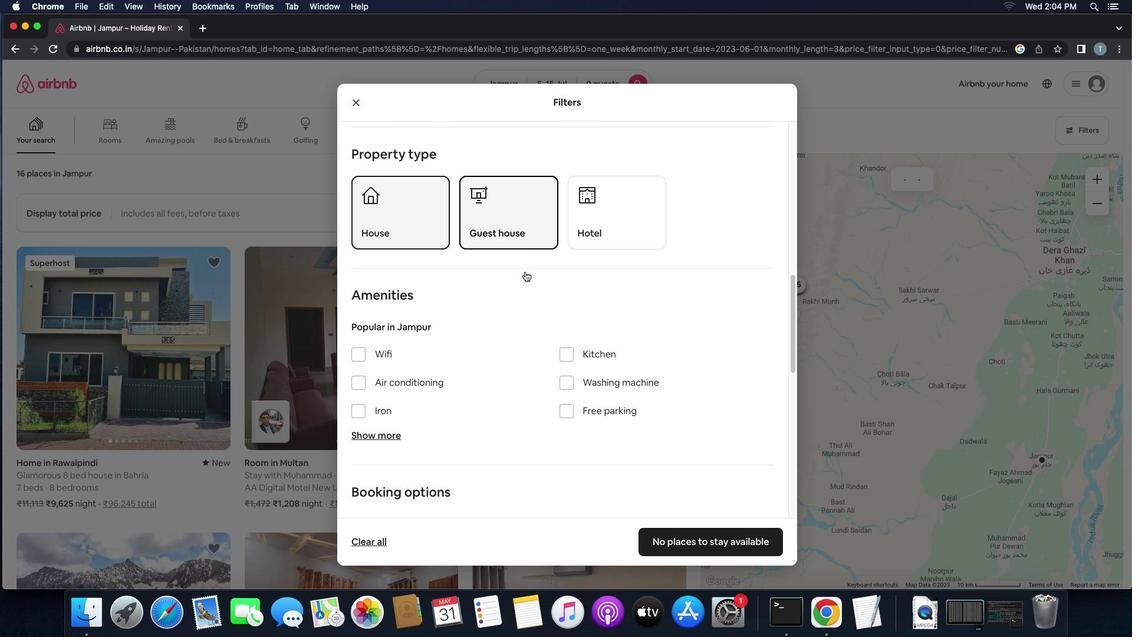 
Action: Mouse scrolled (525, 272) with delta (0, 0)
Screenshot: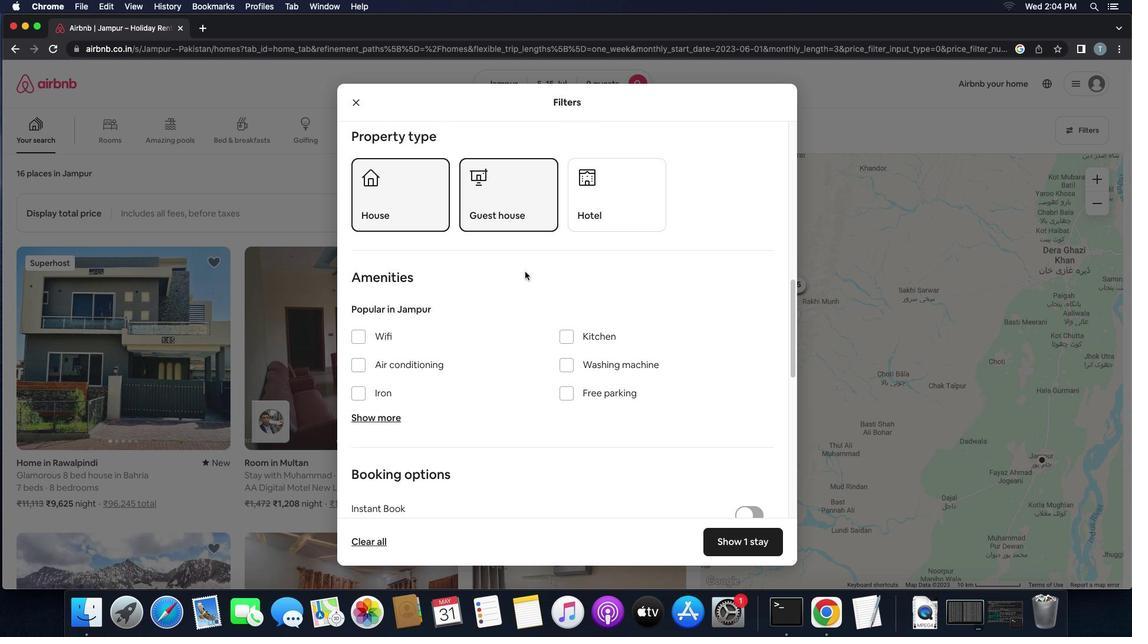 
Action: Mouse scrolled (525, 272) with delta (0, 0)
Screenshot: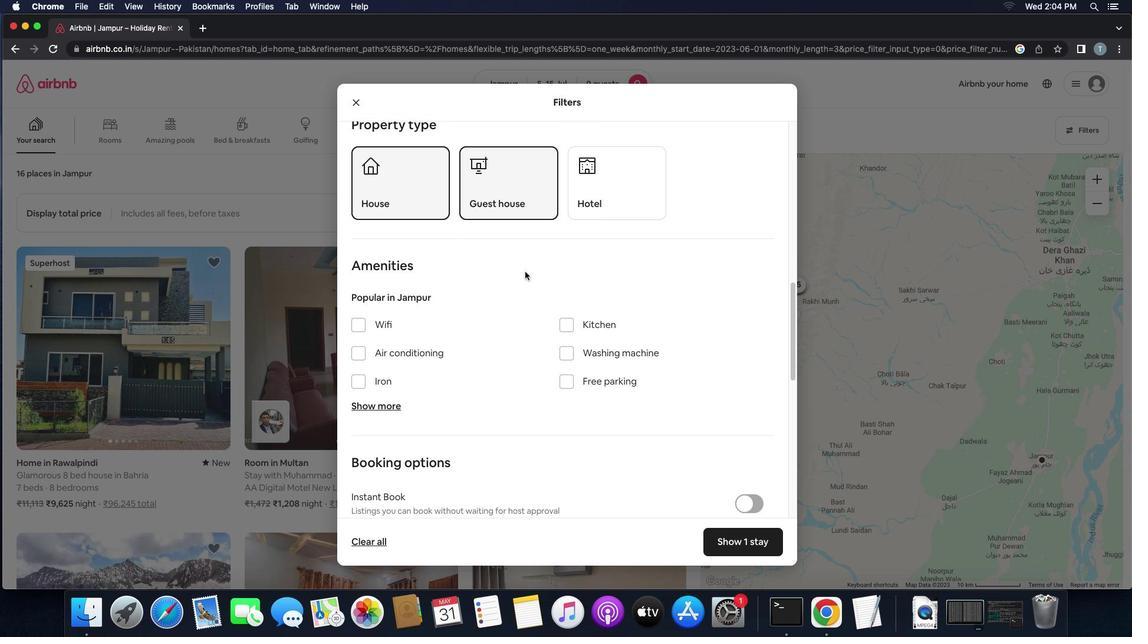 
Action: Mouse scrolled (525, 272) with delta (0, -1)
Screenshot: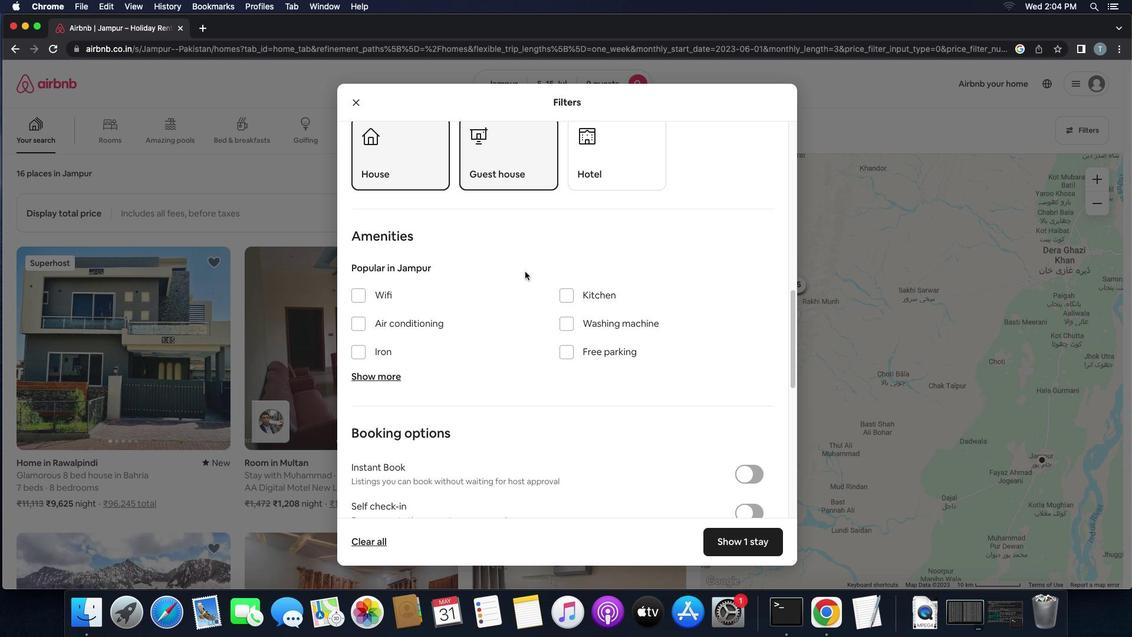 
Action: Mouse scrolled (525, 272) with delta (0, 0)
Screenshot: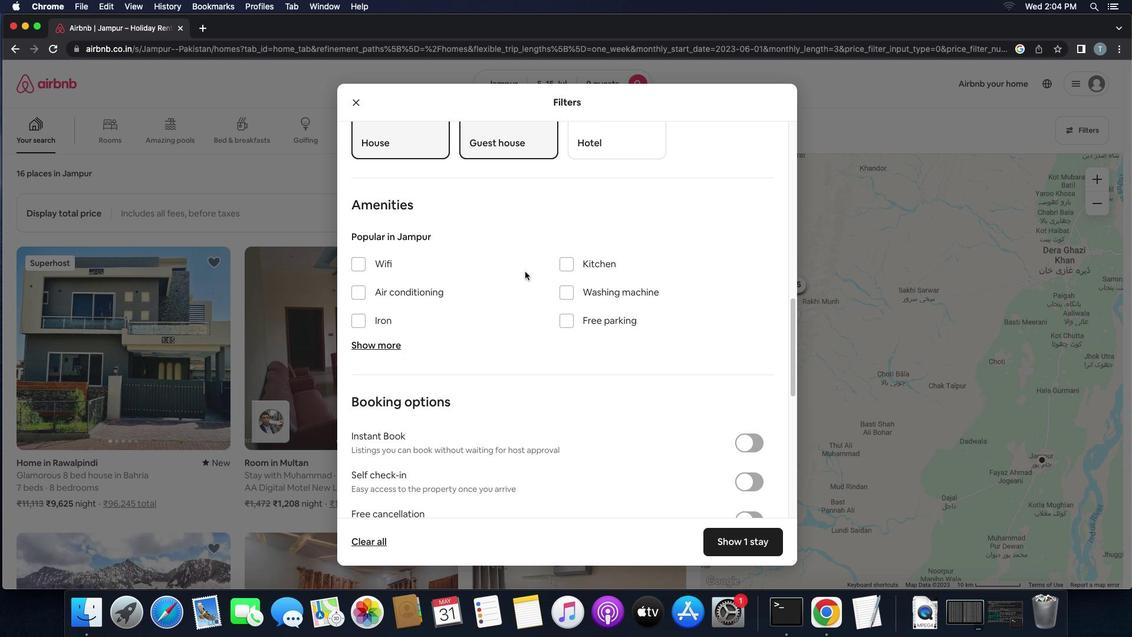 
Action: Mouse scrolled (525, 272) with delta (0, 0)
Screenshot: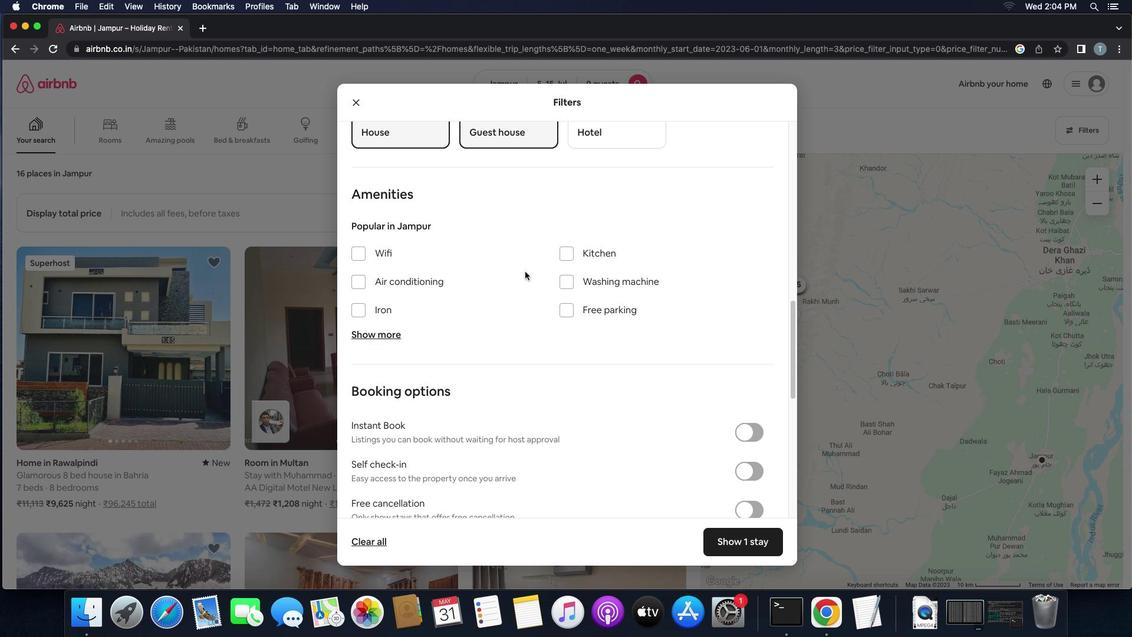 
Action: Mouse scrolled (525, 272) with delta (0, -1)
Screenshot: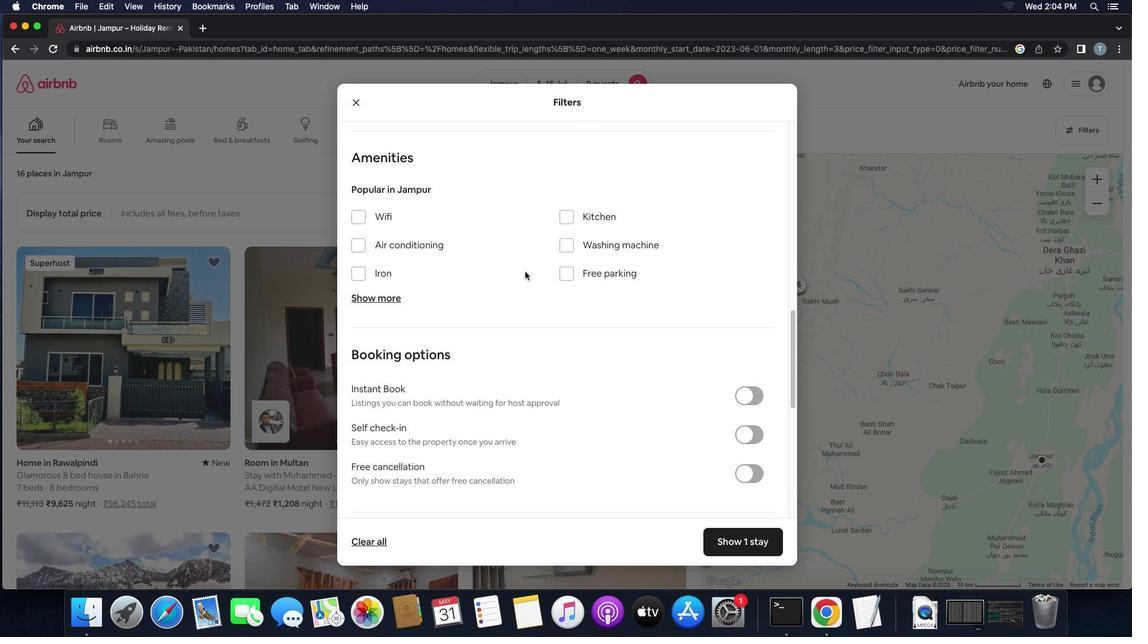 
Action: Mouse scrolled (525, 272) with delta (0, 0)
Screenshot: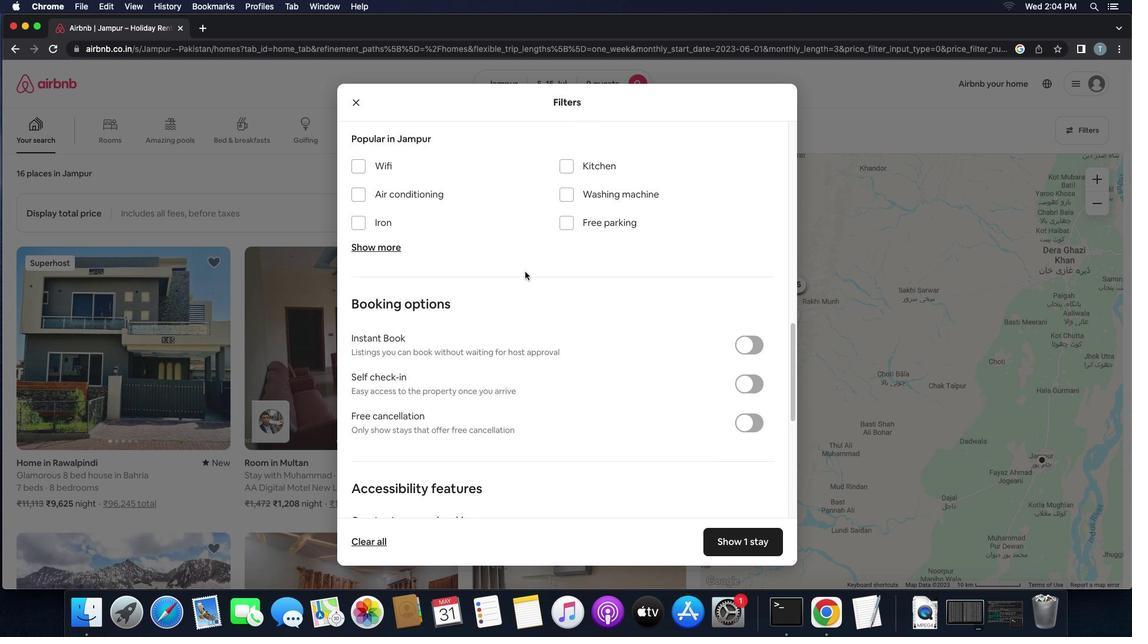 
Action: Mouse scrolled (525, 272) with delta (0, 0)
Screenshot: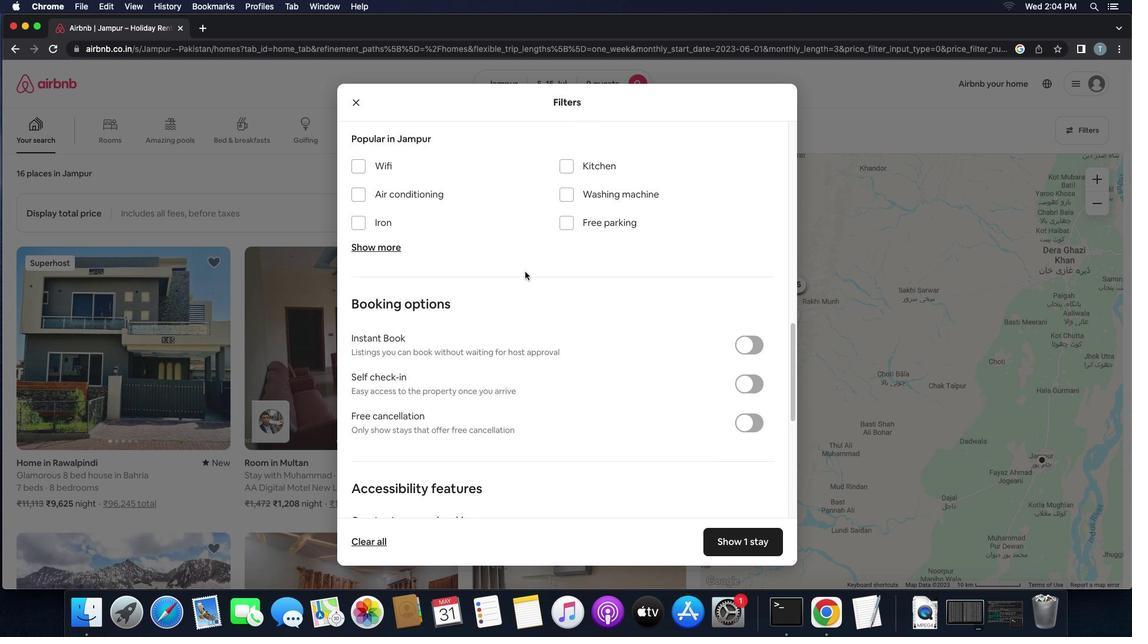 
Action: Mouse scrolled (525, 272) with delta (0, -1)
Screenshot: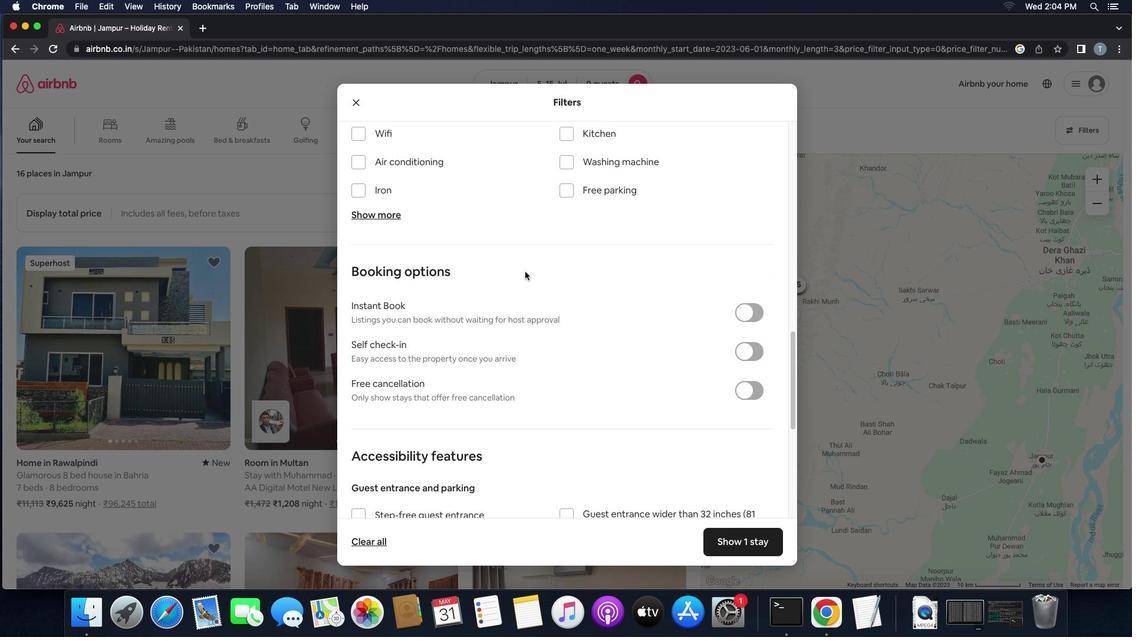
Action: Mouse scrolled (525, 272) with delta (0, -2)
Screenshot: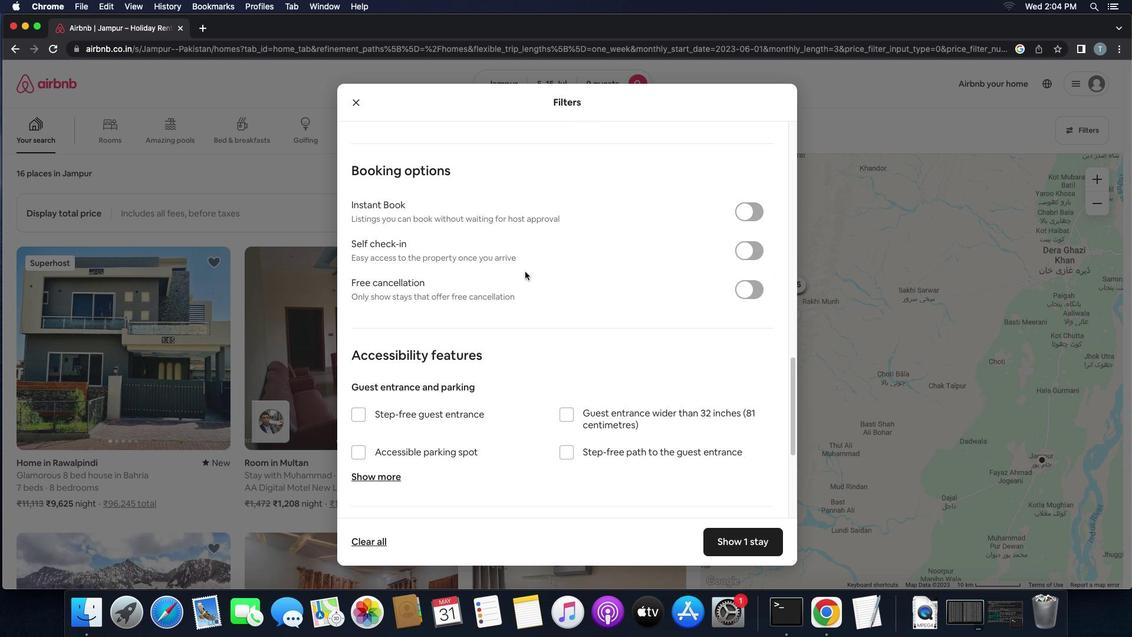 
Action: Mouse moved to (748, 206)
Screenshot: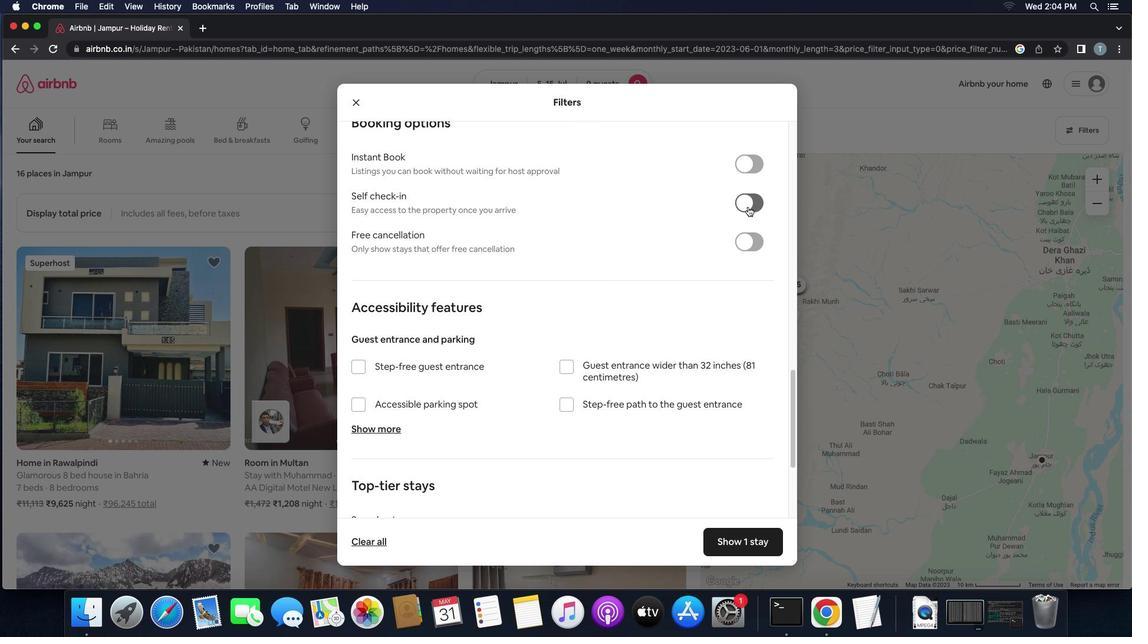 
Action: Mouse pressed left at (748, 206)
Screenshot: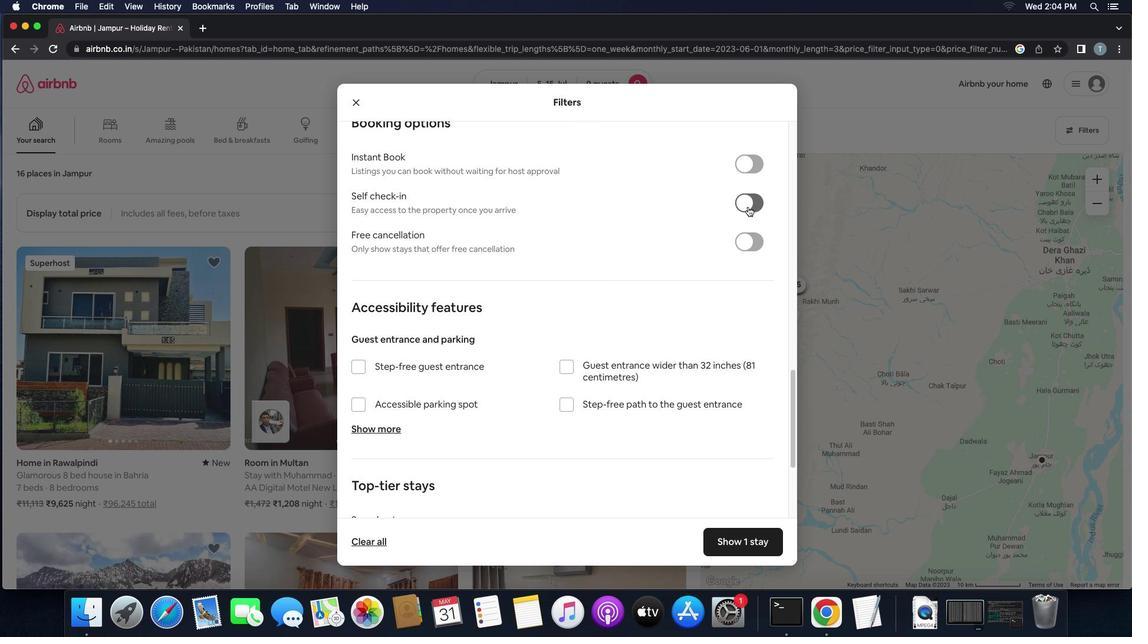 
Action: Mouse moved to (615, 307)
Screenshot: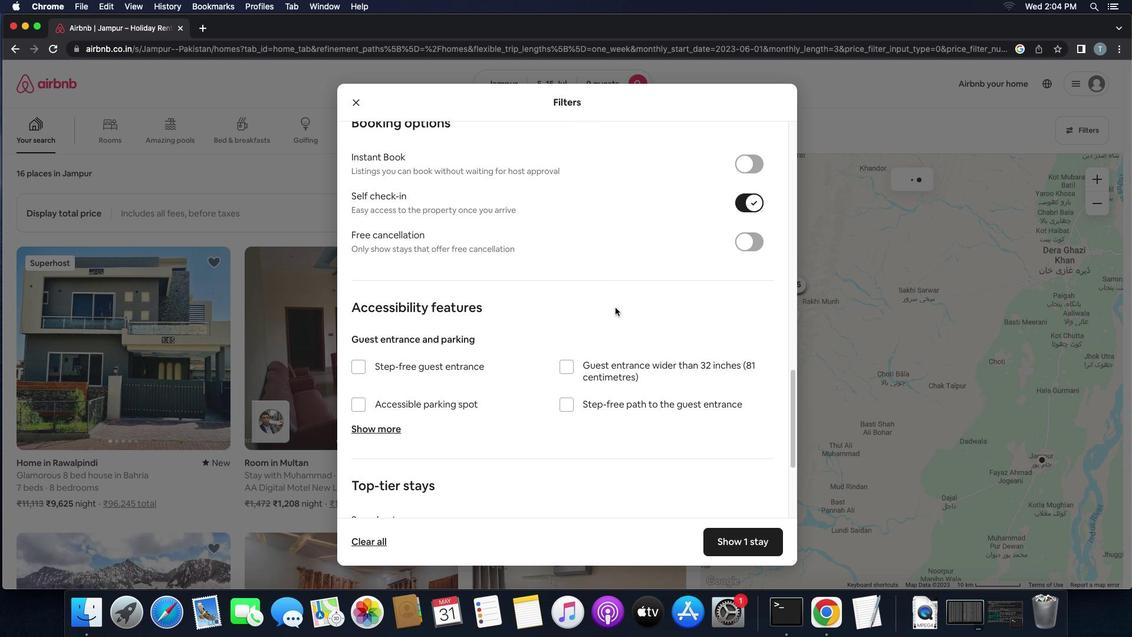 
Action: Mouse scrolled (615, 307) with delta (0, 0)
Screenshot: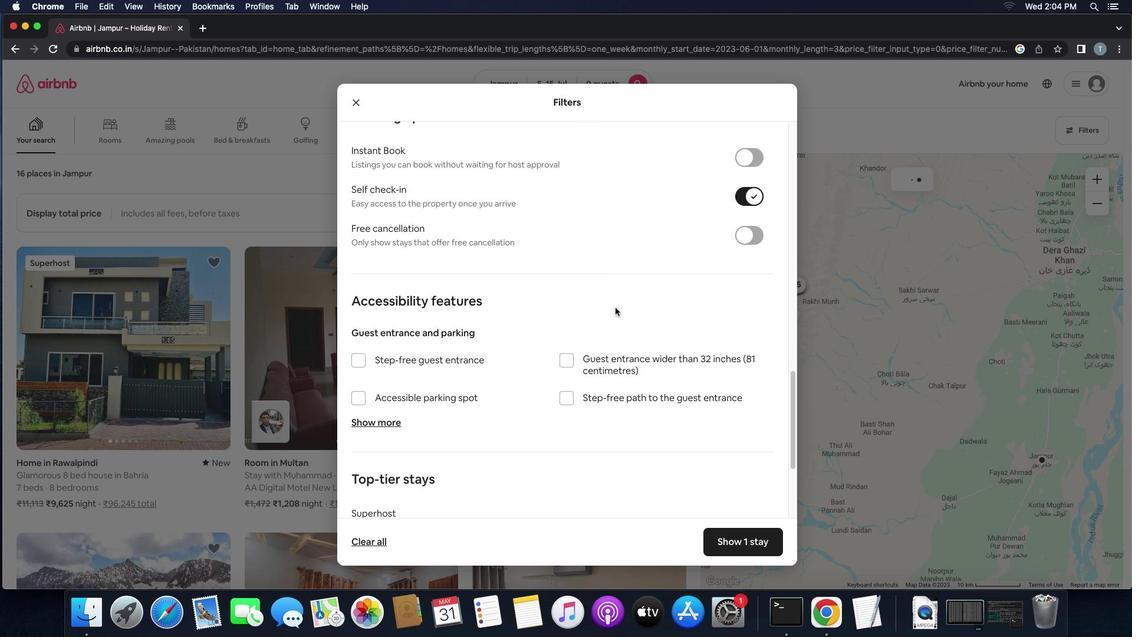
Action: Mouse scrolled (615, 307) with delta (0, 0)
Screenshot: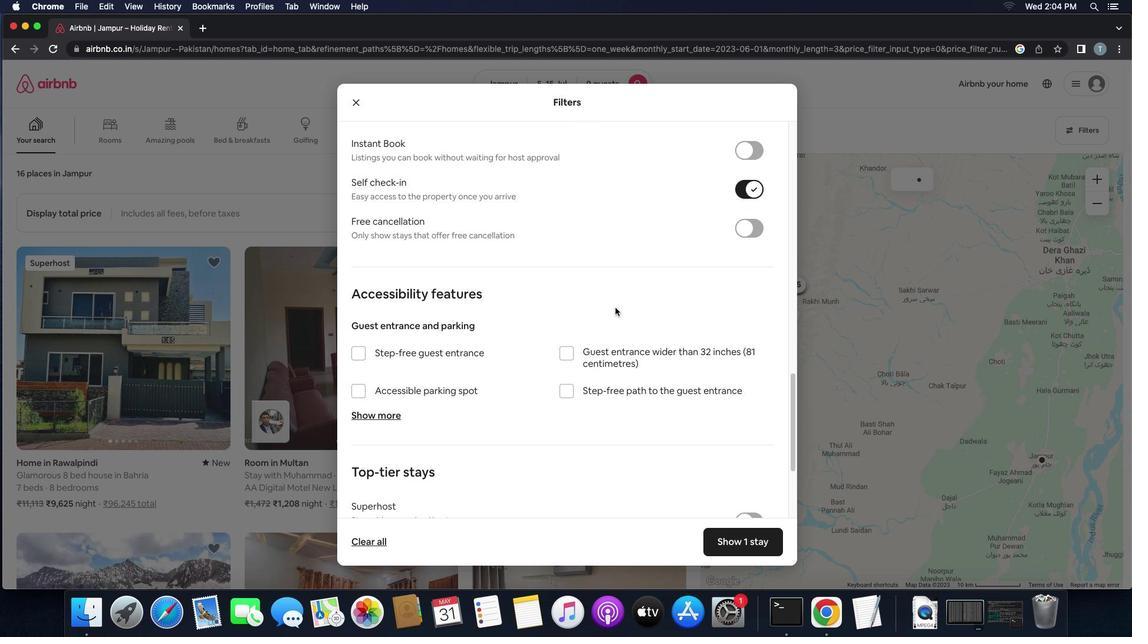 
Action: Mouse scrolled (615, 307) with delta (0, -1)
Screenshot: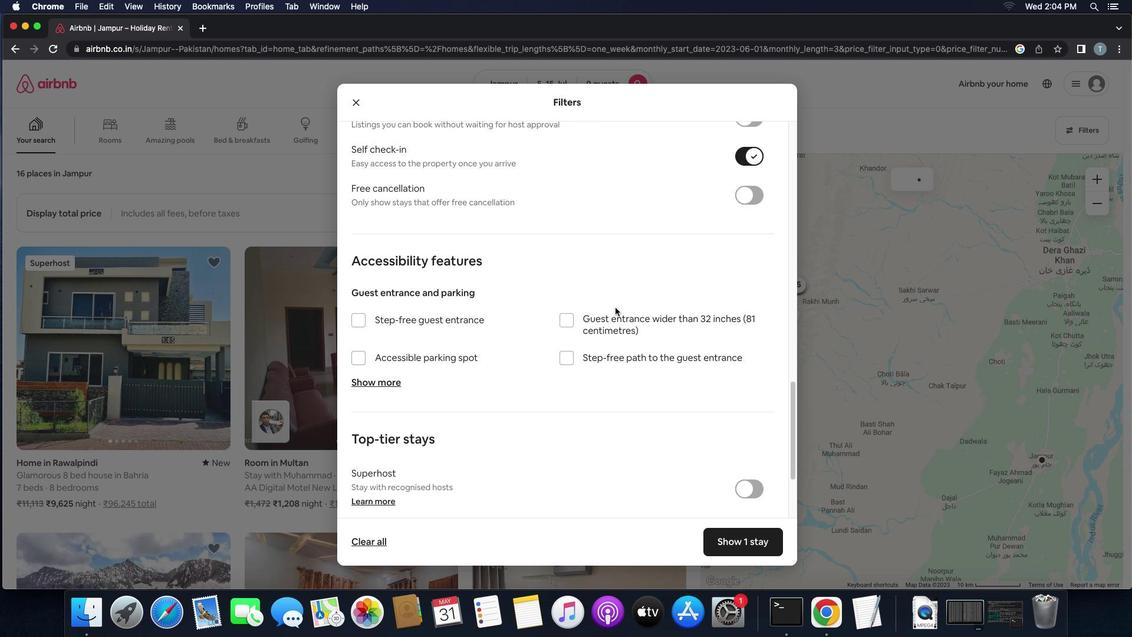 
Action: Mouse scrolled (615, 307) with delta (0, -2)
Screenshot: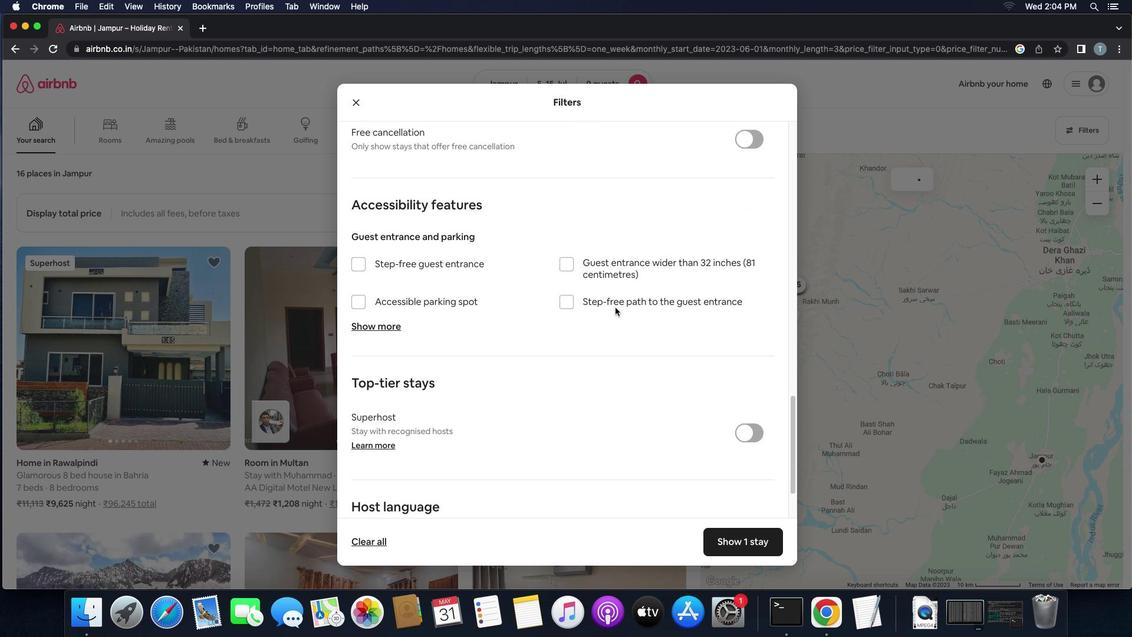 
Action: Mouse moved to (612, 309)
Screenshot: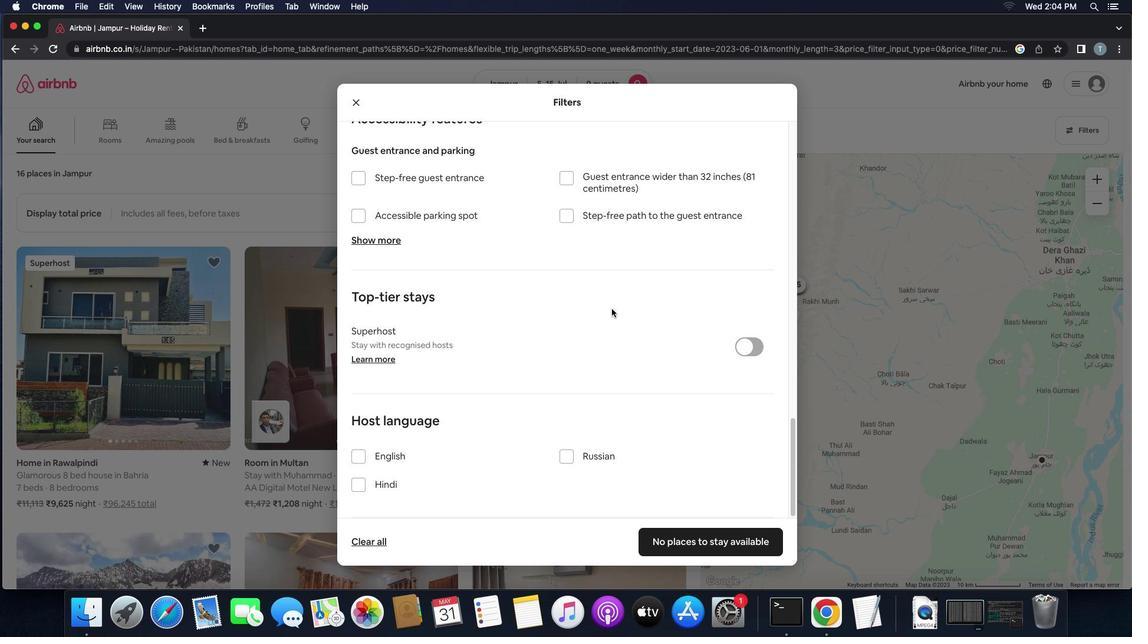 
Action: Mouse scrolled (612, 309) with delta (0, 0)
Screenshot: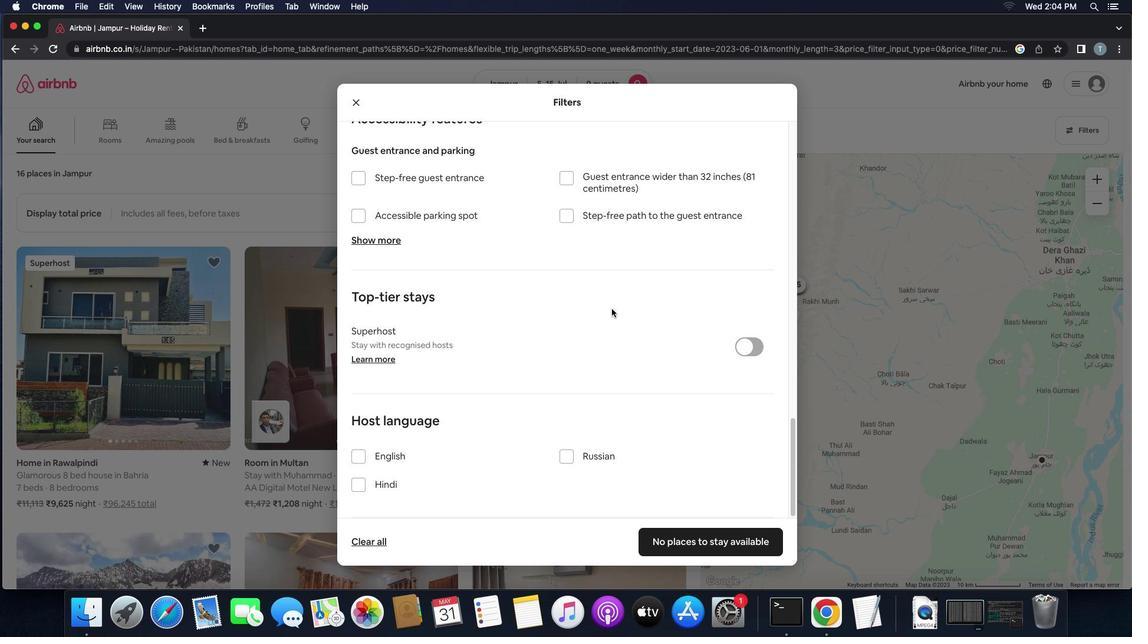 
Action: Mouse scrolled (612, 309) with delta (0, 0)
Screenshot: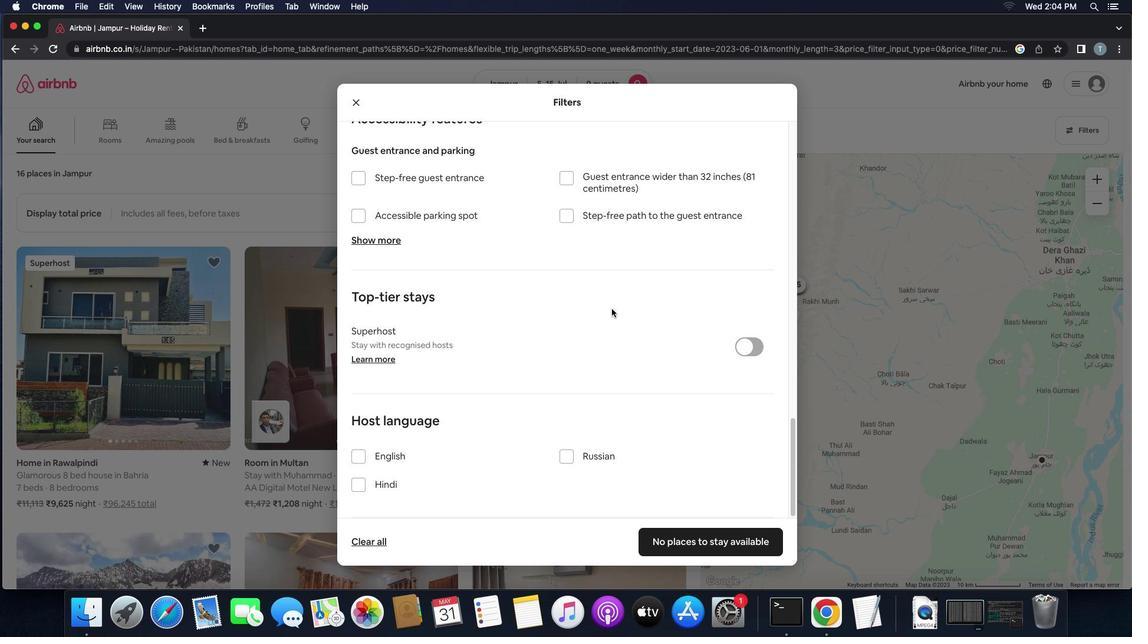 
Action: Mouse scrolled (612, 309) with delta (0, -1)
Screenshot: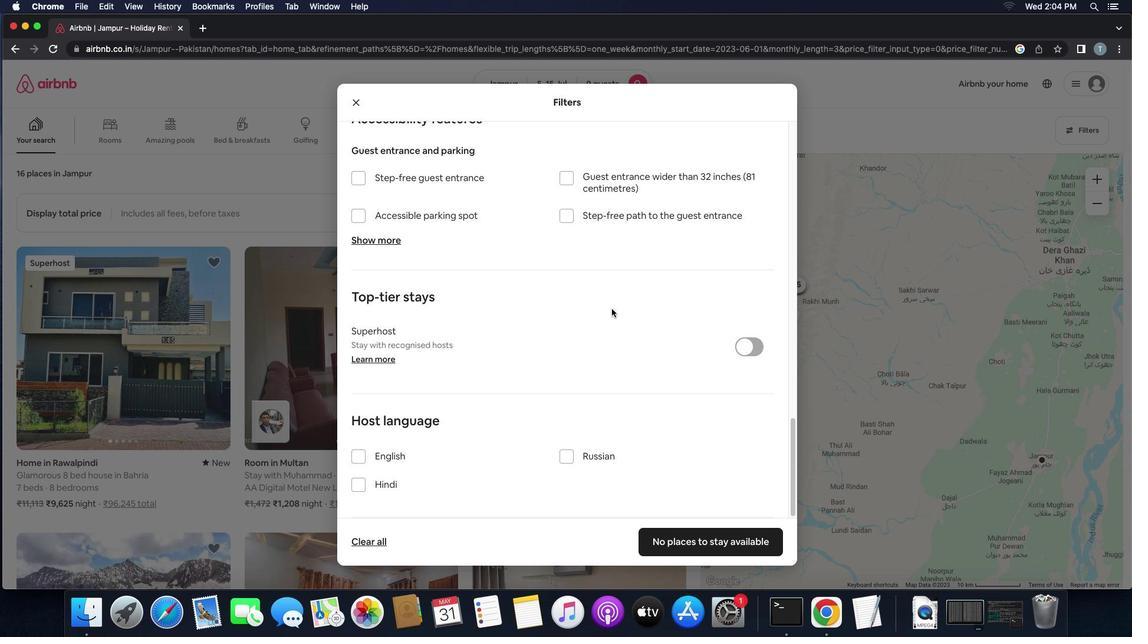 
Action: Mouse scrolled (612, 309) with delta (0, -2)
Screenshot: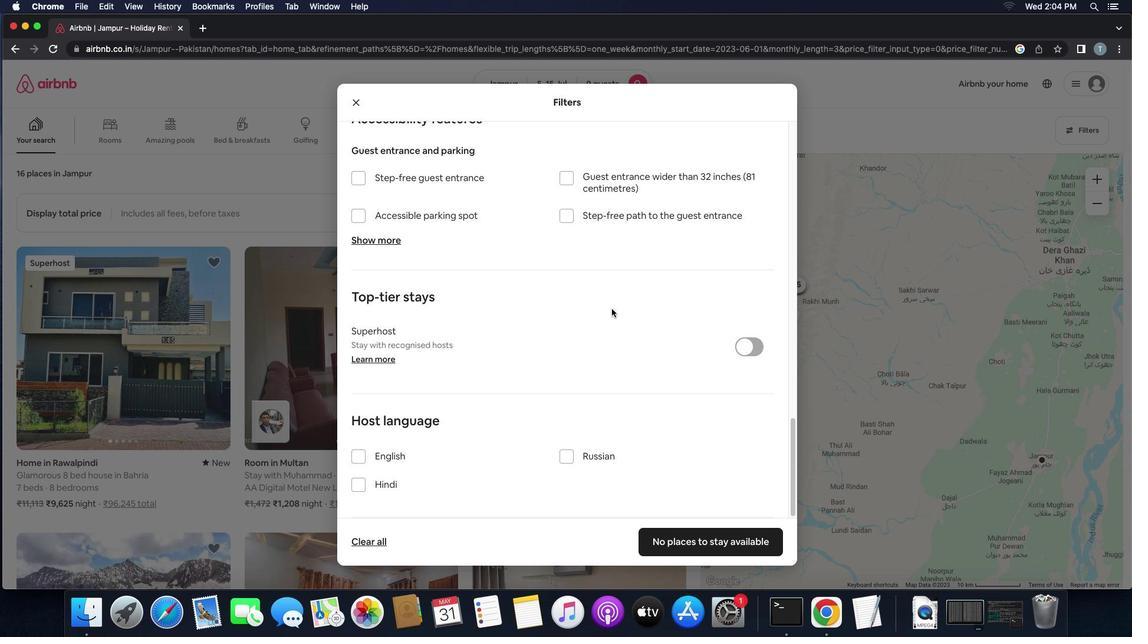 
Action: Mouse moved to (363, 456)
Screenshot: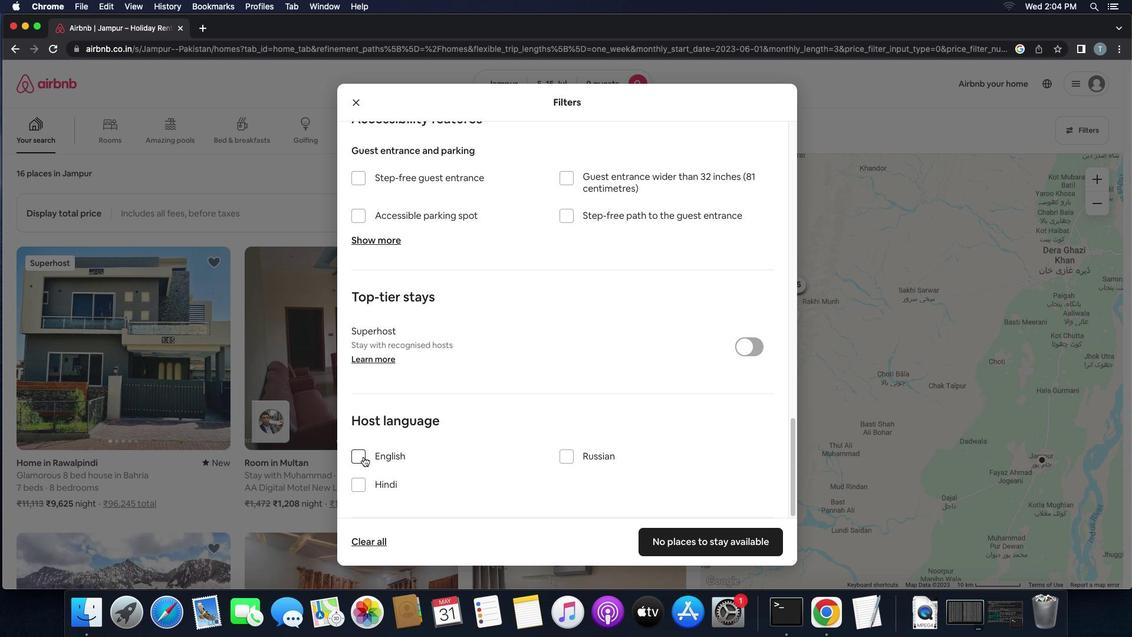 
Action: Mouse pressed left at (363, 456)
Screenshot: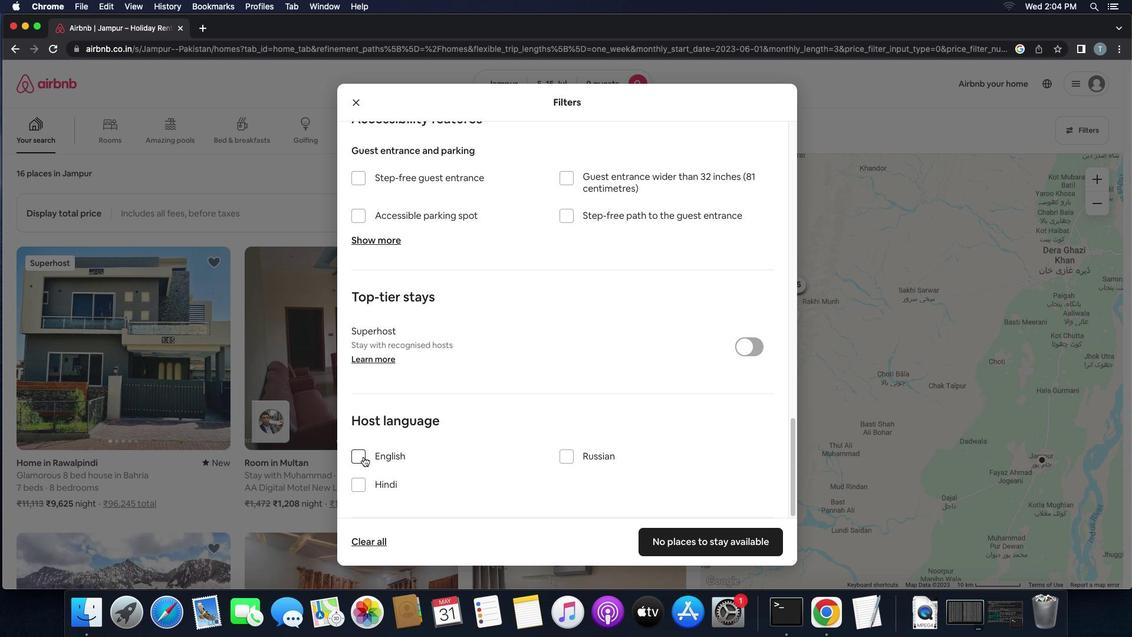 
Action: Mouse moved to (702, 538)
Screenshot: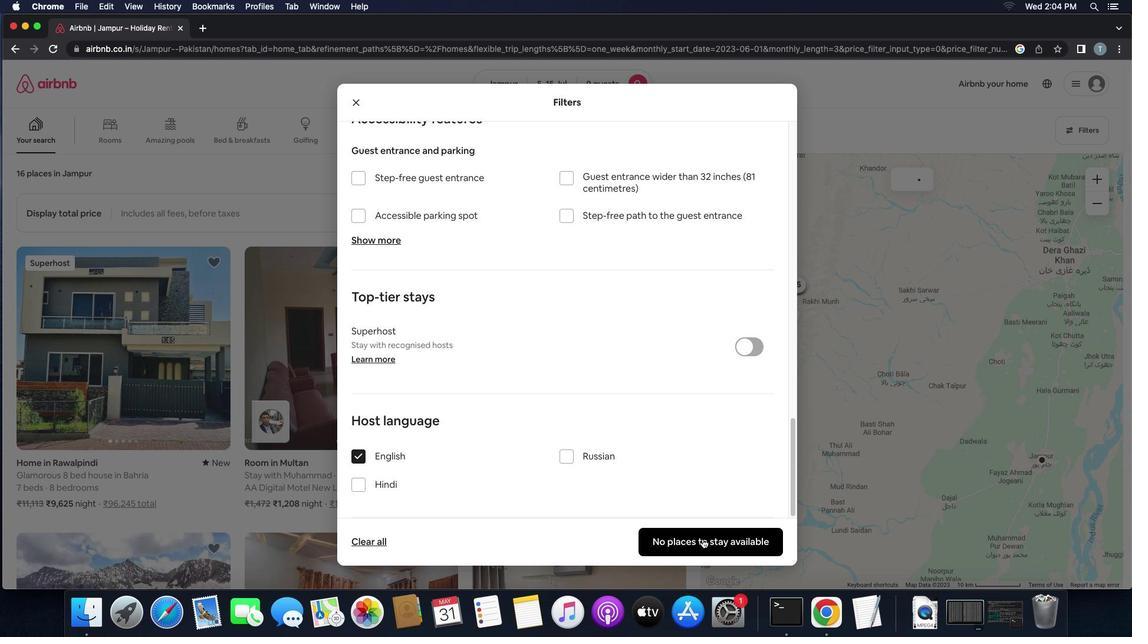 
Action: Mouse pressed left at (702, 538)
Screenshot: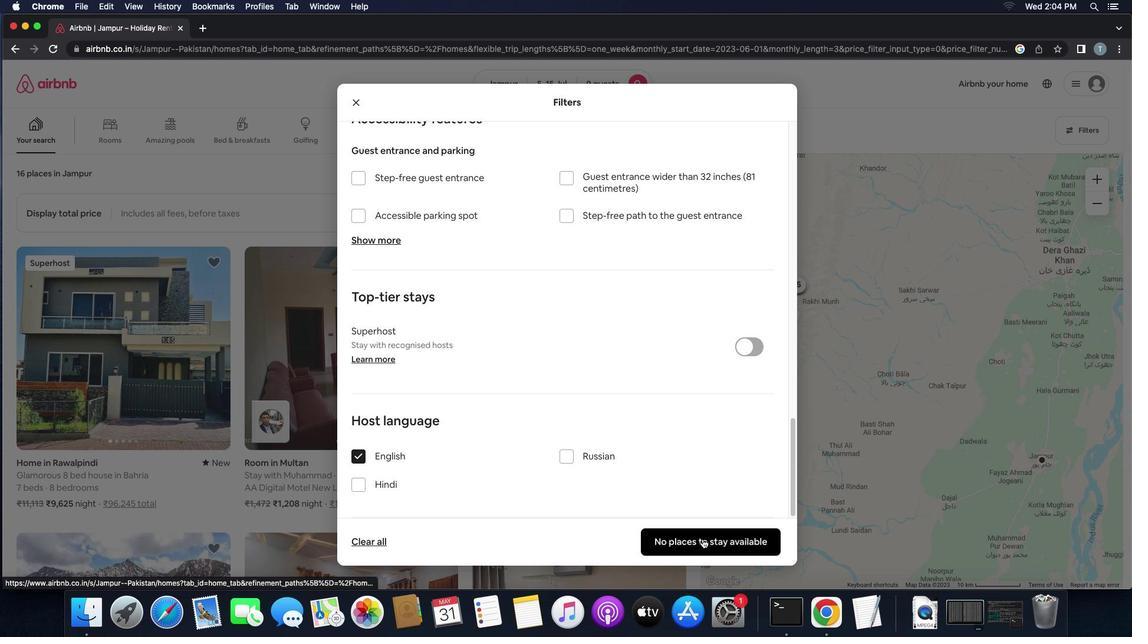 
Action: Mouse moved to (693, 531)
Screenshot: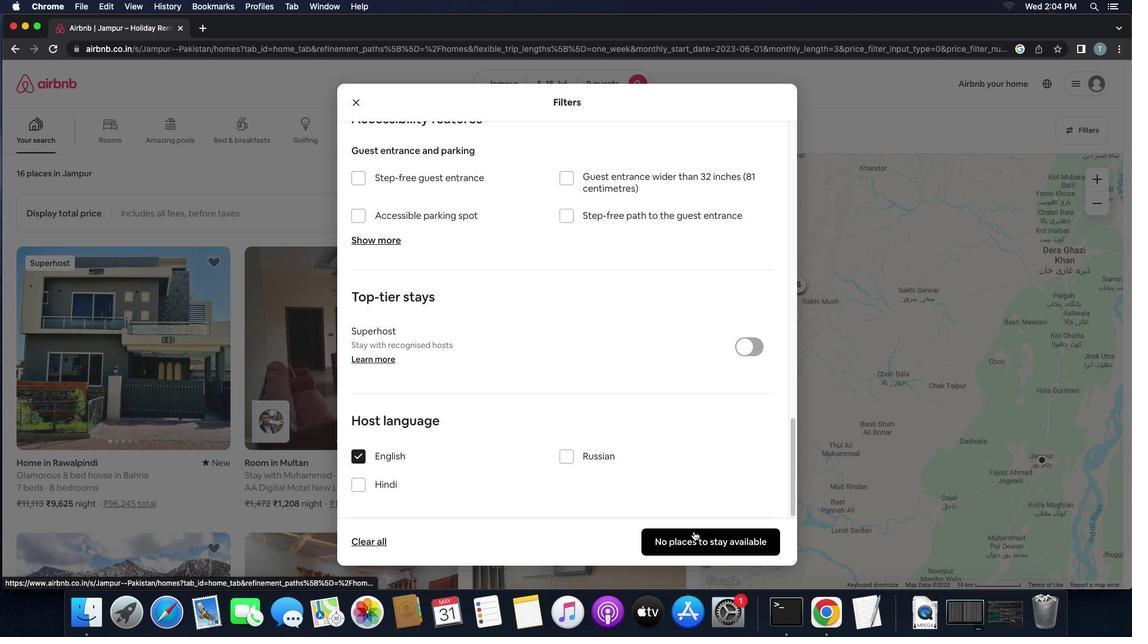 
